 Task: Log work in the project CoastTech for the issue 'Implement a new cloud-based event management system for a company with advanced event planning and coordination features' spent time as '4w 5d 1h 27m' and remaining time as '1w 1d 11h 33m' and move to top of backlog. Now add the issue to the epic 'IT change management optimization'. Log work in the project CoastTech for the issue 'Integrate a new payment gateway feature into an existing e-commerce website to enhance payment options and security' spent time as '6w 6d 3h 43m' and remaining time as '1w 6d 18h 53m' and move to bottom of backlog. Now add the issue to the epic 'IT process automation'
Action: Mouse moved to (235, 67)
Screenshot: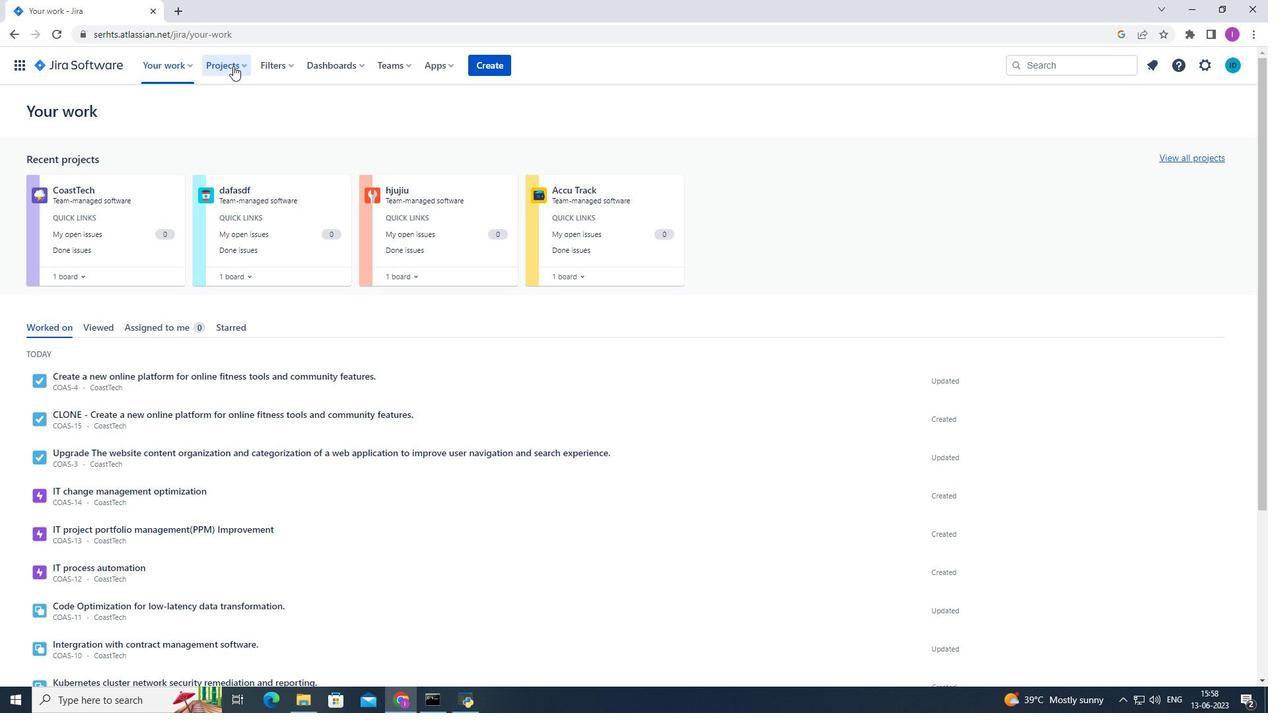 
Action: Mouse pressed left at (235, 67)
Screenshot: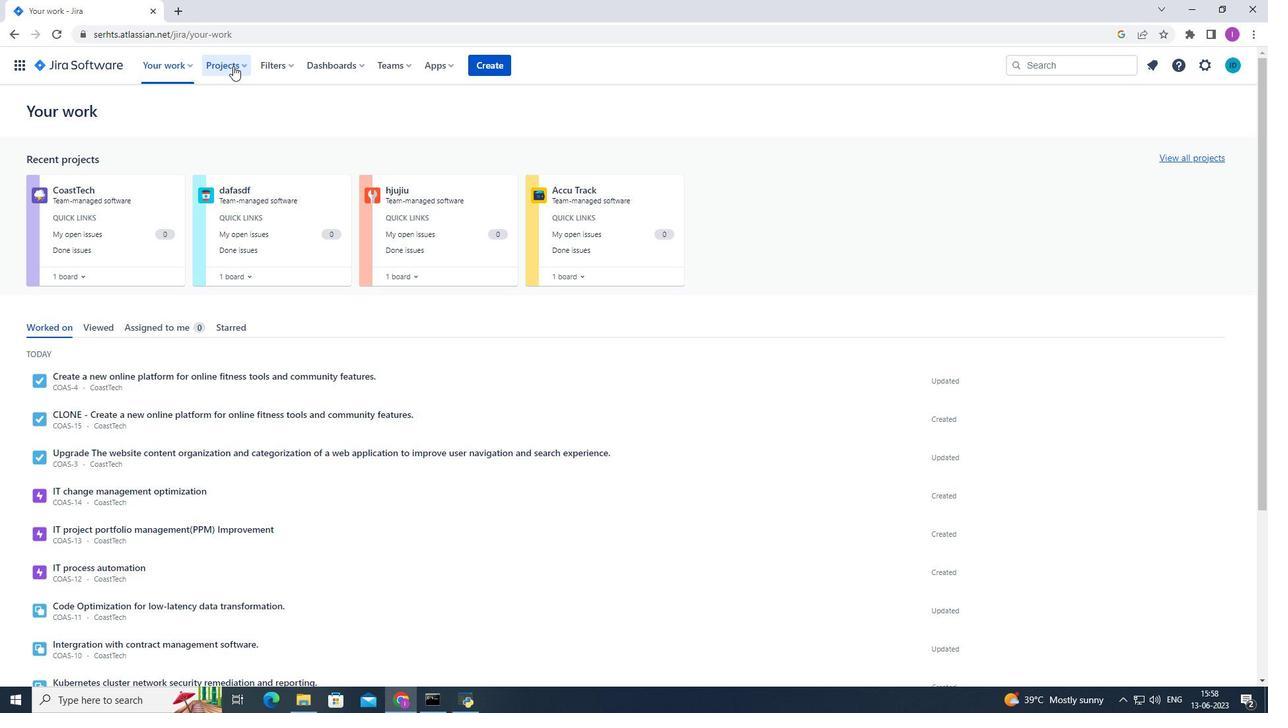 
Action: Mouse moved to (267, 123)
Screenshot: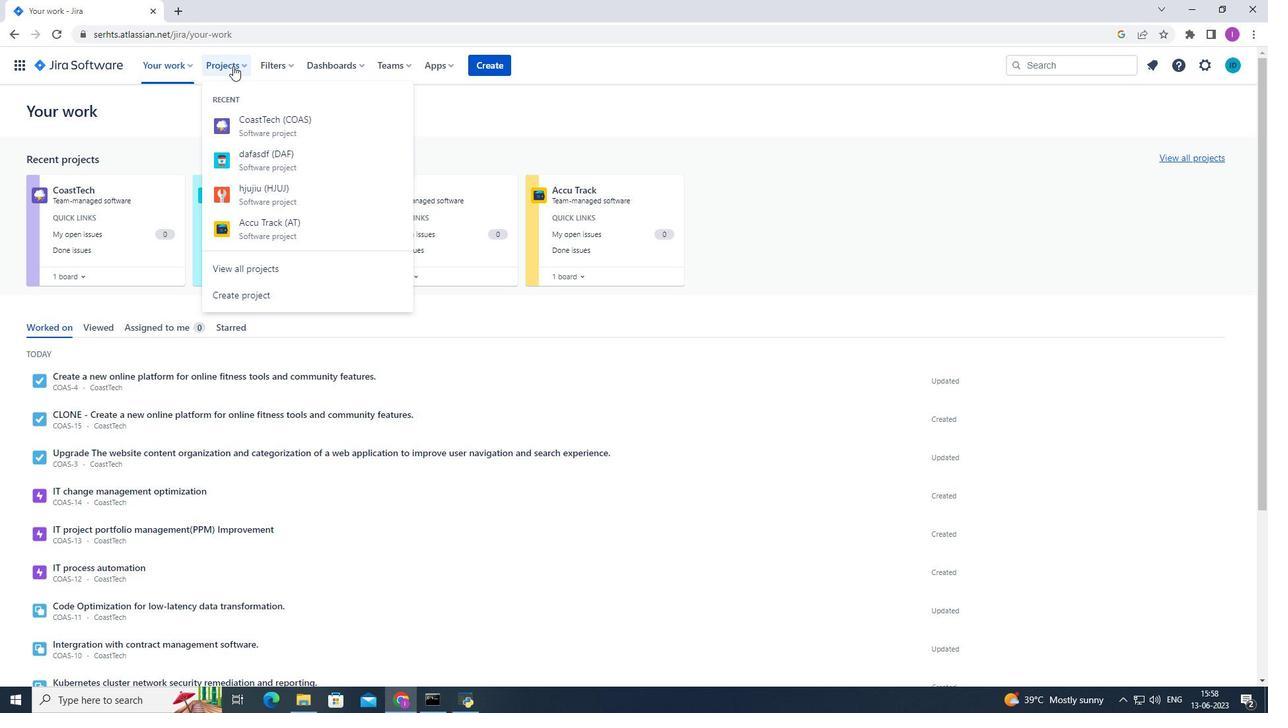 
Action: Mouse pressed left at (267, 123)
Screenshot: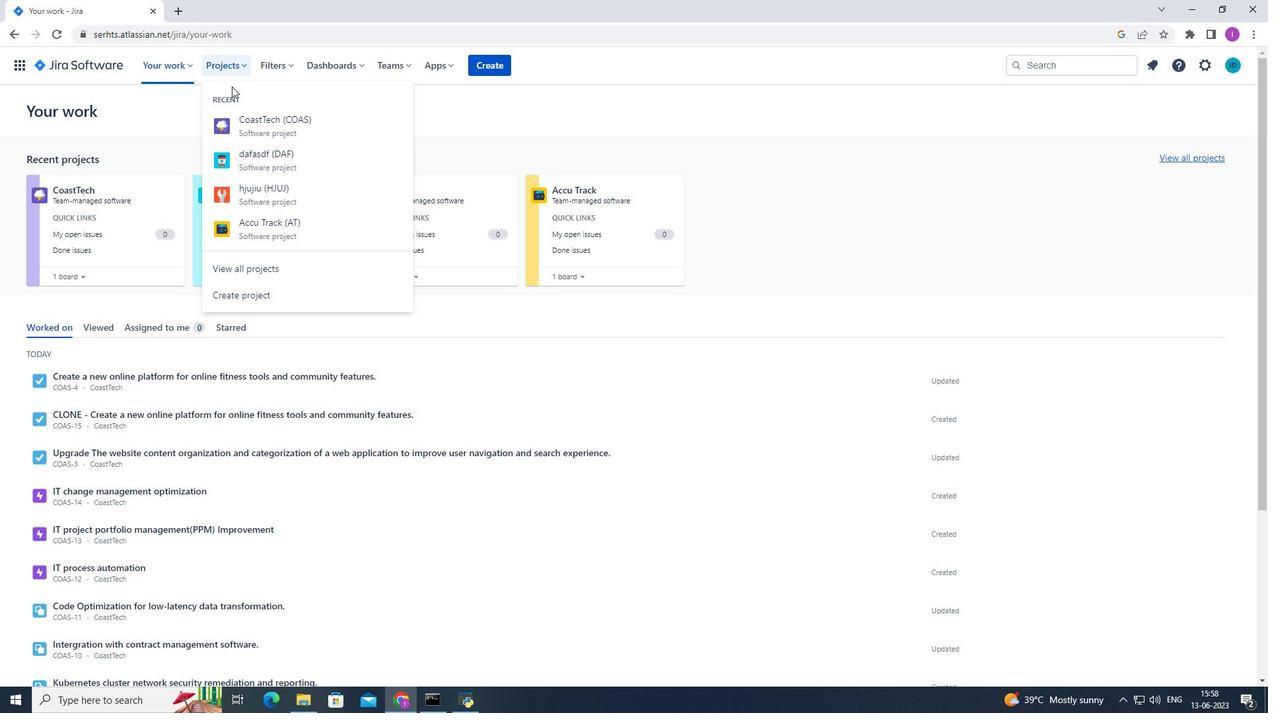 
Action: Mouse moved to (55, 198)
Screenshot: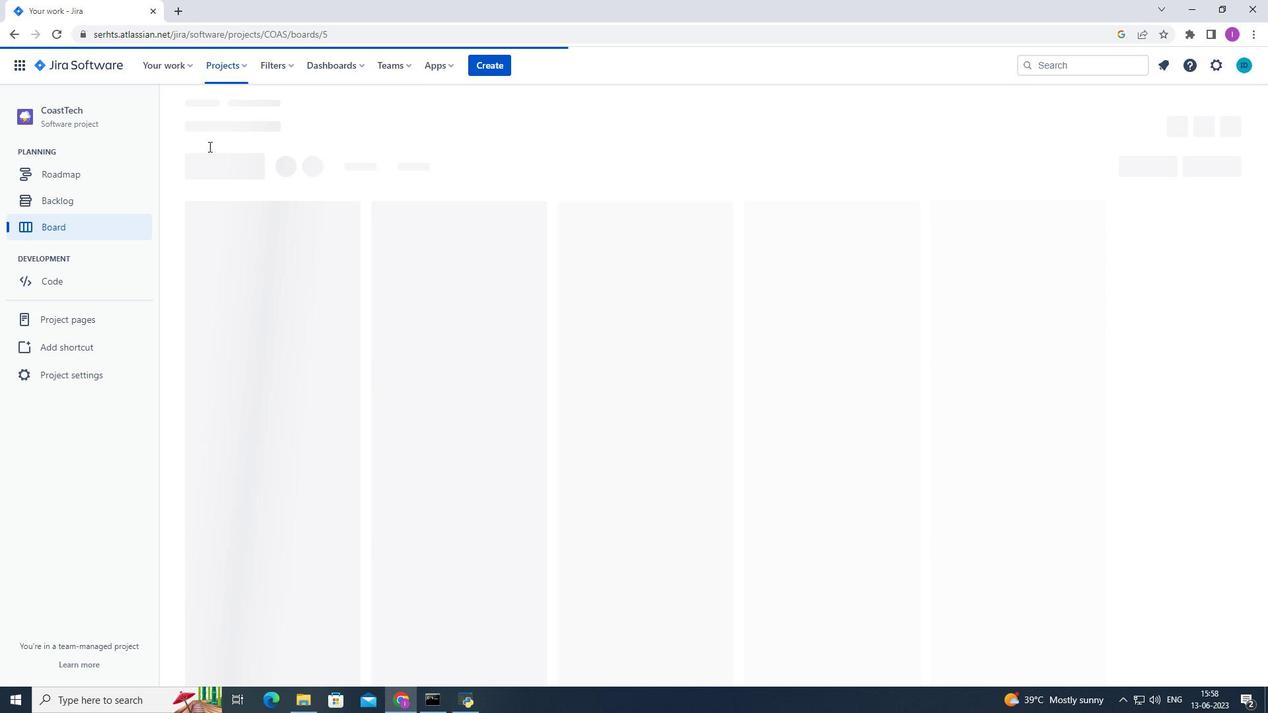 
Action: Mouse pressed left at (55, 198)
Screenshot: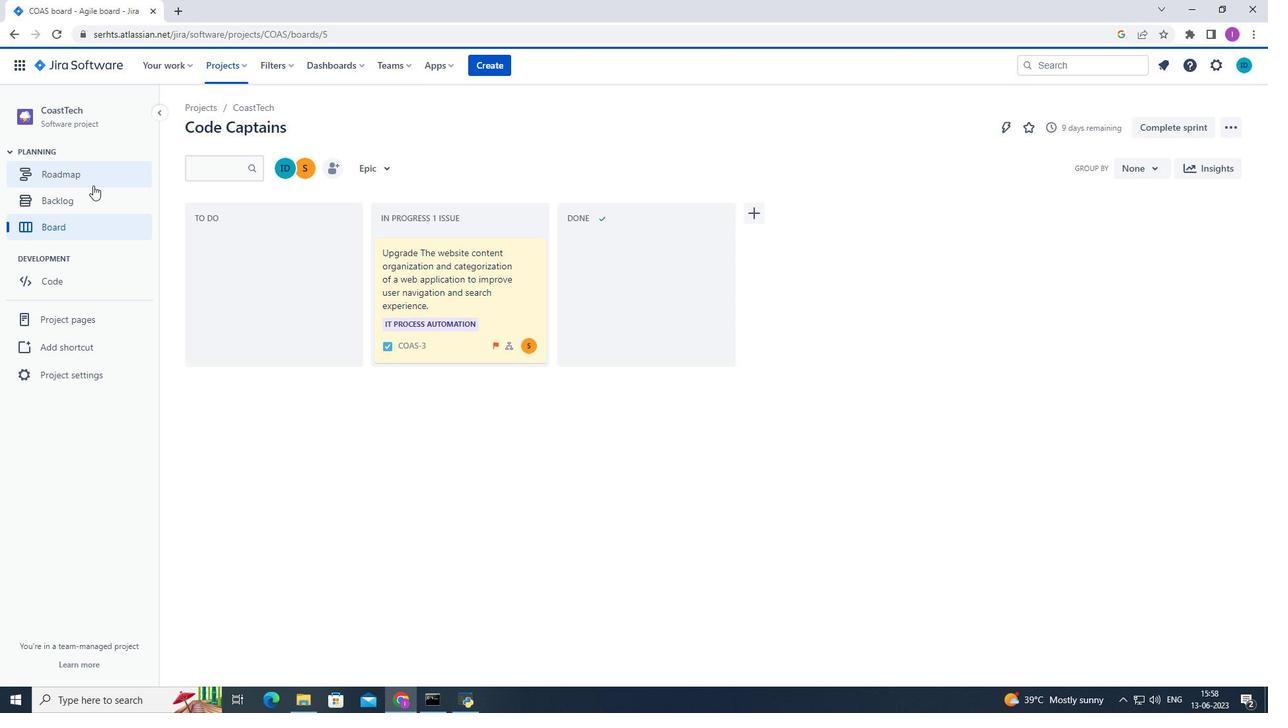 
Action: Mouse pressed left at (55, 198)
Screenshot: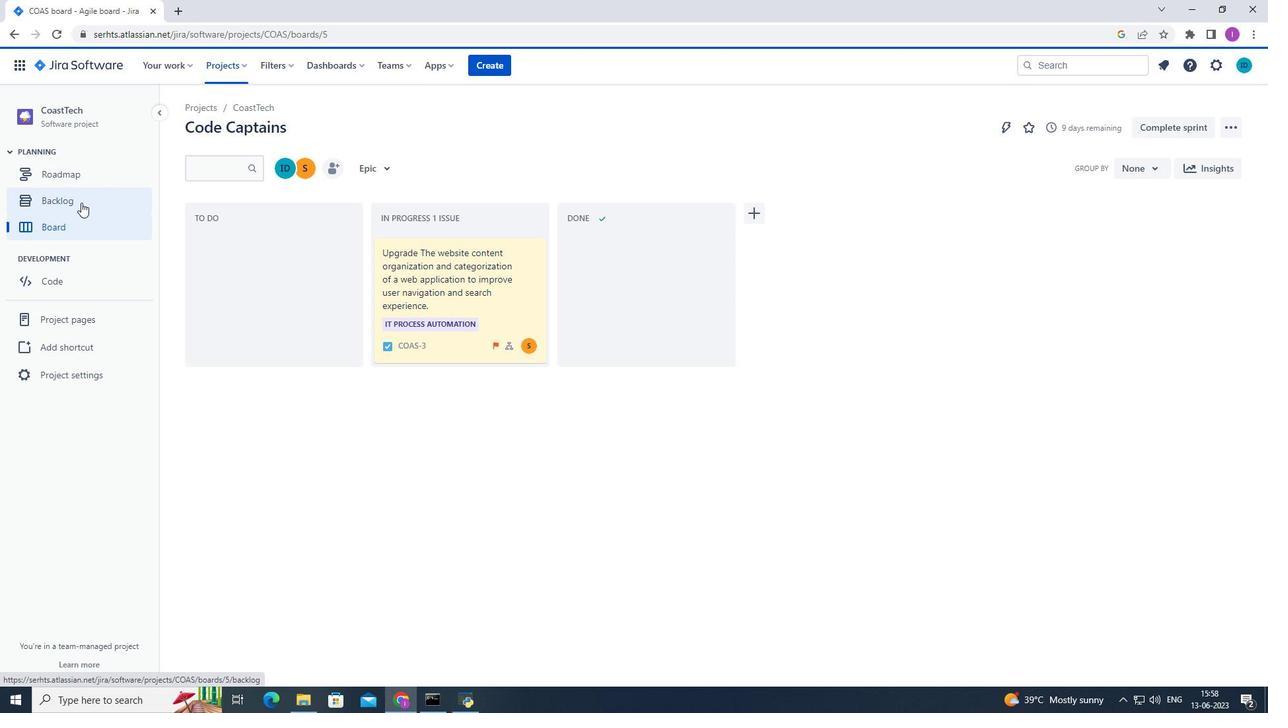 
Action: Mouse moved to (722, 327)
Screenshot: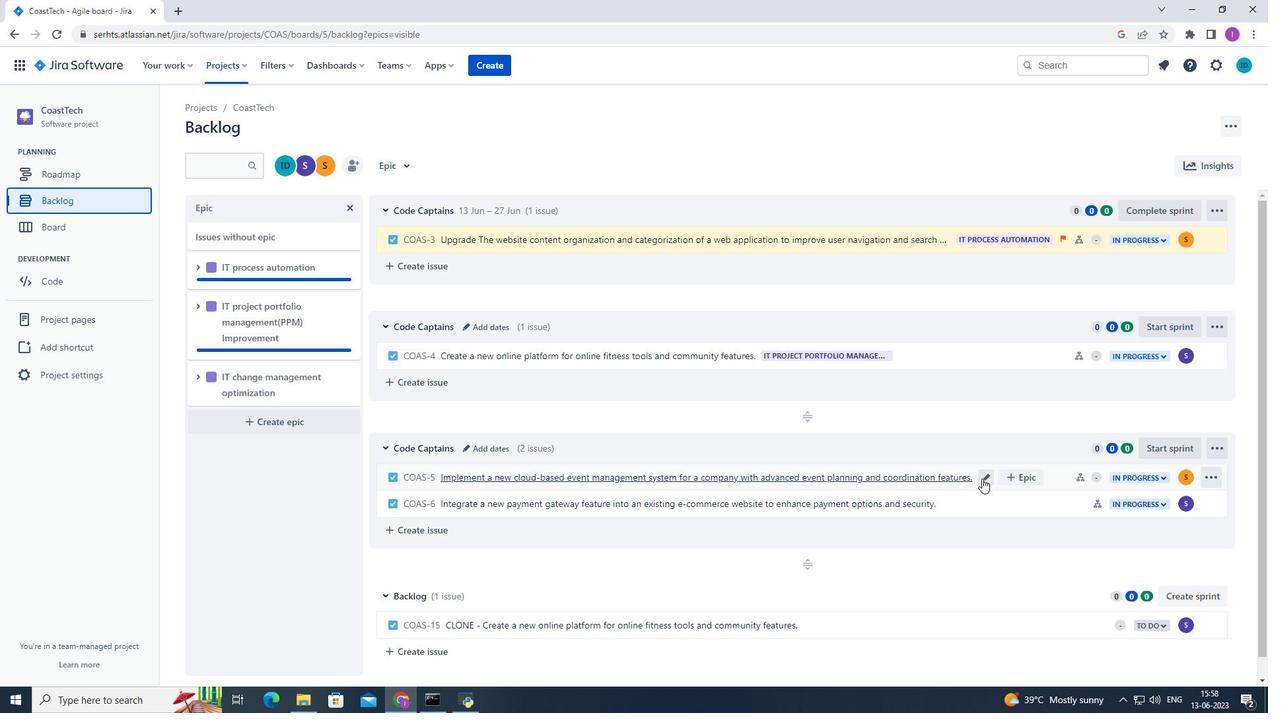 
Action: Mouse scrolled (722, 327) with delta (0, 0)
Screenshot: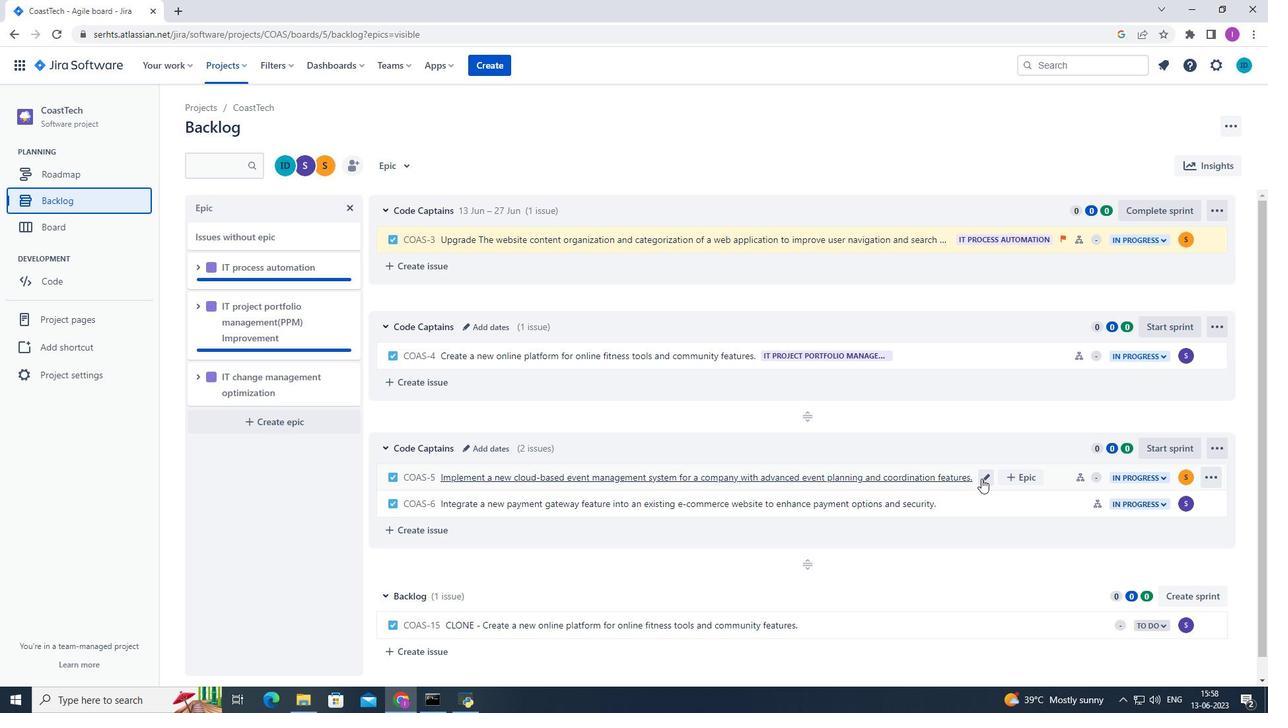 
Action: Mouse moved to (1052, 457)
Screenshot: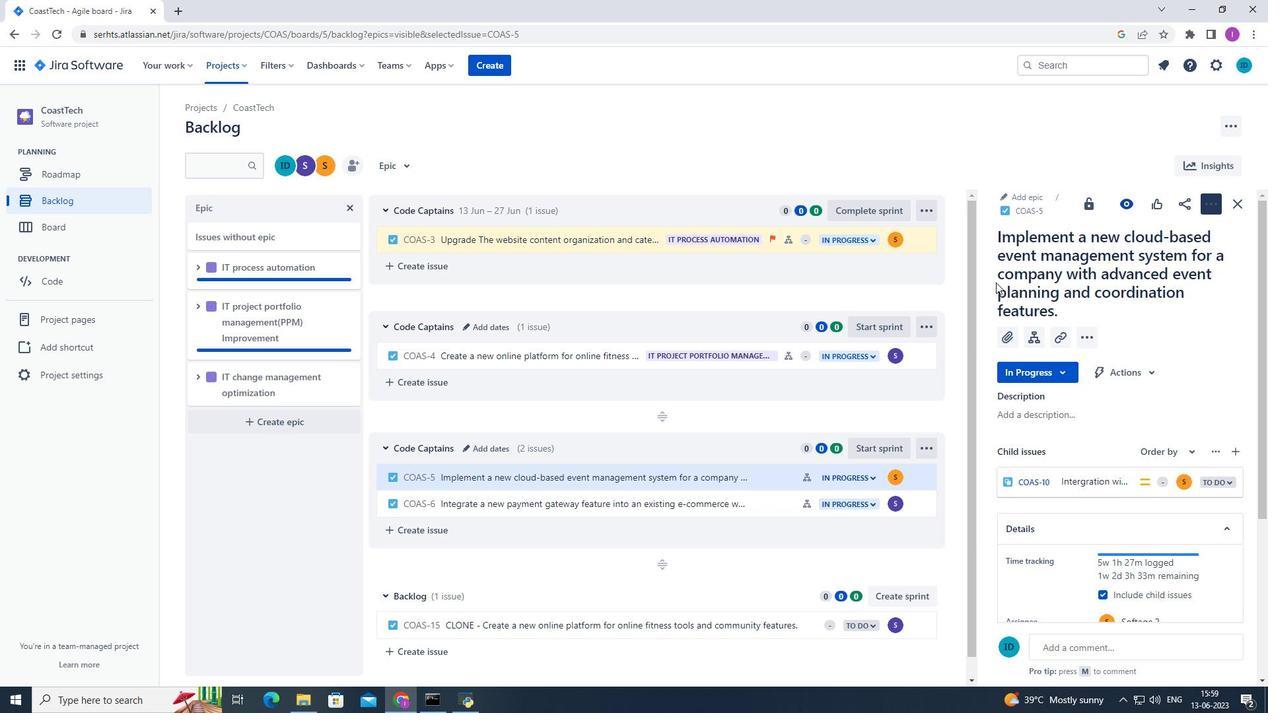 
Action: Mouse pressed left at (1052, 457)
Screenshot: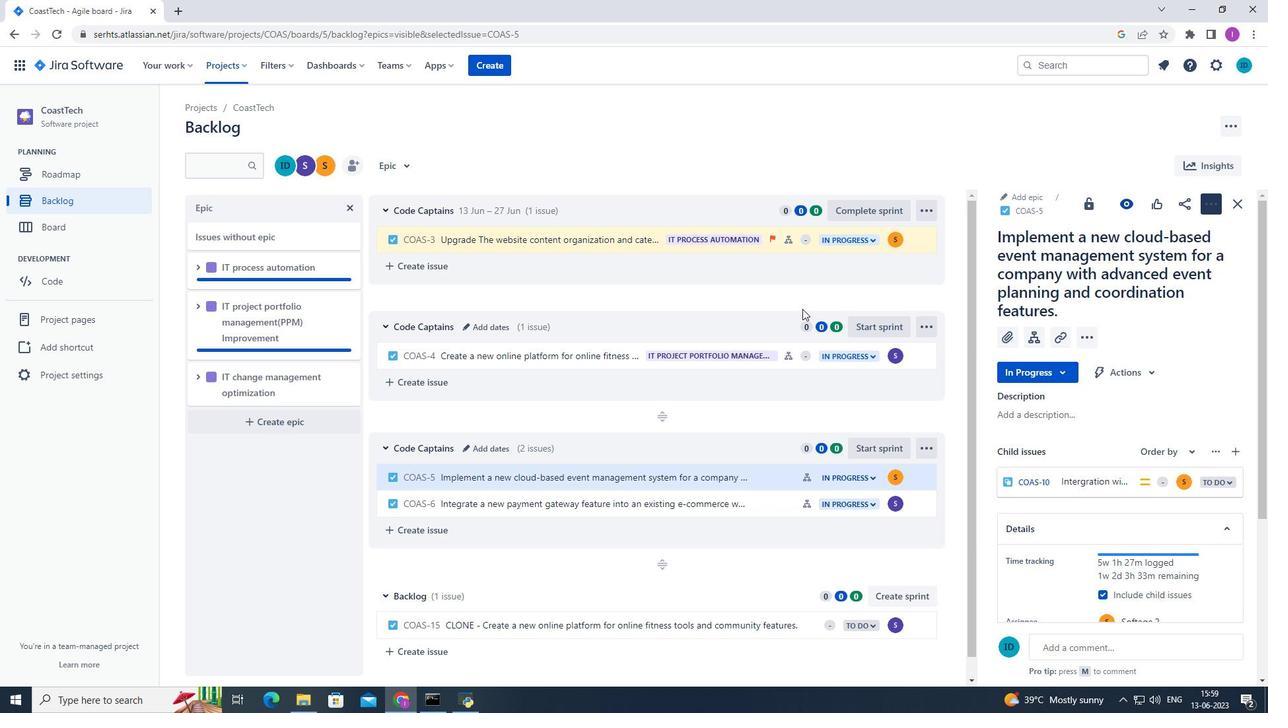 
Action: Mouse moved to (1205, 204)
Screenshot: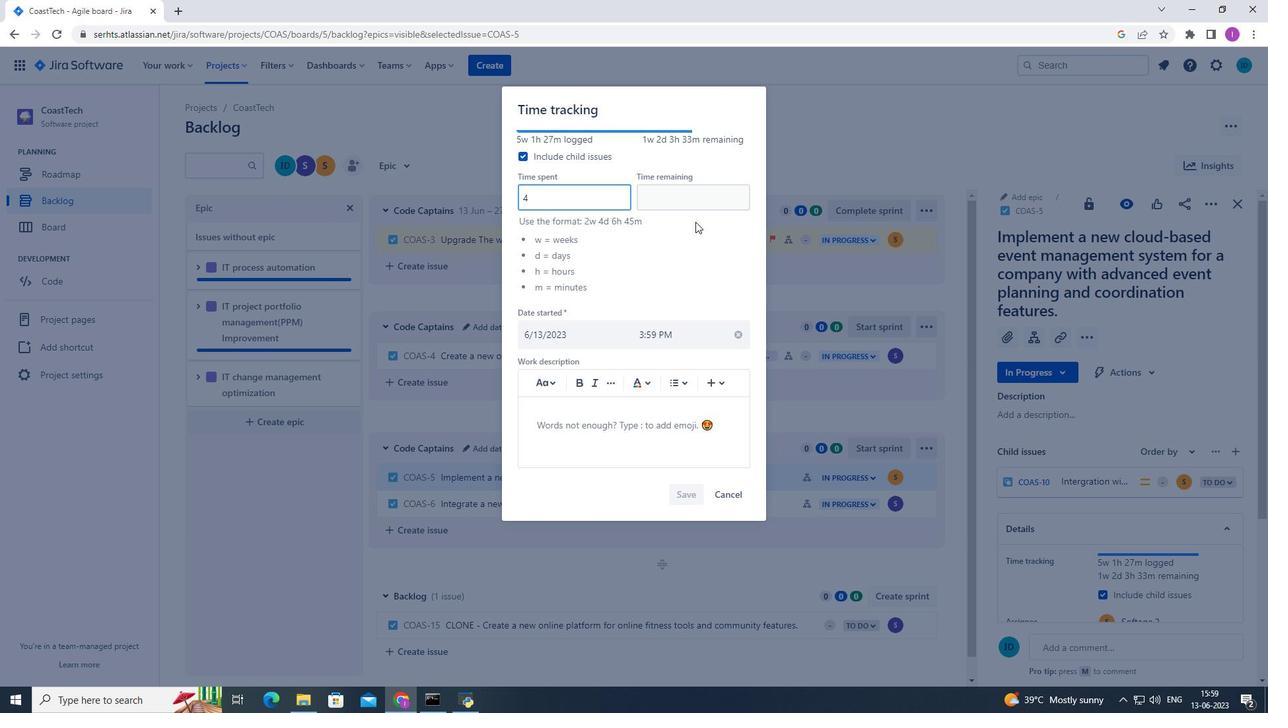 
Action: Mouse pressed left at (1205, 204)
Screenshot: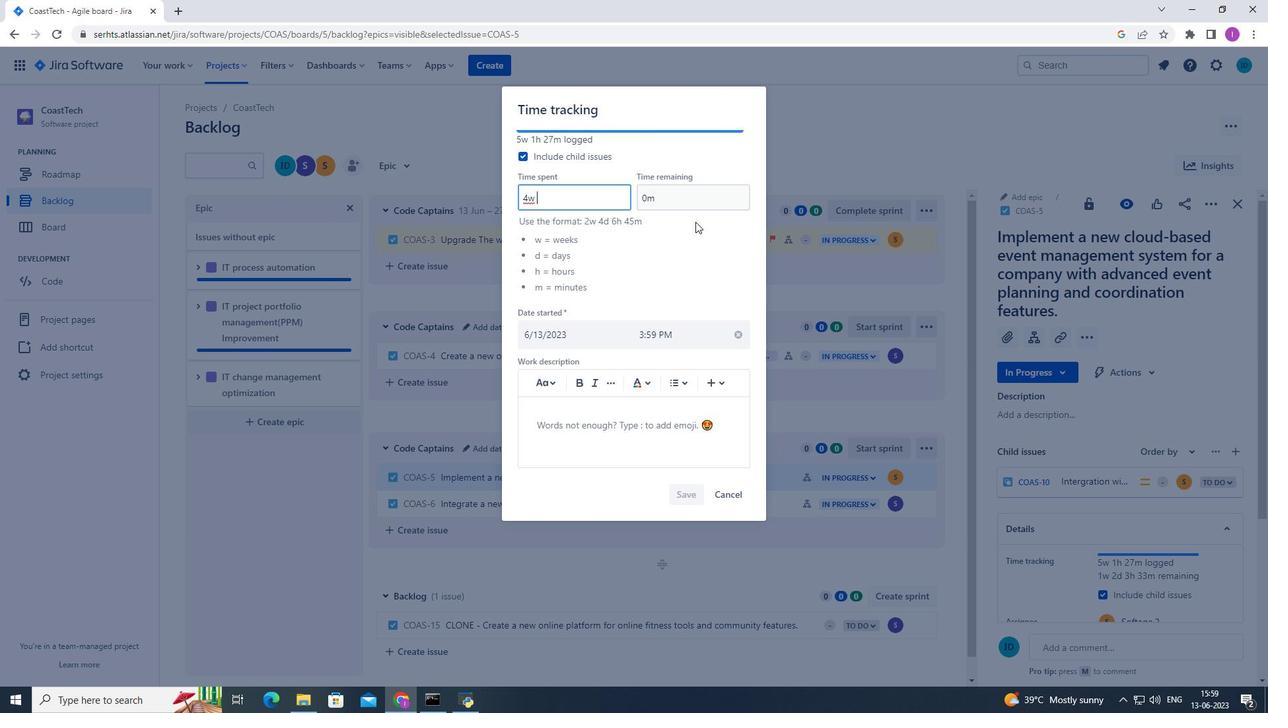 
Action: Mouse moved to (1183, 244)
Screenshot: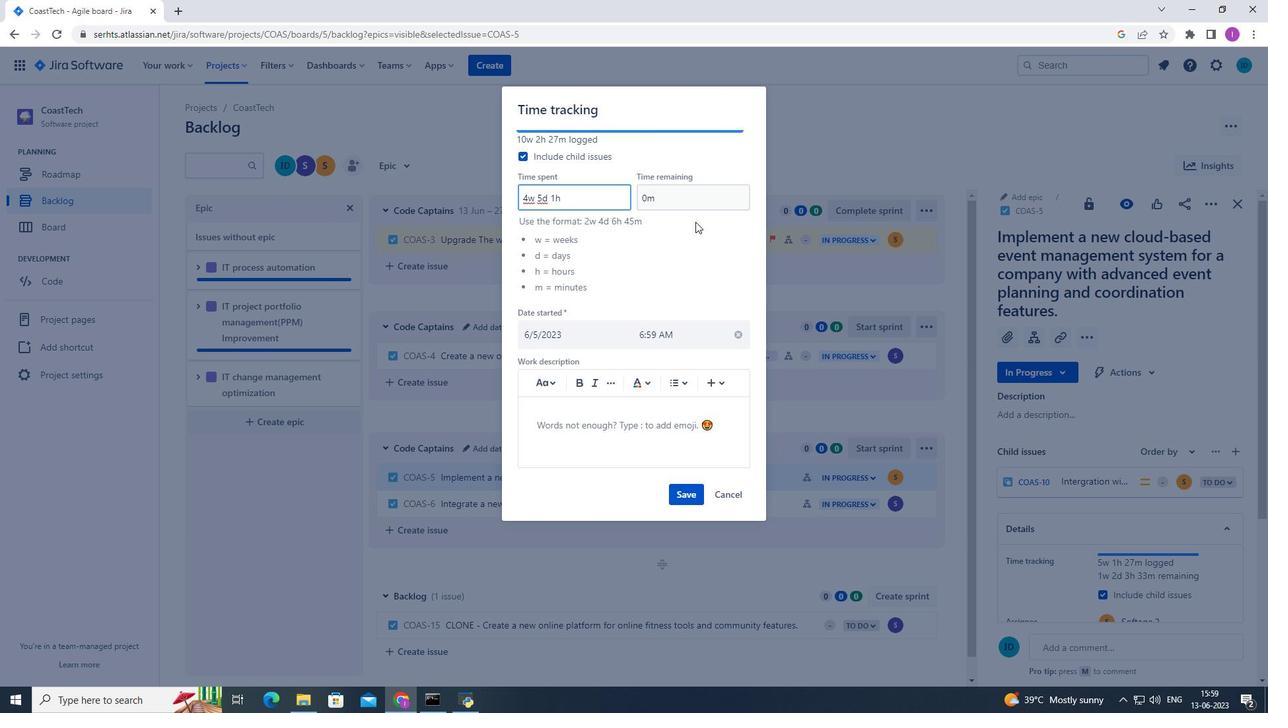 
Action: Mouse pressed left at (1183, 244)
Screenshot: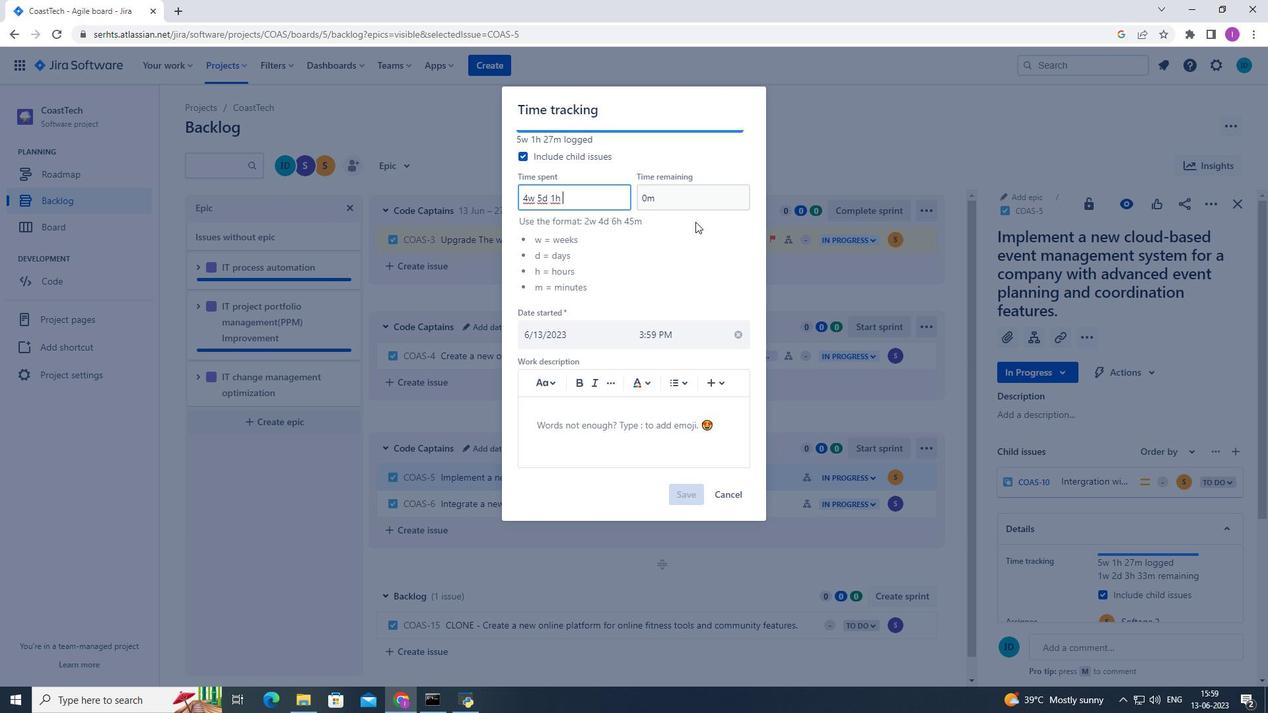 
Action: Mouse moved to (552, 200)
Screenshot: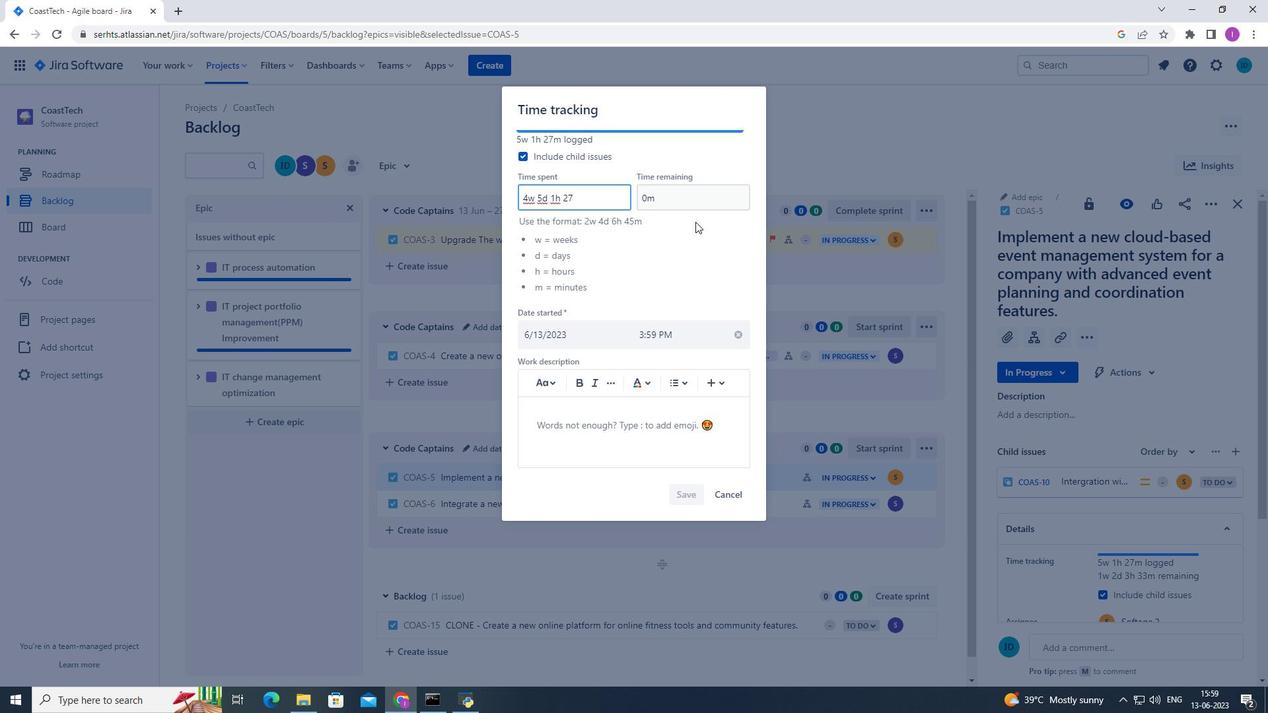 
Action: Key pressed 4w<Key.space>5d<Key.space>1h<Key.space>27m
Screenshot: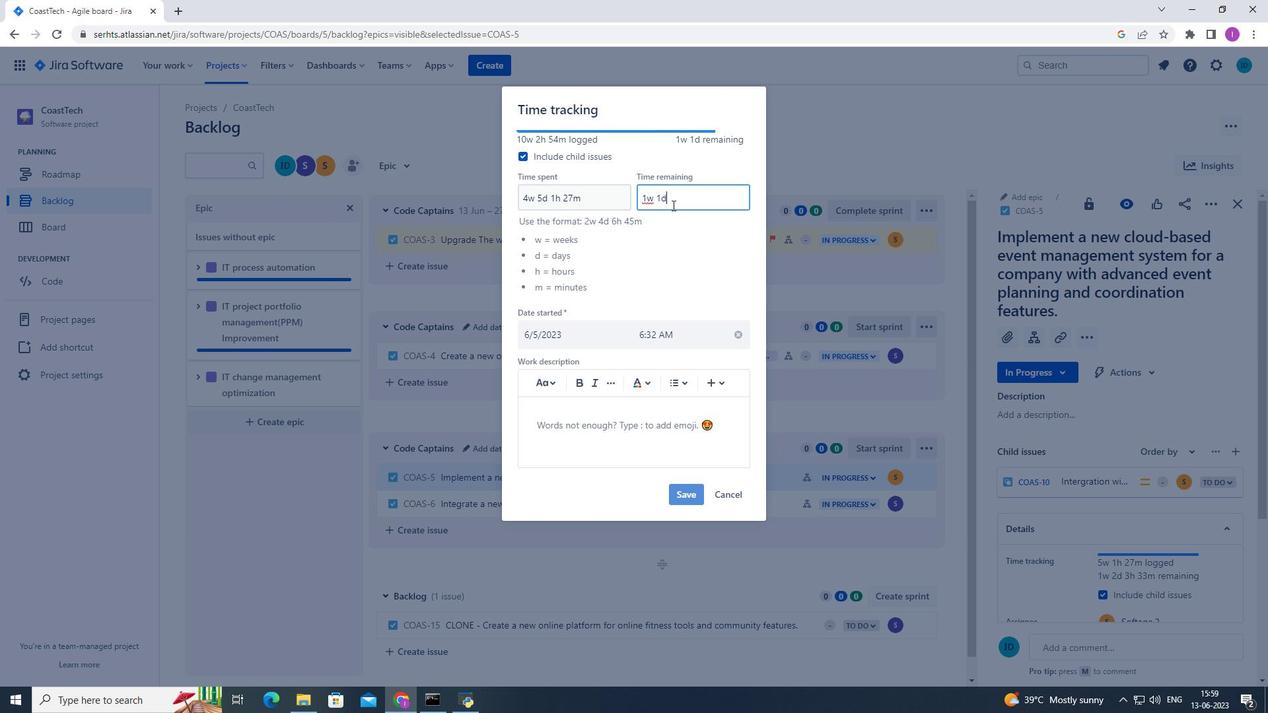 
Action: Mouse moved to (665, 198)
Screenshot: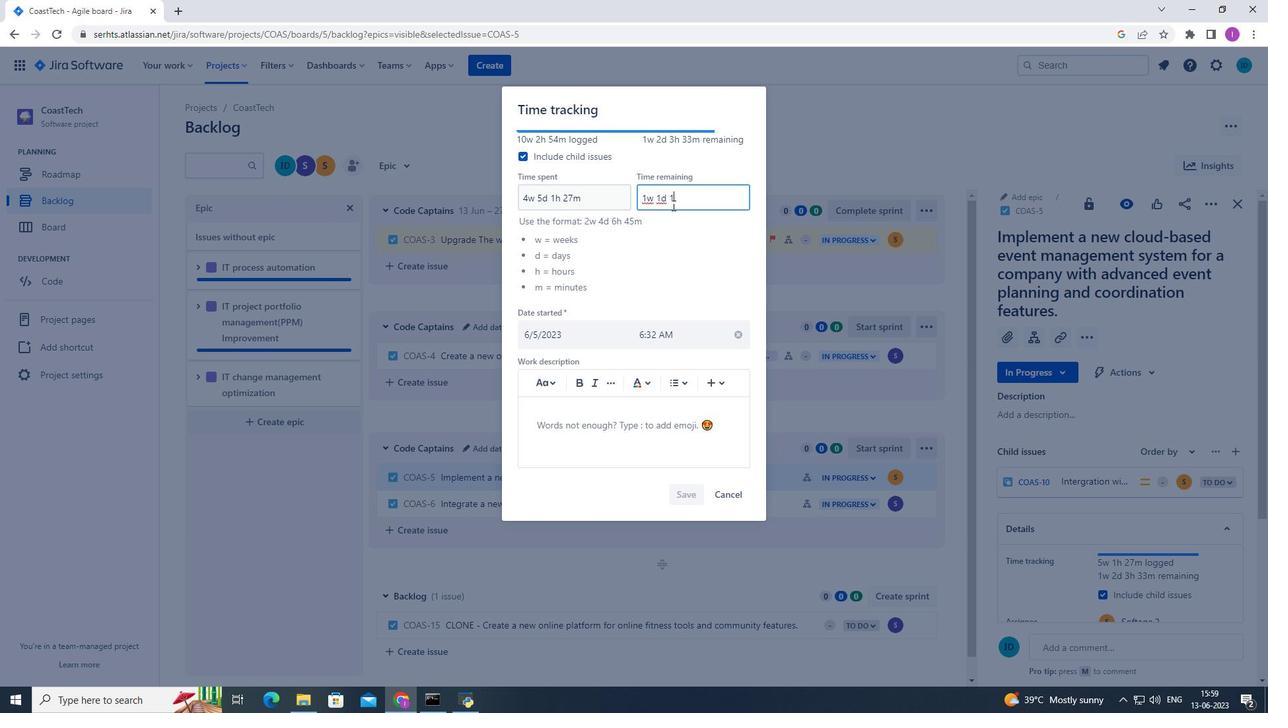 
Action: Mouse pressed left at (665, 198)
Screenshot: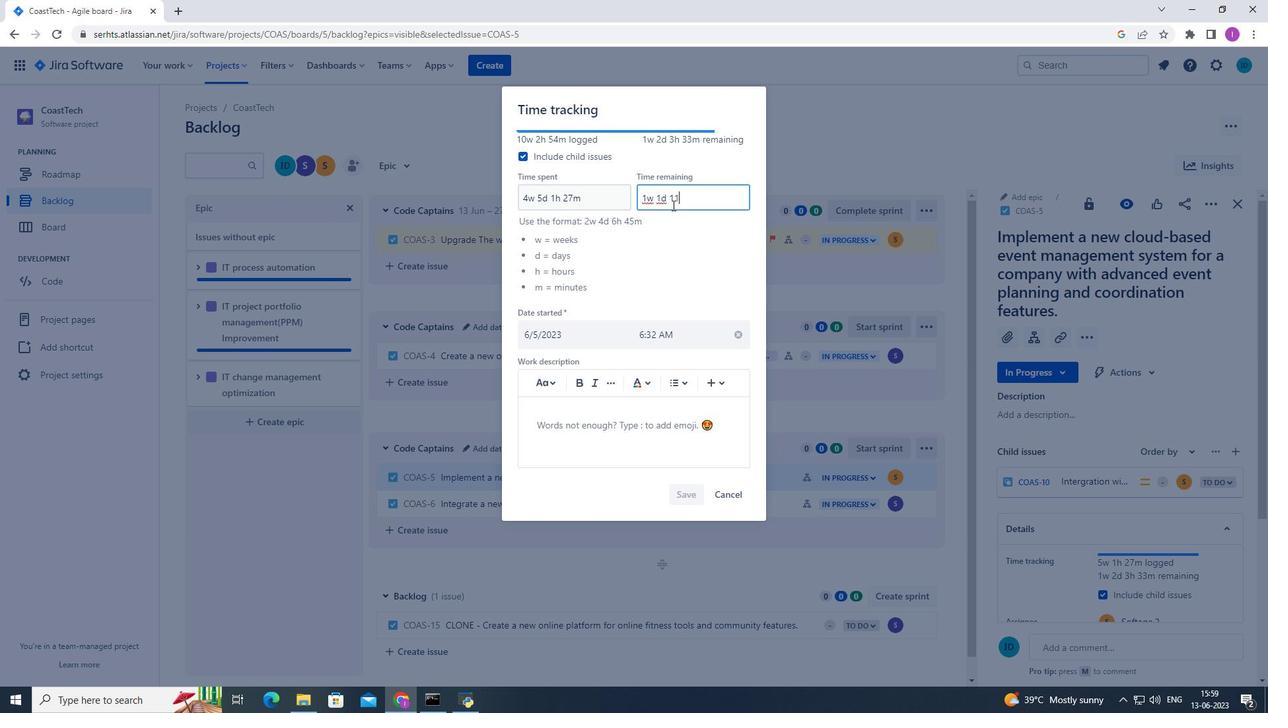 
Action: Mouse moved to (669, 204)
Screenshot: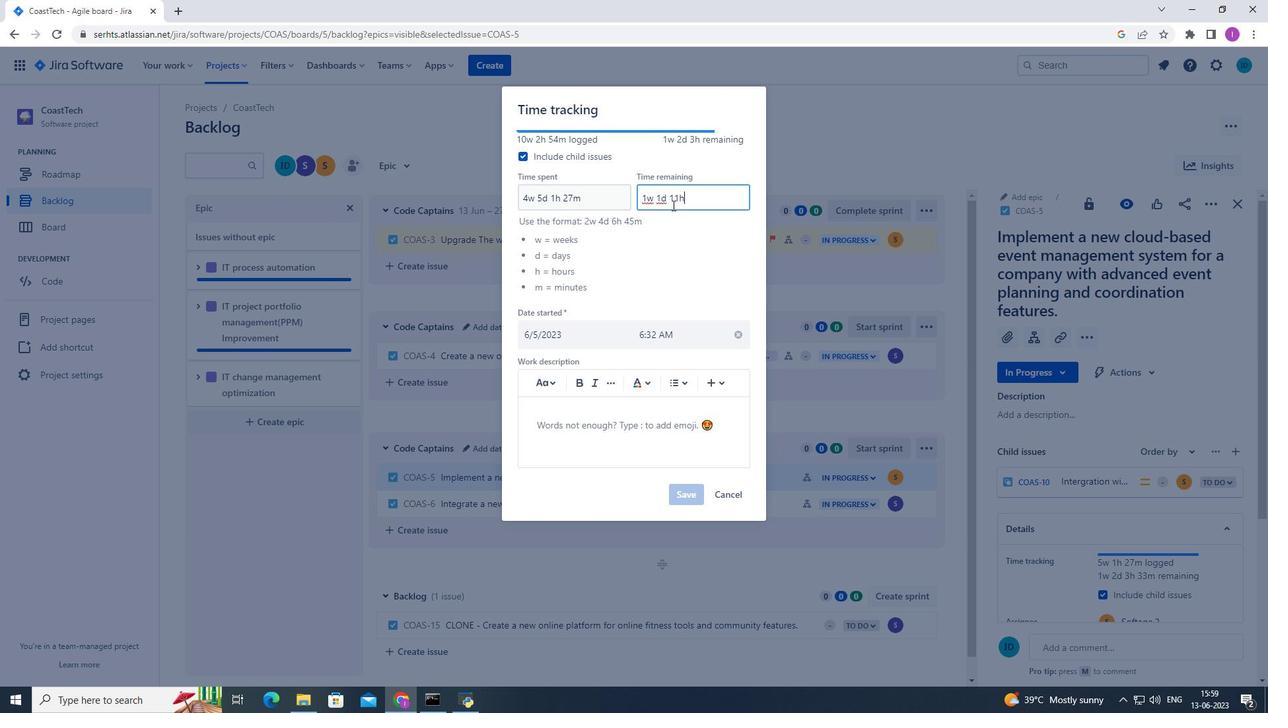 
Action: Key pressed 1w1d<Key.space>11h<Key.space>33m
Screenshot: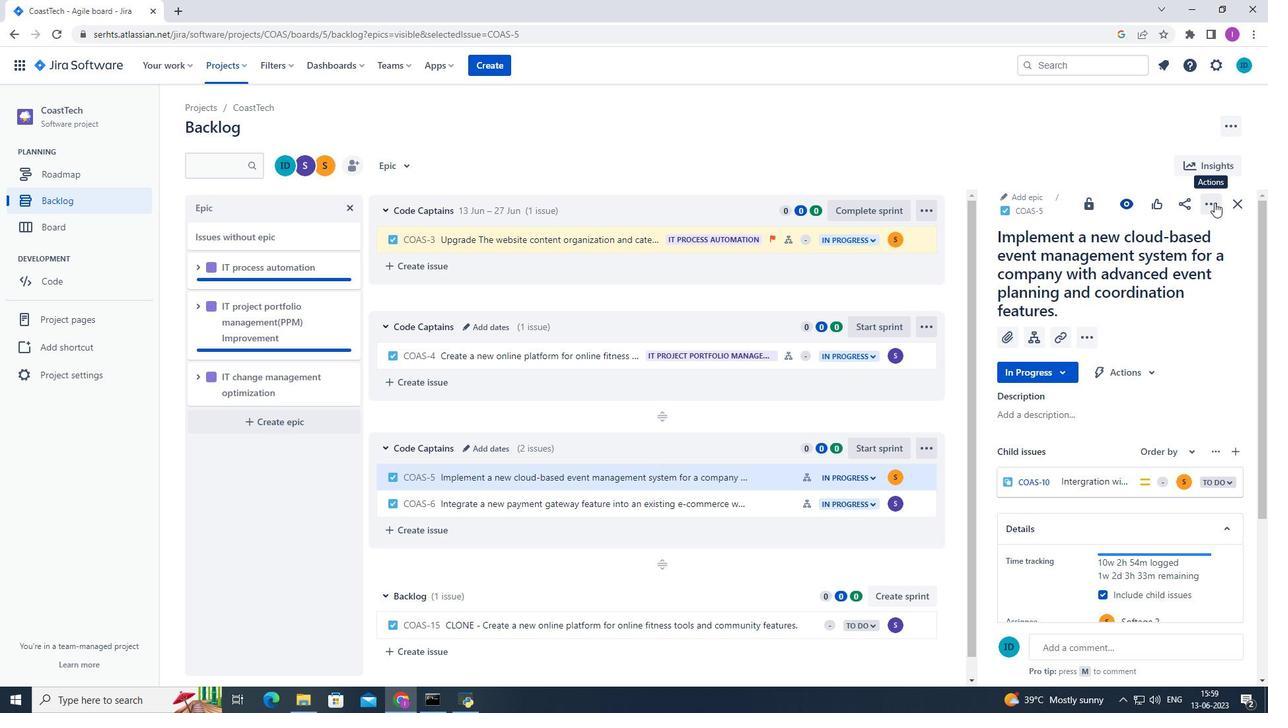 
Action: Mouse moved to (714, 261)
Screenshot: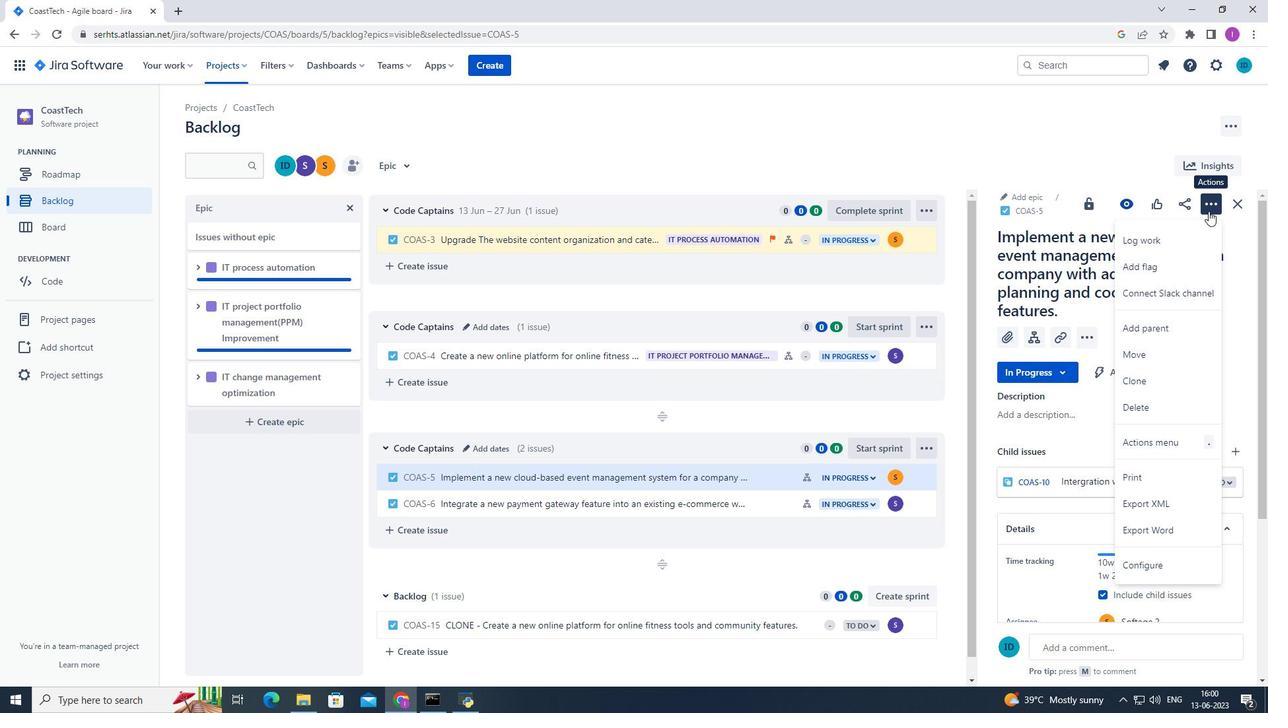 
Action: Mouse pressed left at (714, 261)
Screenshot: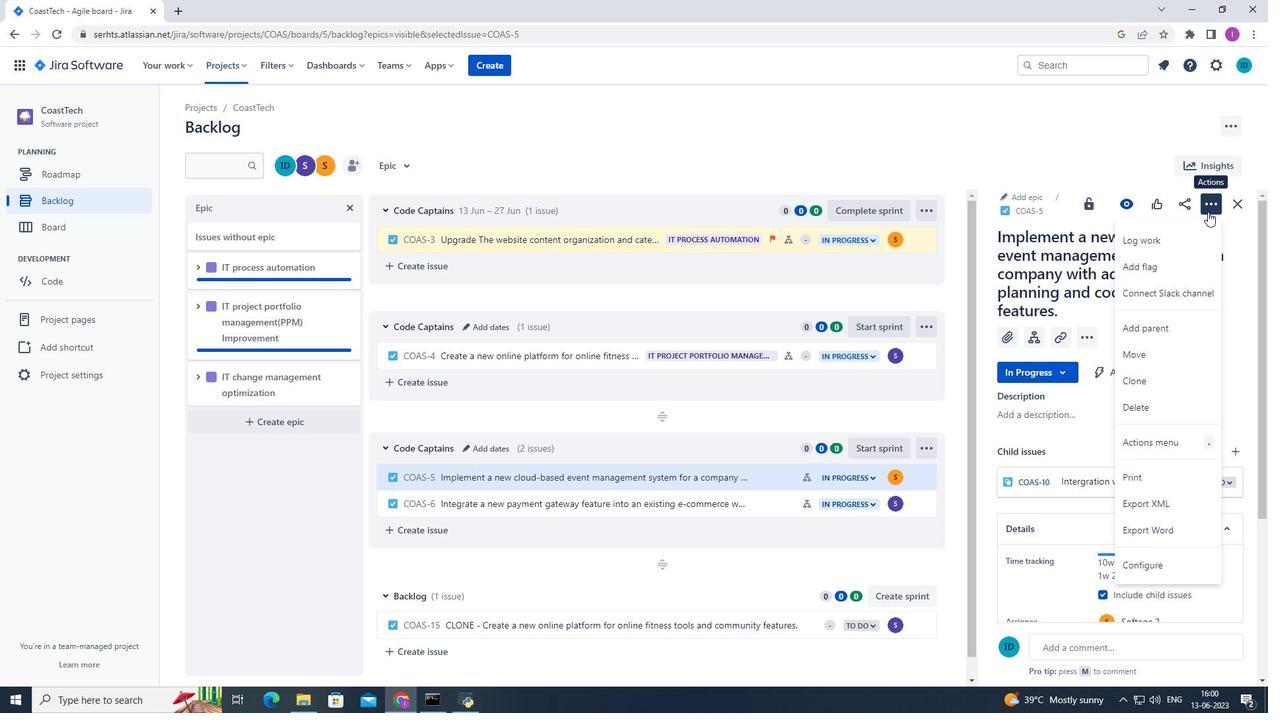 
Action: Mouse moved to (654, 198)
Screenshot: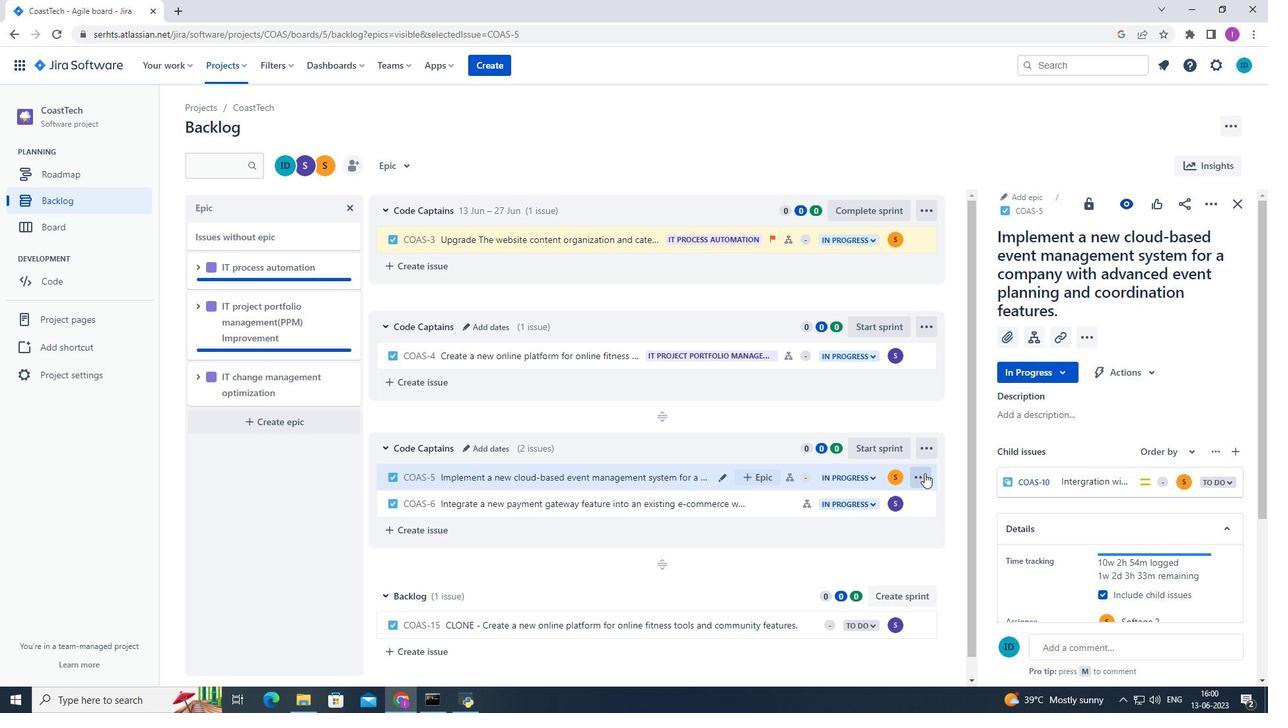 
Action: Mouse pressed left at (654, 198)
Screenshot: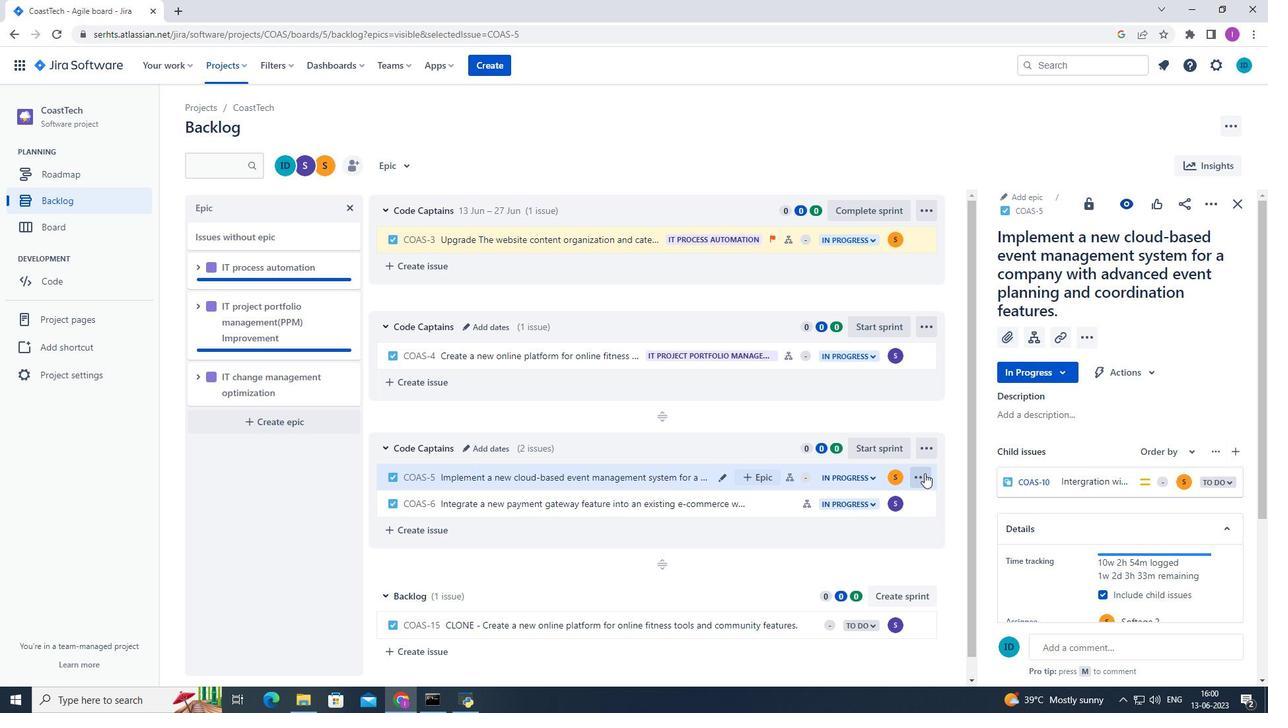 
Action: Mouse moved to (656, 208)
Screenshot: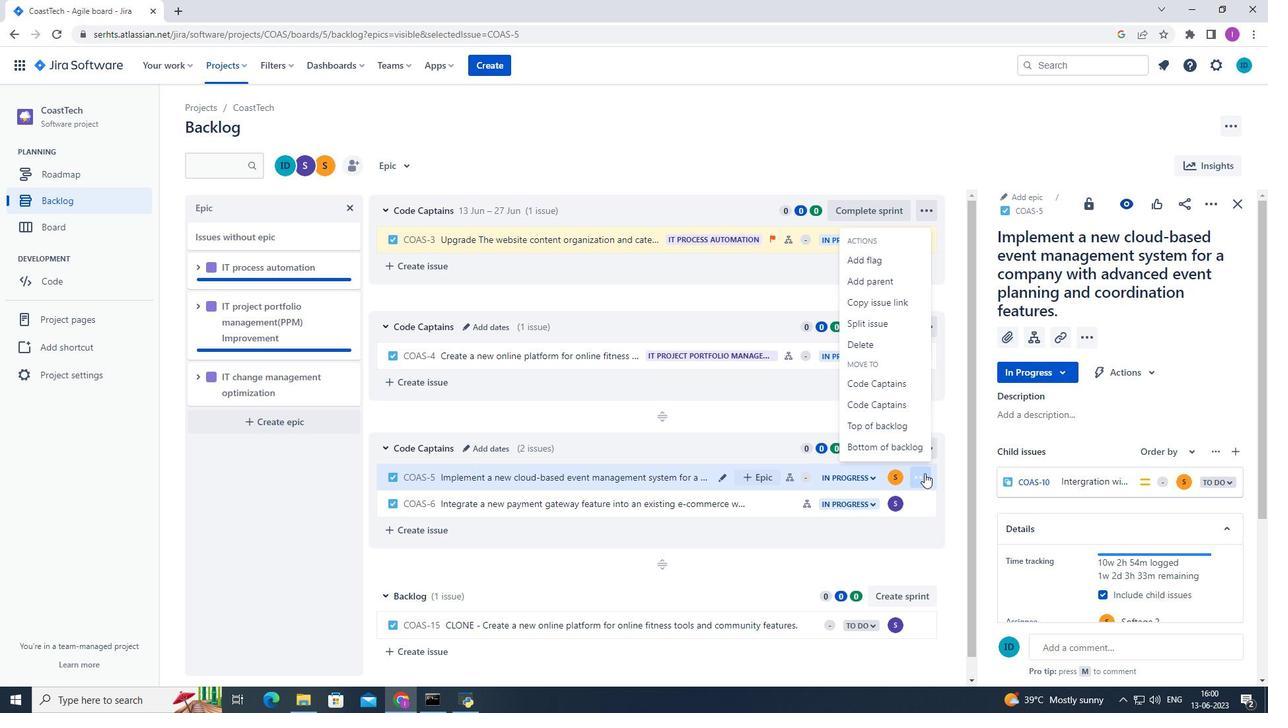 
Action: Key pressed <Key.space>
Screenshot: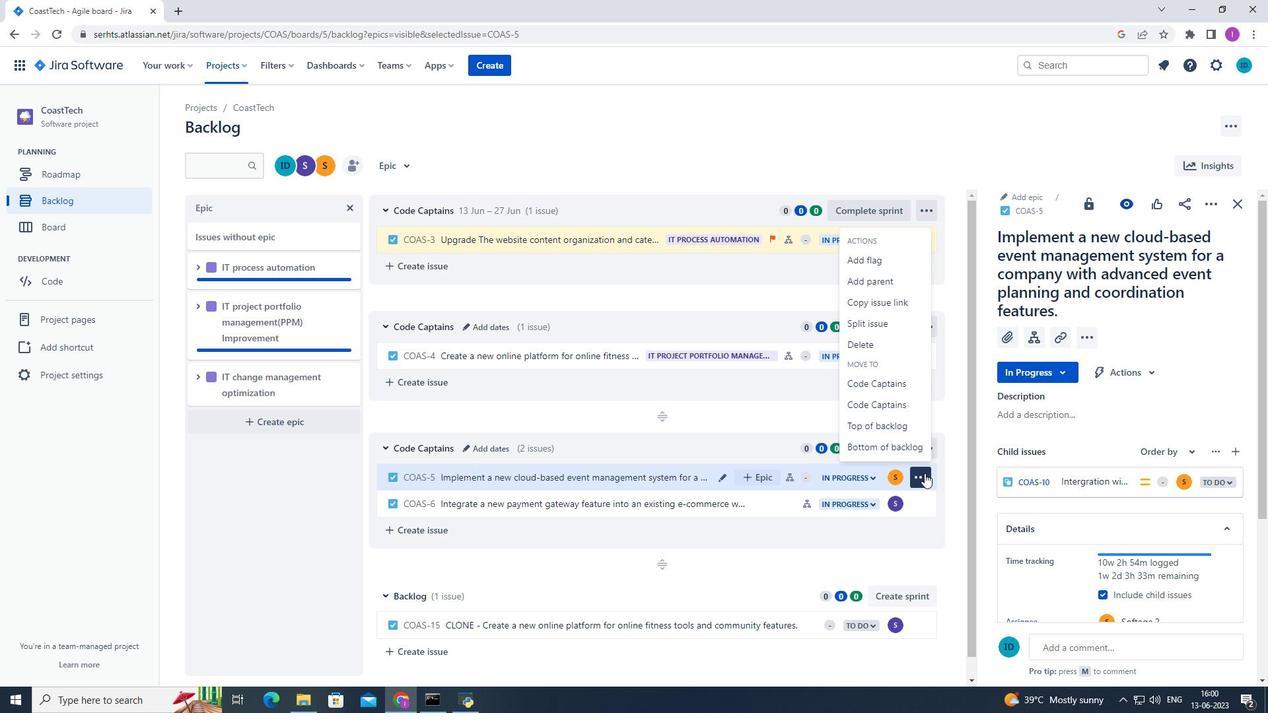 
Action: Mouse moved to (646, 199)
Screenshot: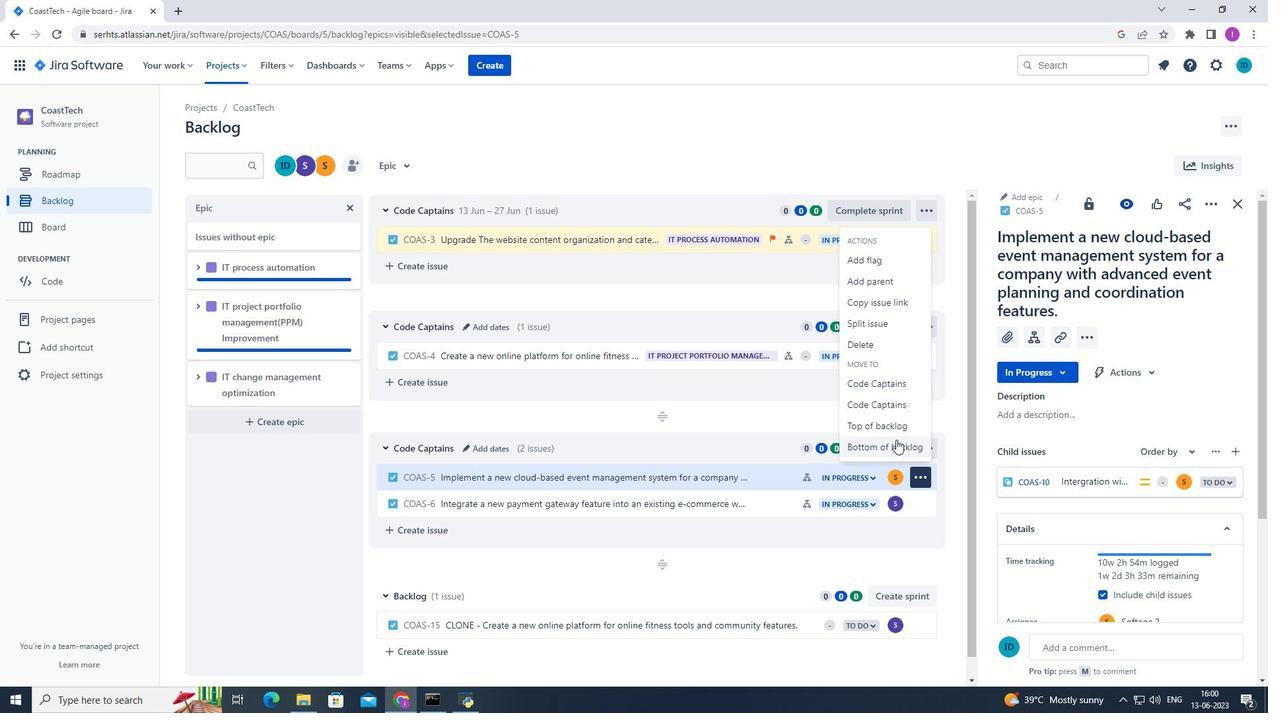 
Action: Mouse pressed left at (646, 199)
Screenshot: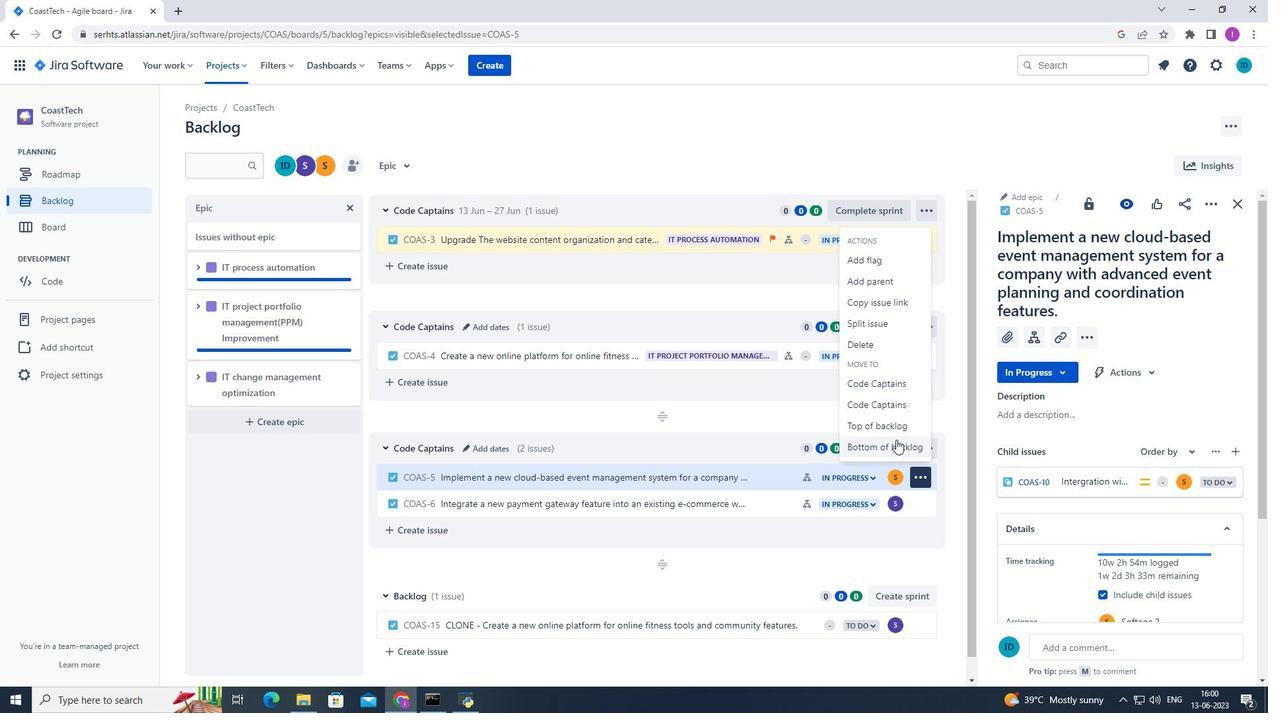 
Action: Mouse moved to (681, 491)
Screenshot: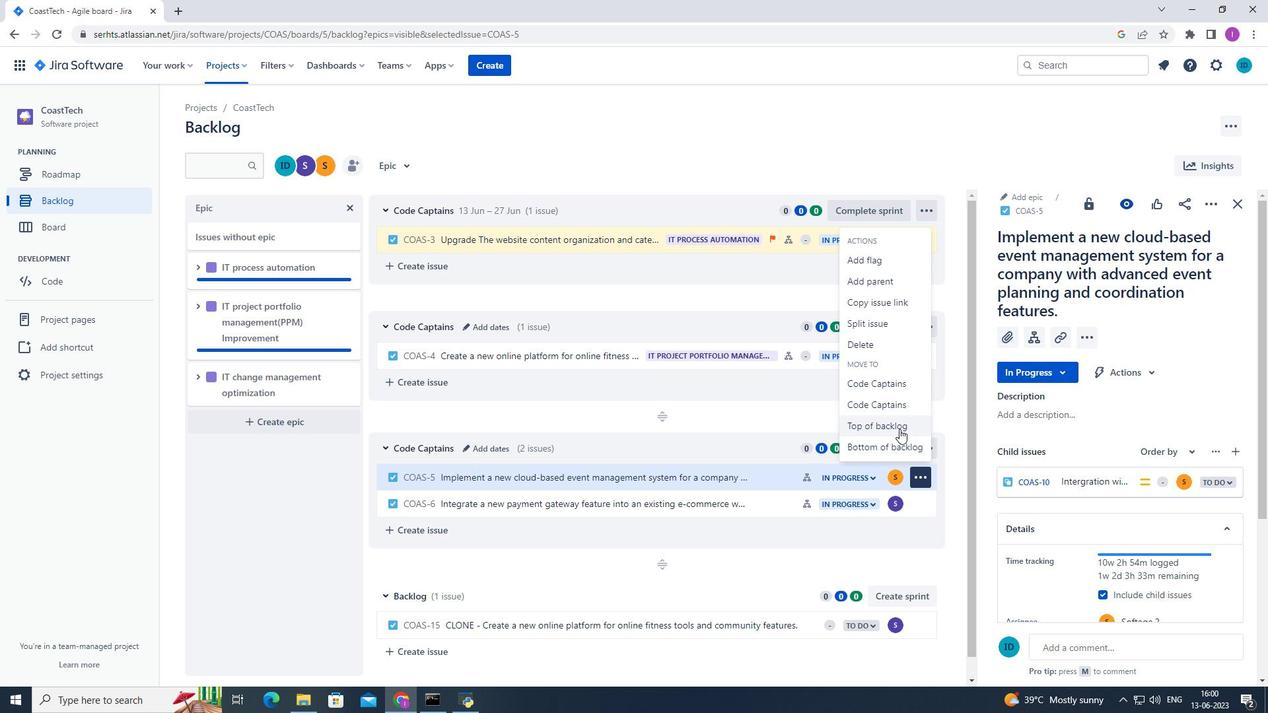 
Action: Mouse pressed left at (681, 491)
Screenshot: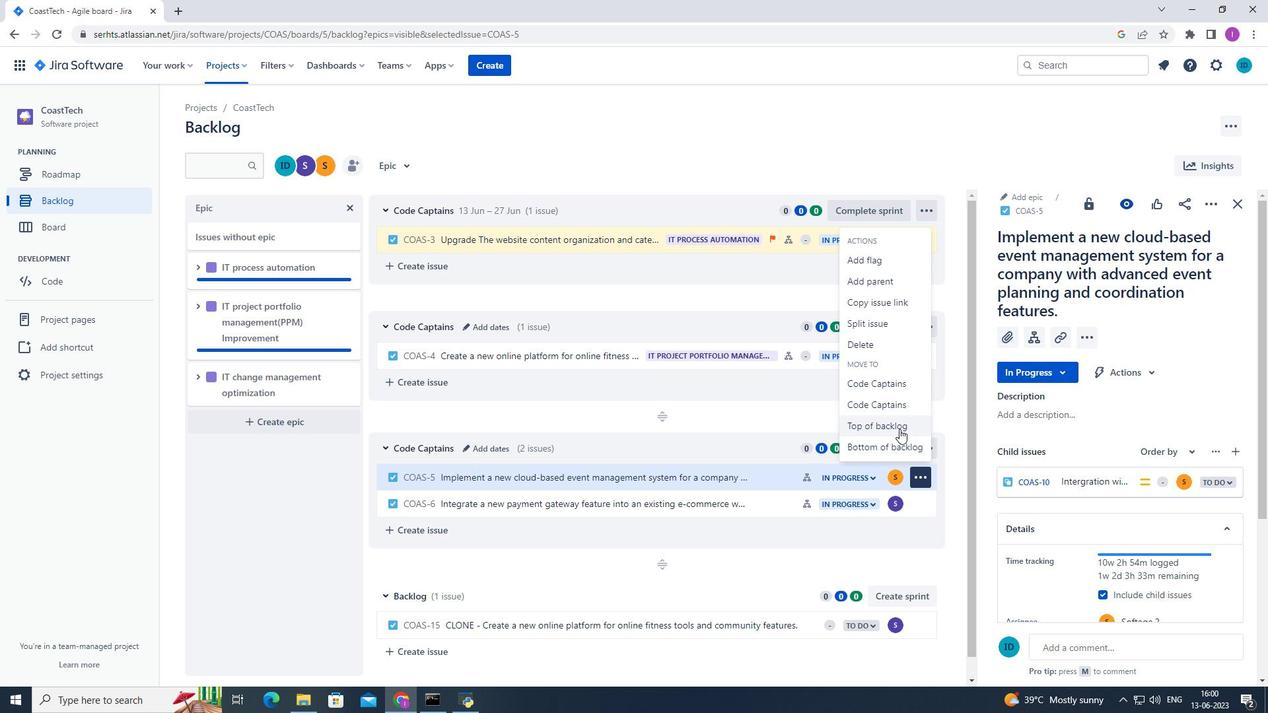 
Action: Mouse moved to (1208, 198)
Screenshot: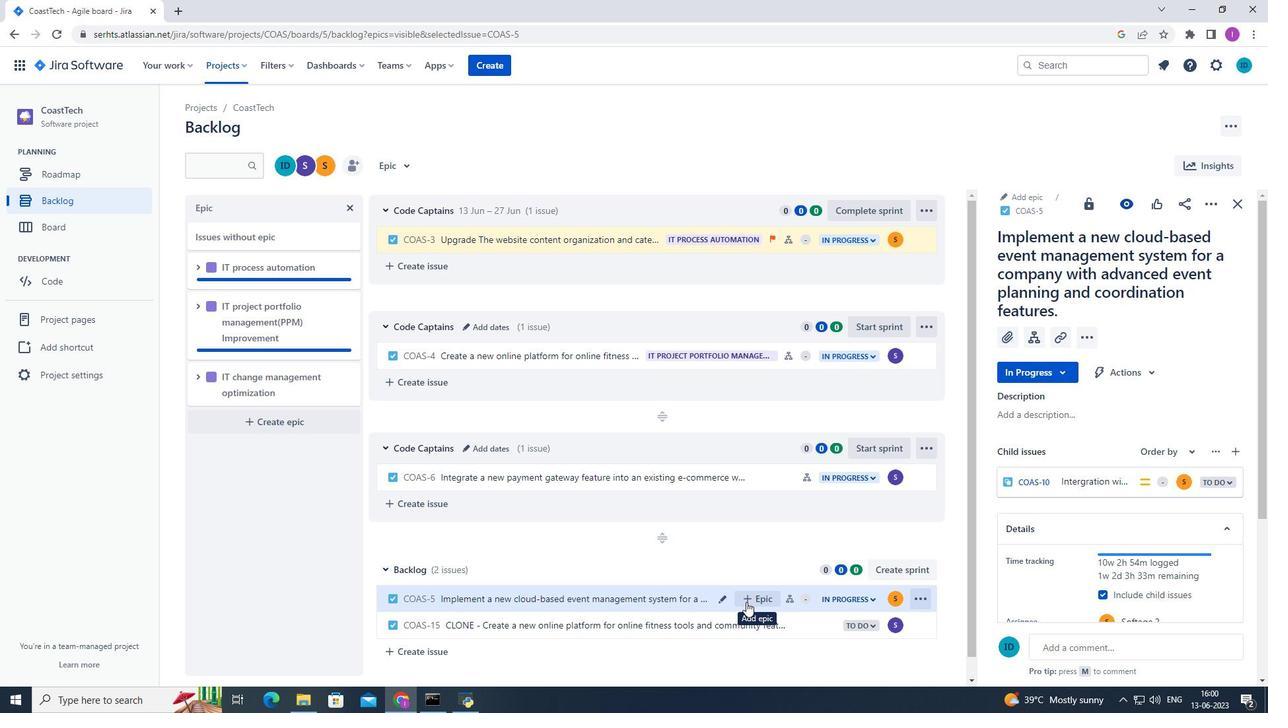 
Action: Mouse pressed left at (1208, 198)
Screenshot: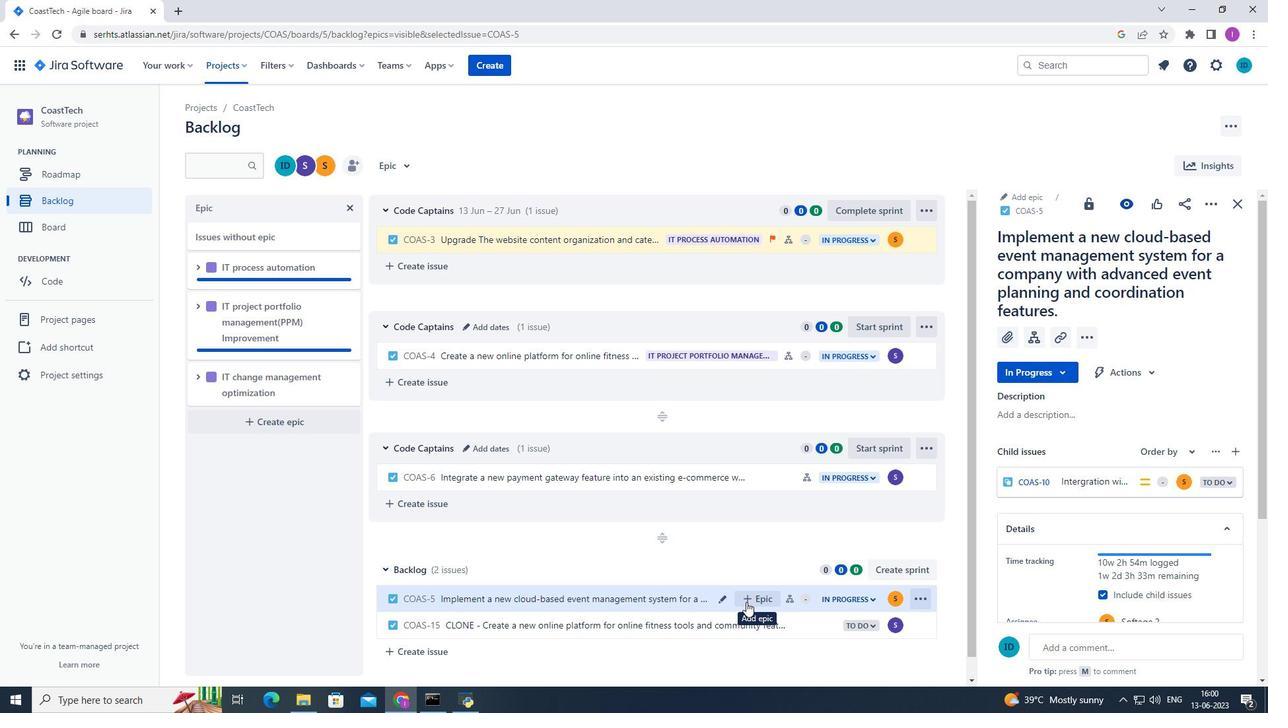 
Action: Mouse moved to (1133, 354)
Screenshot: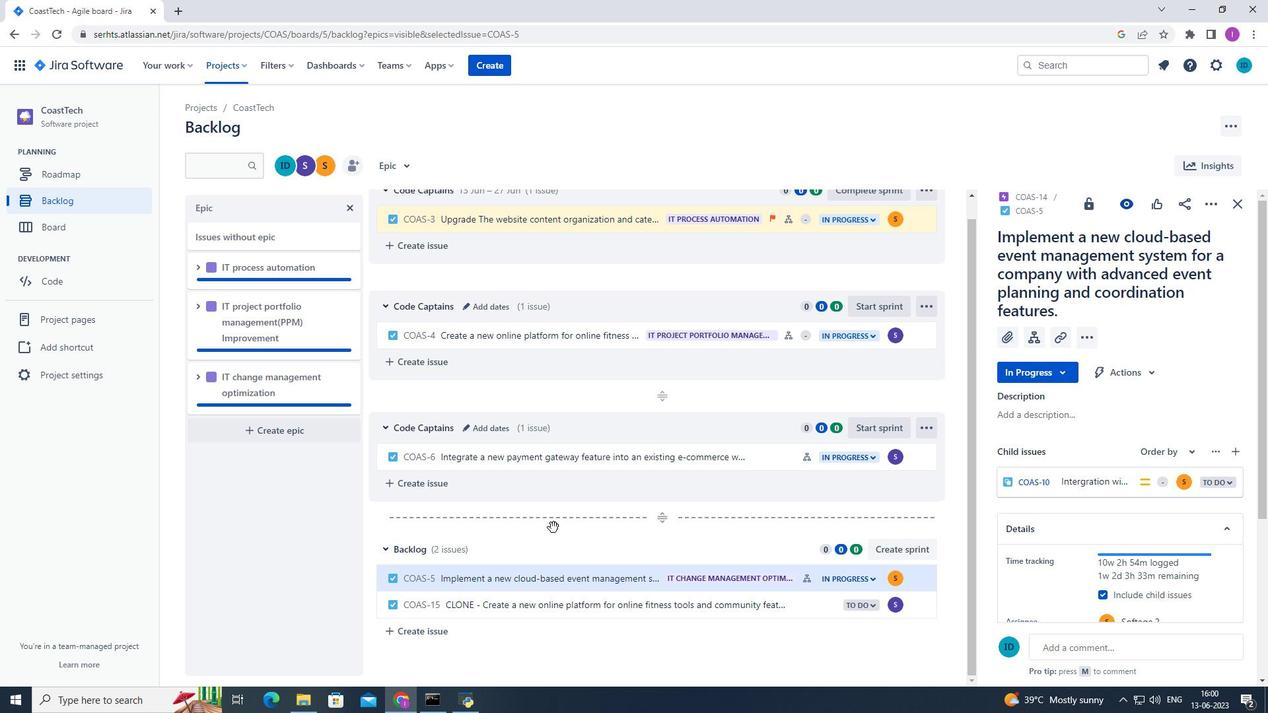 
Action: Mouse pressed left at (1133, 354)
Screenshot: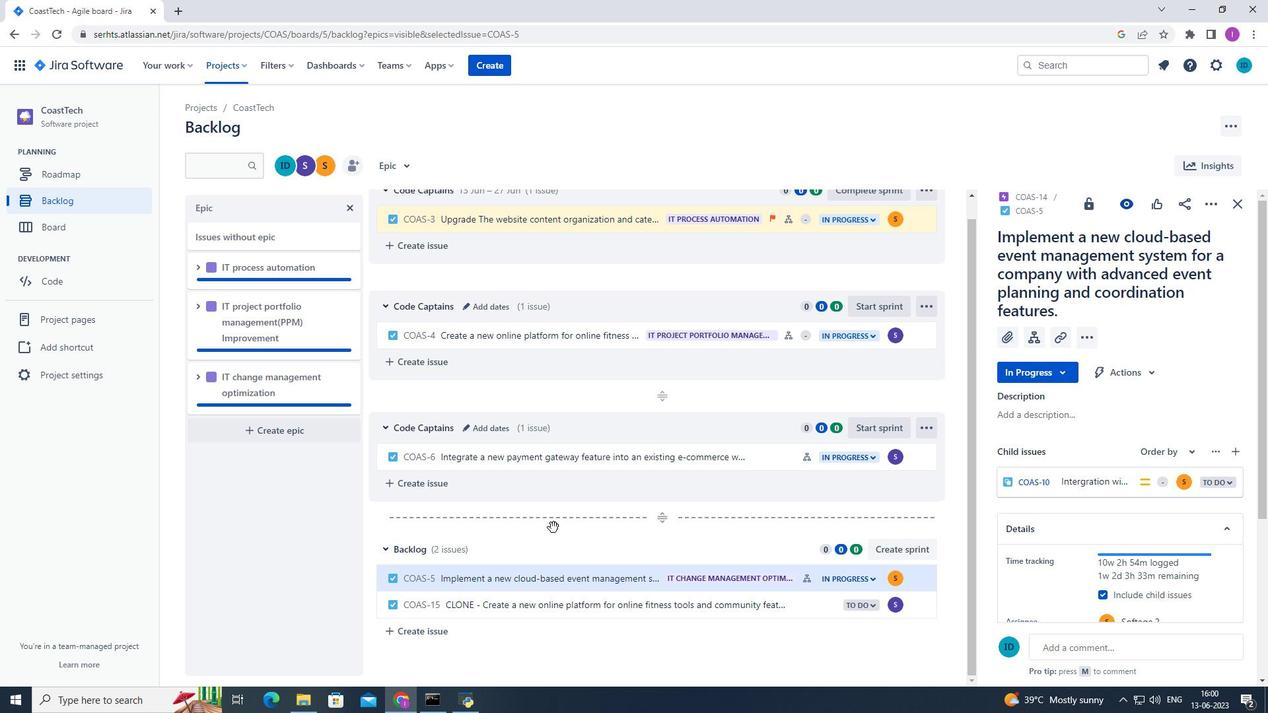 
Action: Mouse moved to (13, 35)
Screenshot: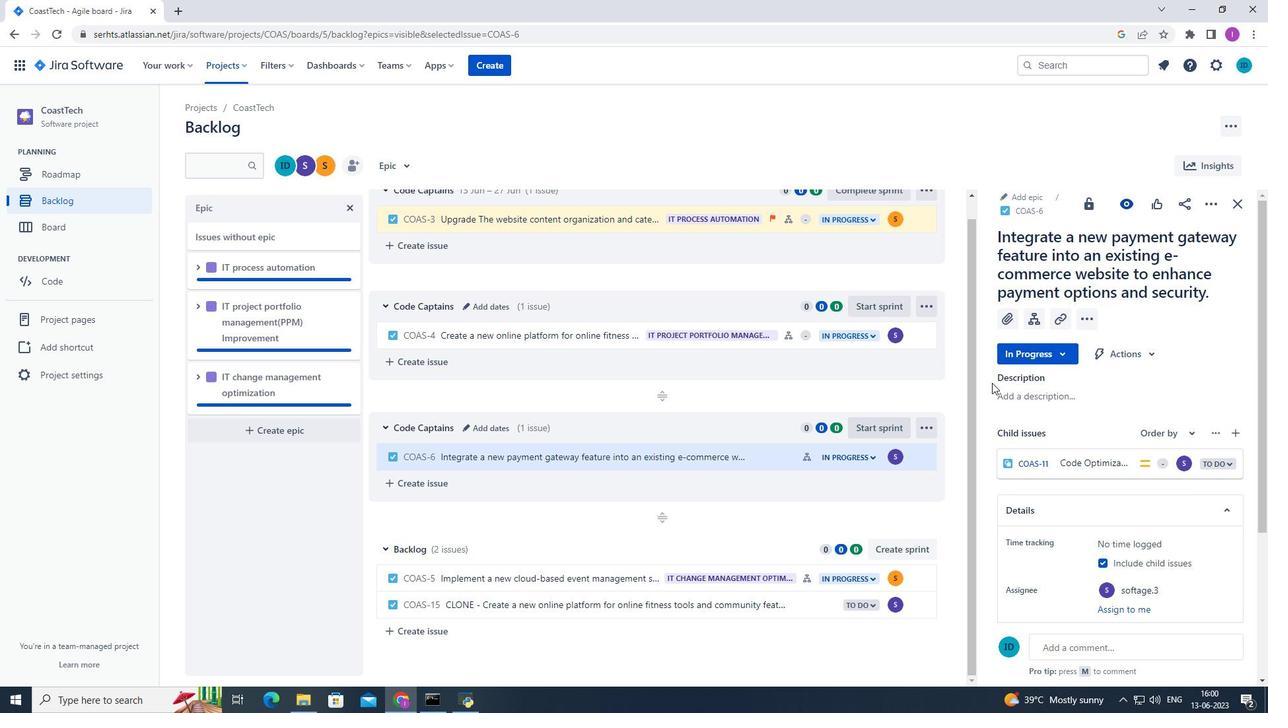
Action: Mouse pressed left at (13, 35)
Screenshot: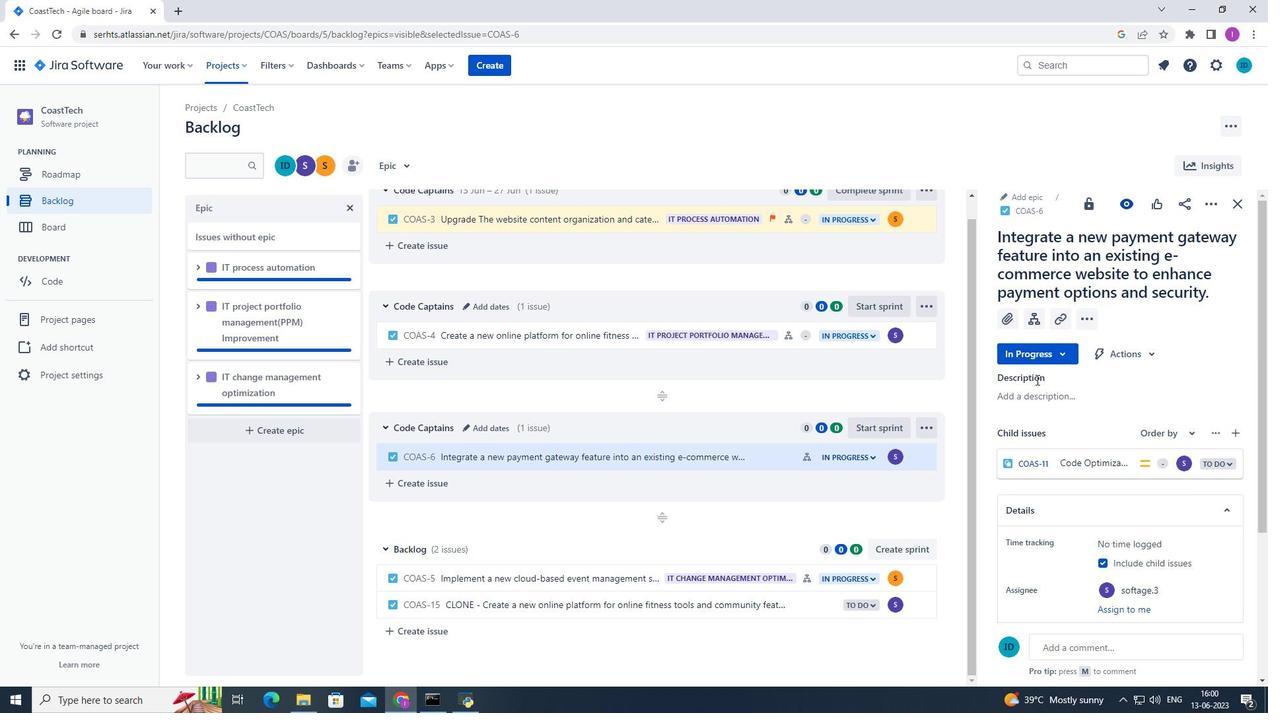 
Action: Mouse moved to (233, 66)
Screenshot: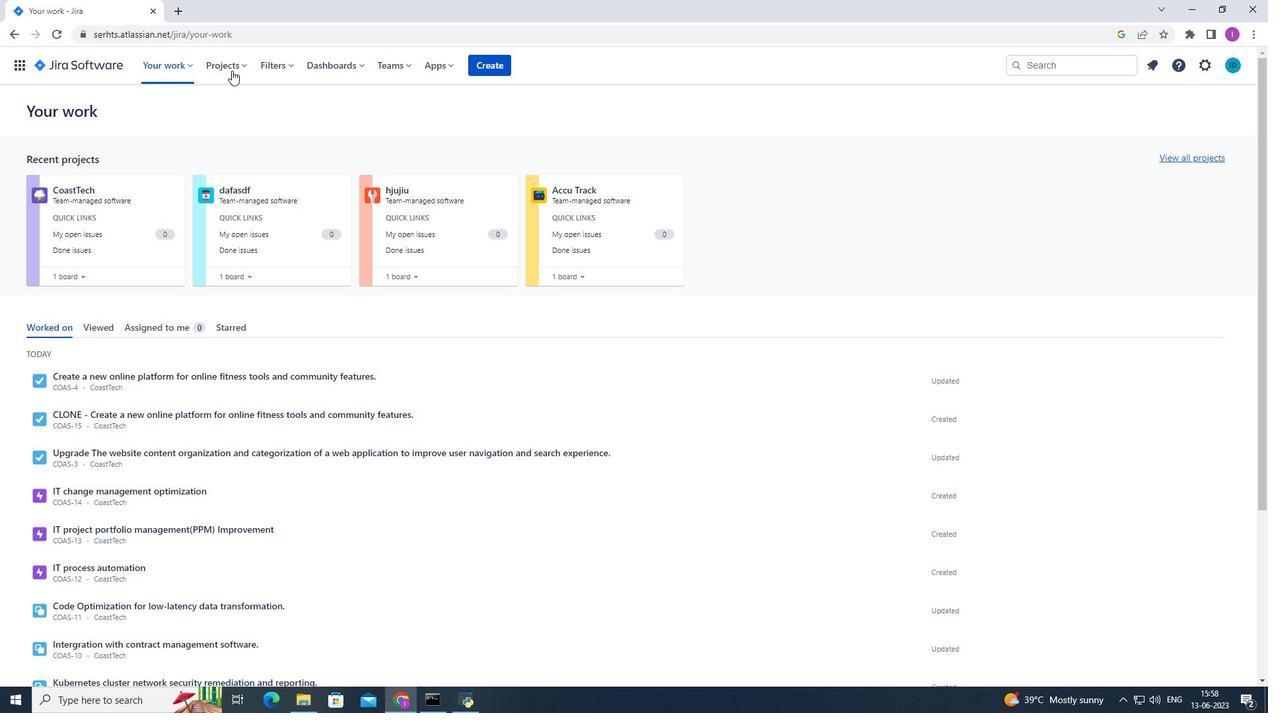 
Action: Mouse pressed left at (233, 66)
Screenshot: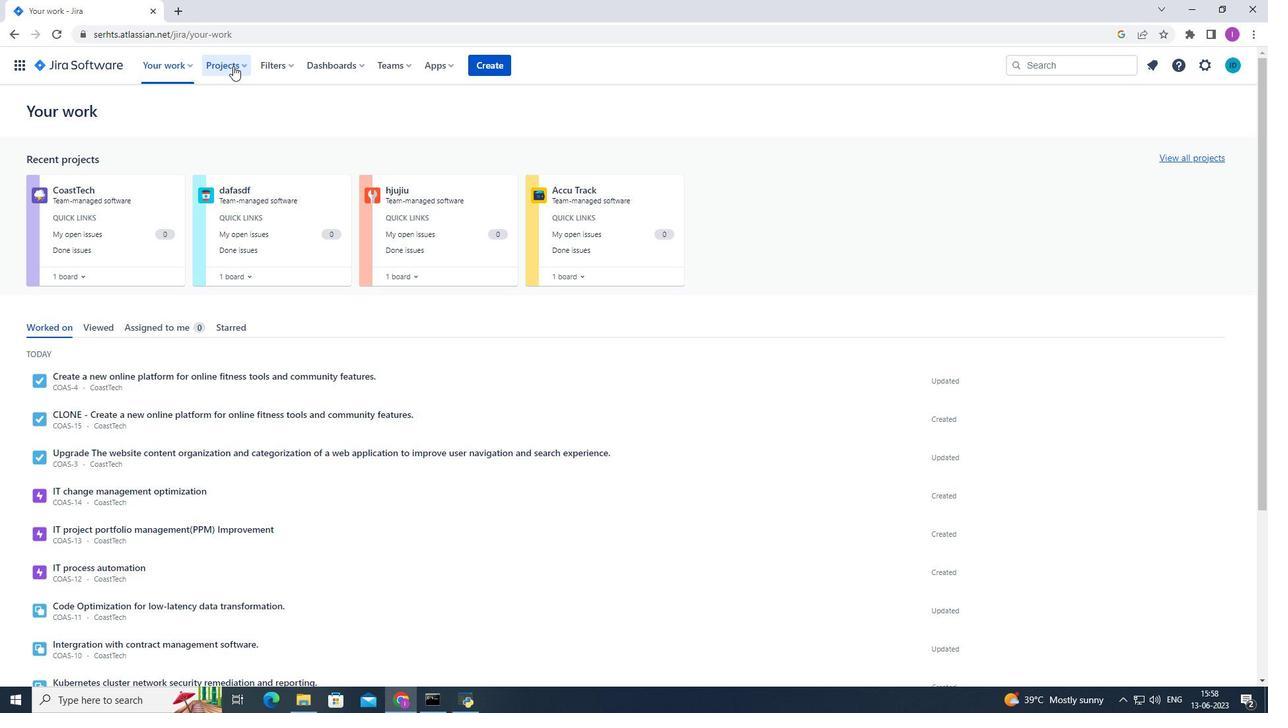 
Action: Mouse moved to (256, 119)
Screenshot: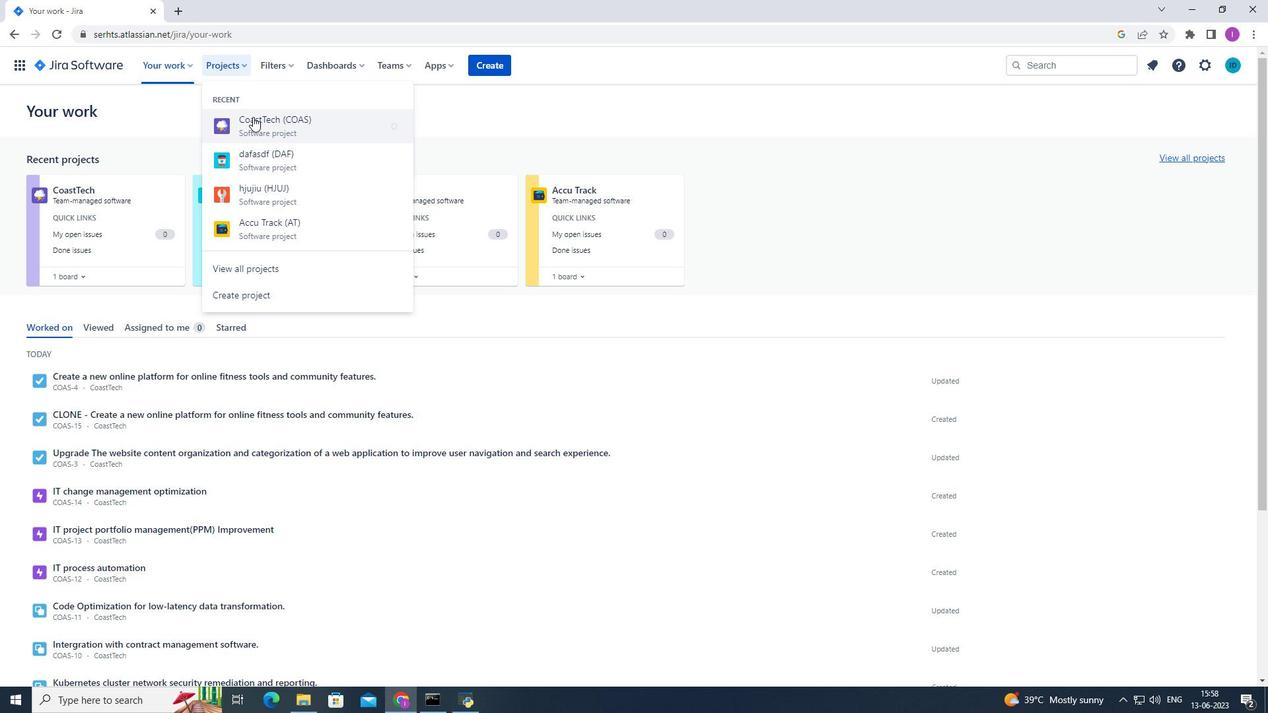 
Action: Mouse pressed left at (256, 119)
Screenshot: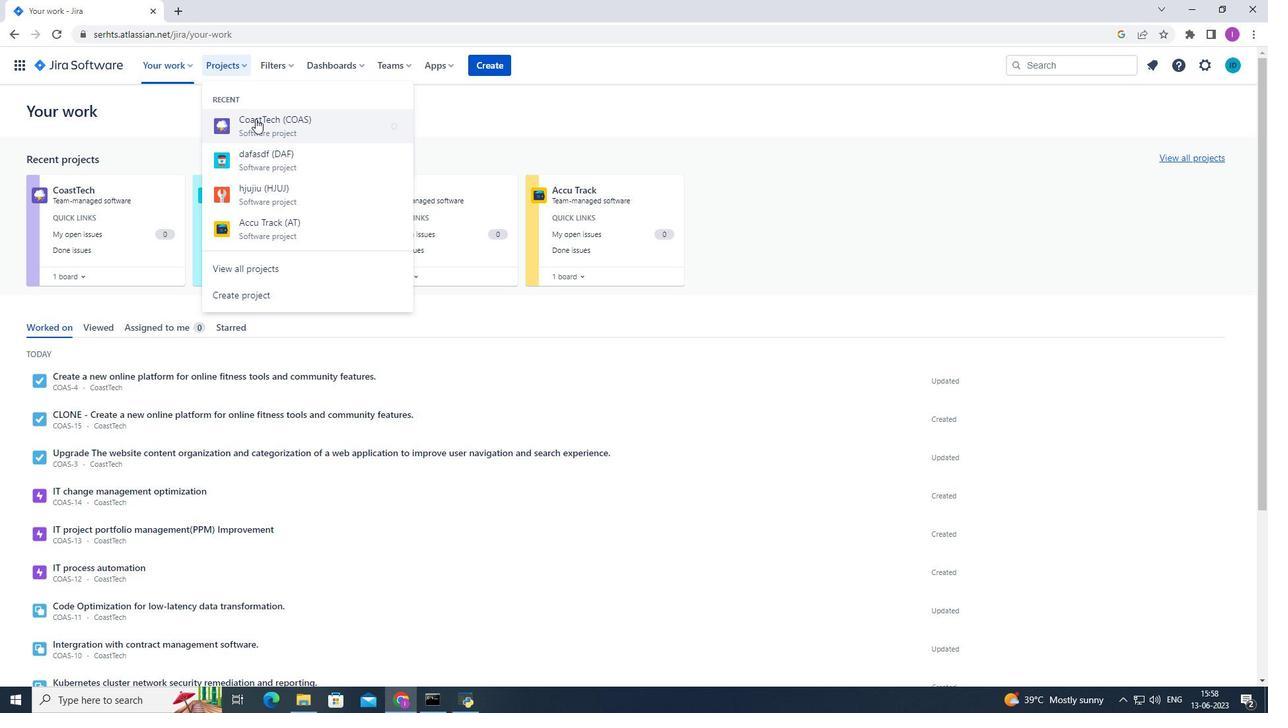 
Action: Mouse moved to (81, 202)
Screenshot: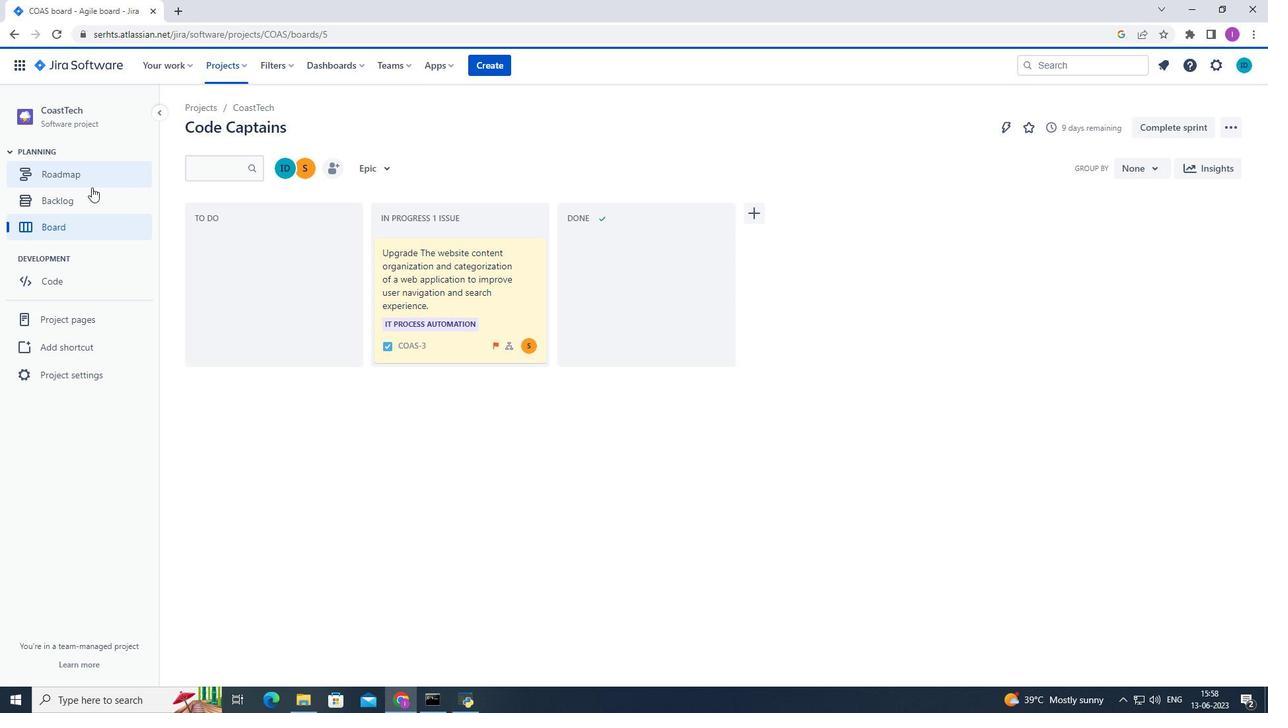 
Action: Mouse pressed left at (81, 202)
Screenshot: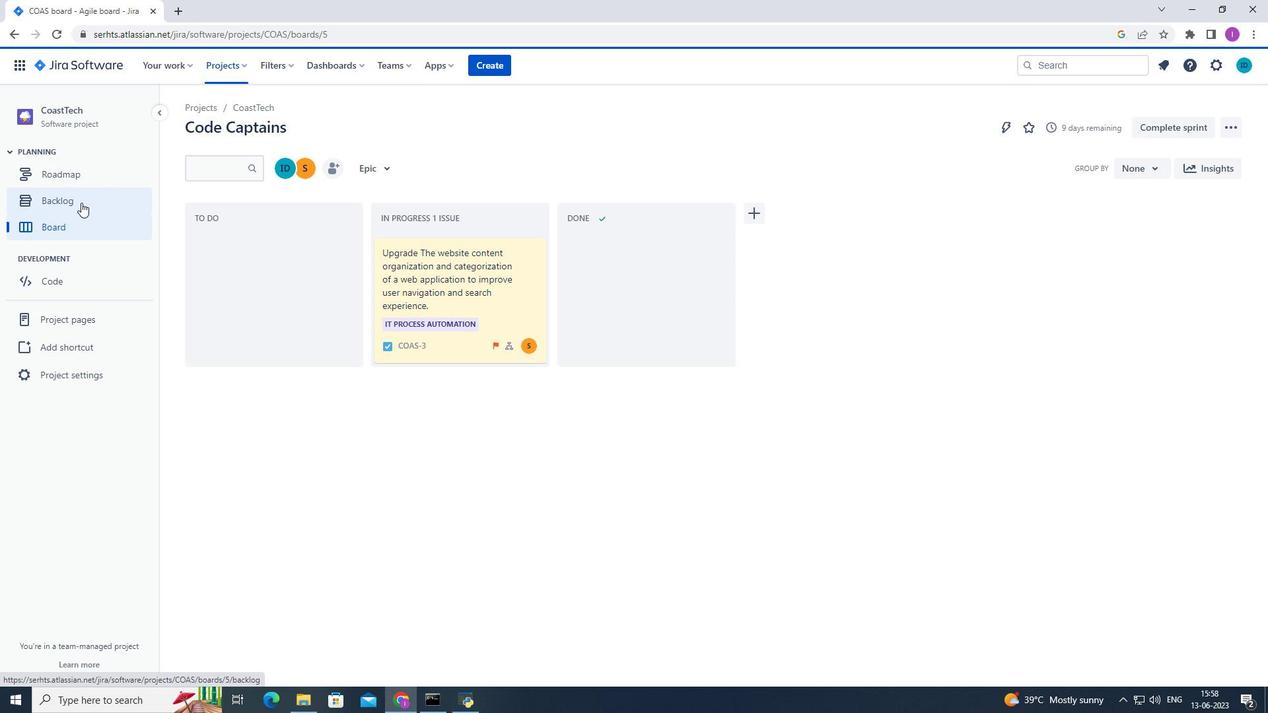 
Action: Mouse moved to (1049, 475)
Screenshot: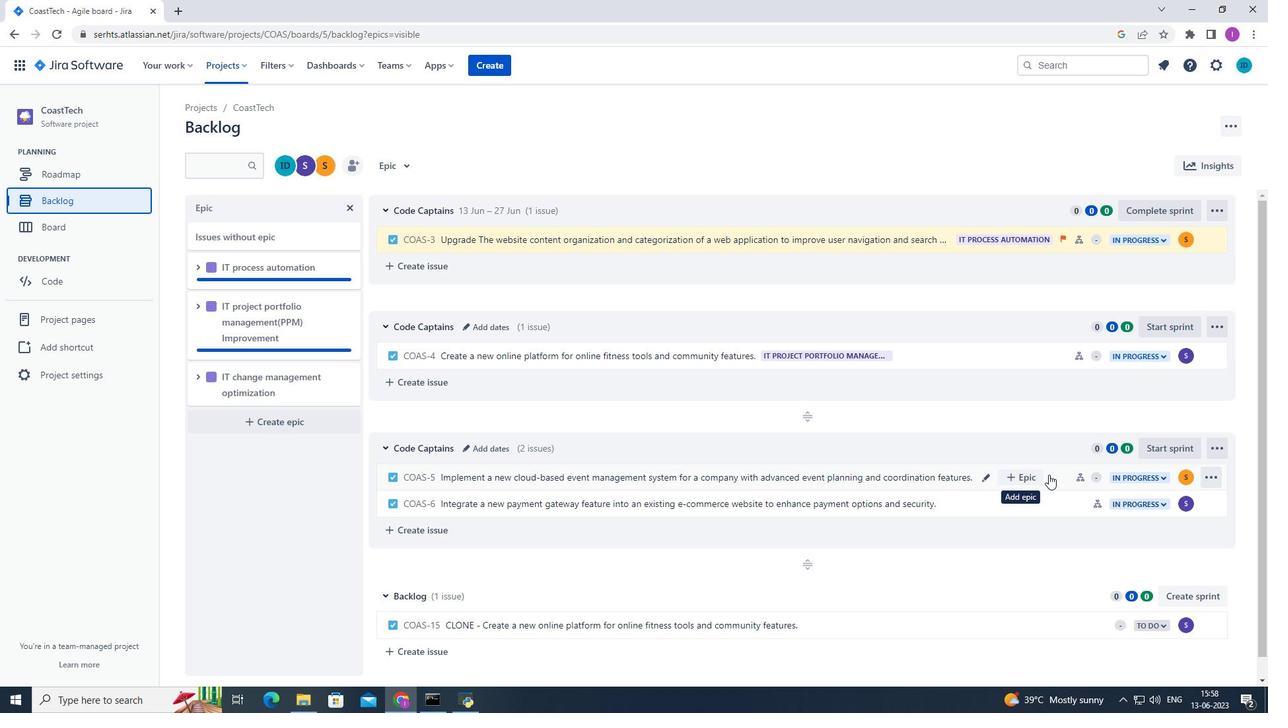 
Action: Mouse pressed left at (1049, 475)
Screenshot: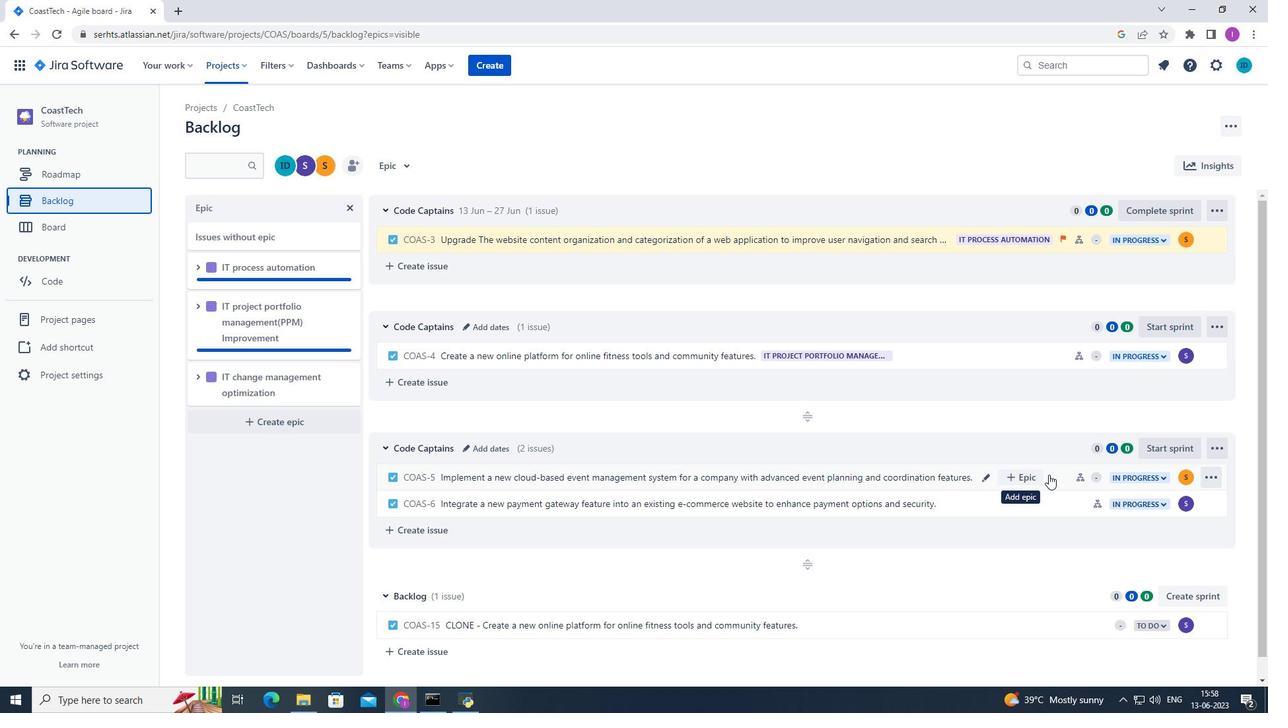 
Action: Mouse moved to (1214, 202)
Screenshot: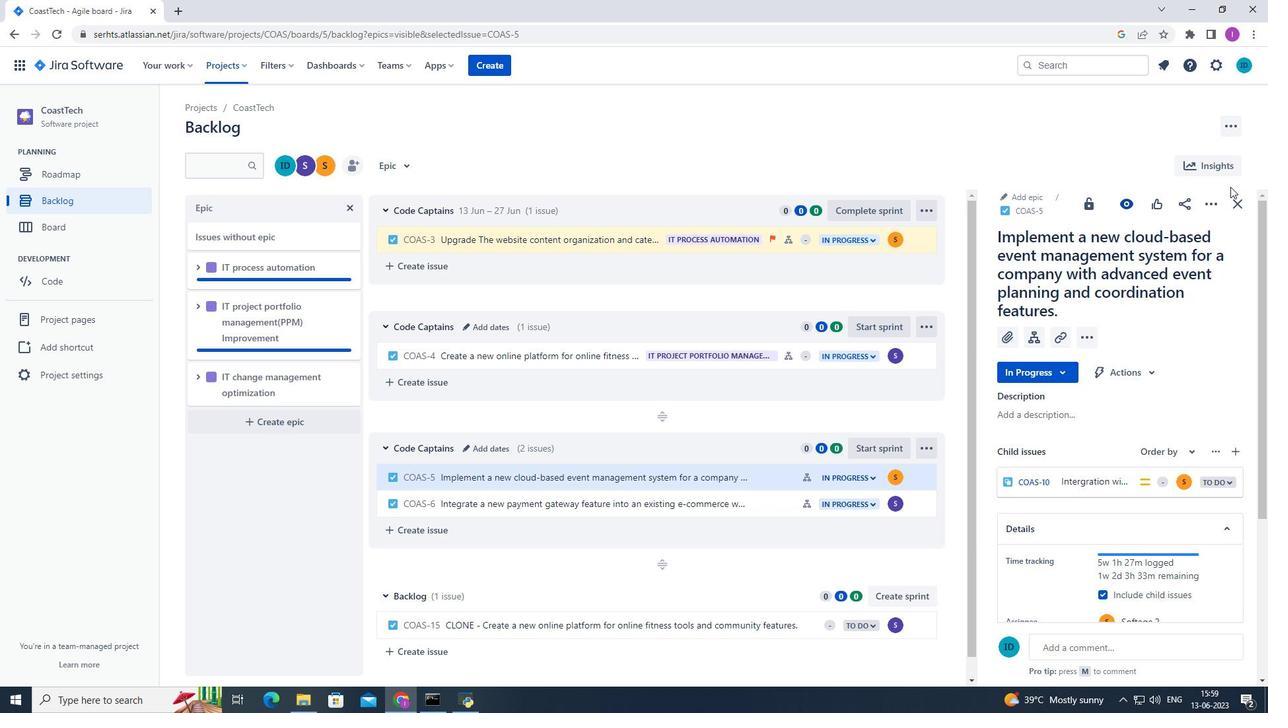 
Action: Mouse pressed left at (1214, 202)
Screenshot: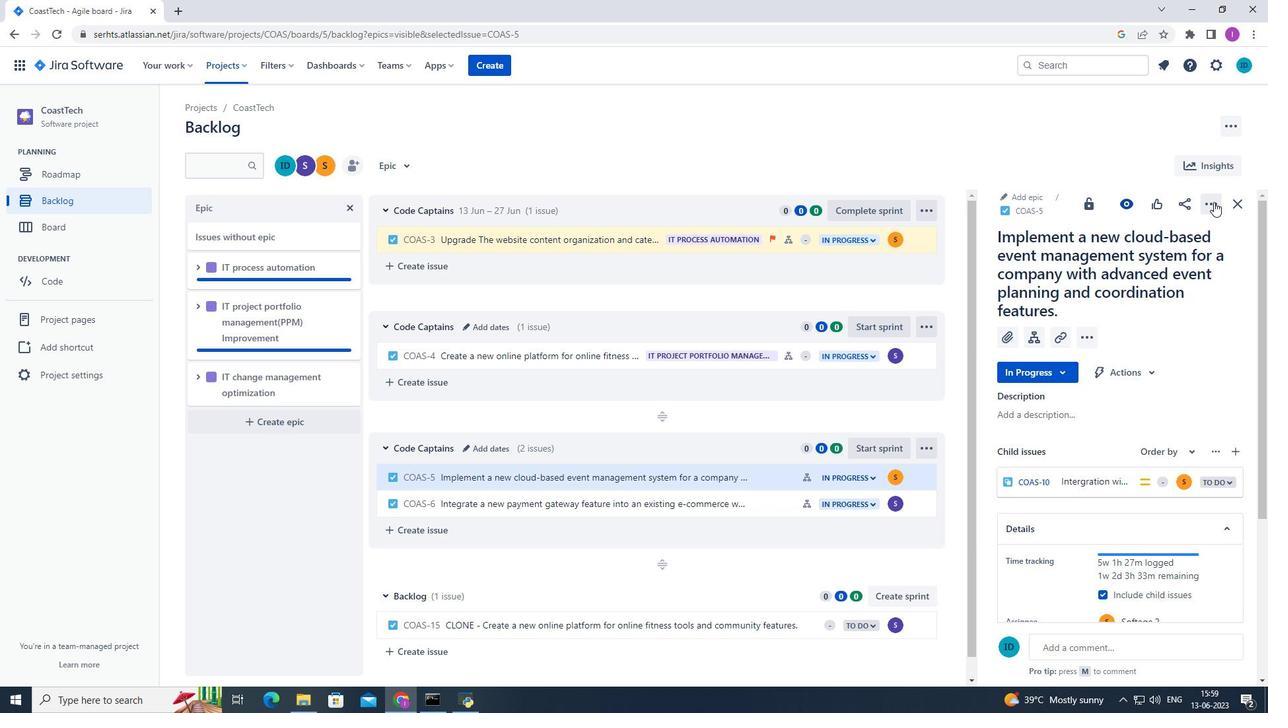 
Action: Mouse moved to (1196, 242)
Screenshot: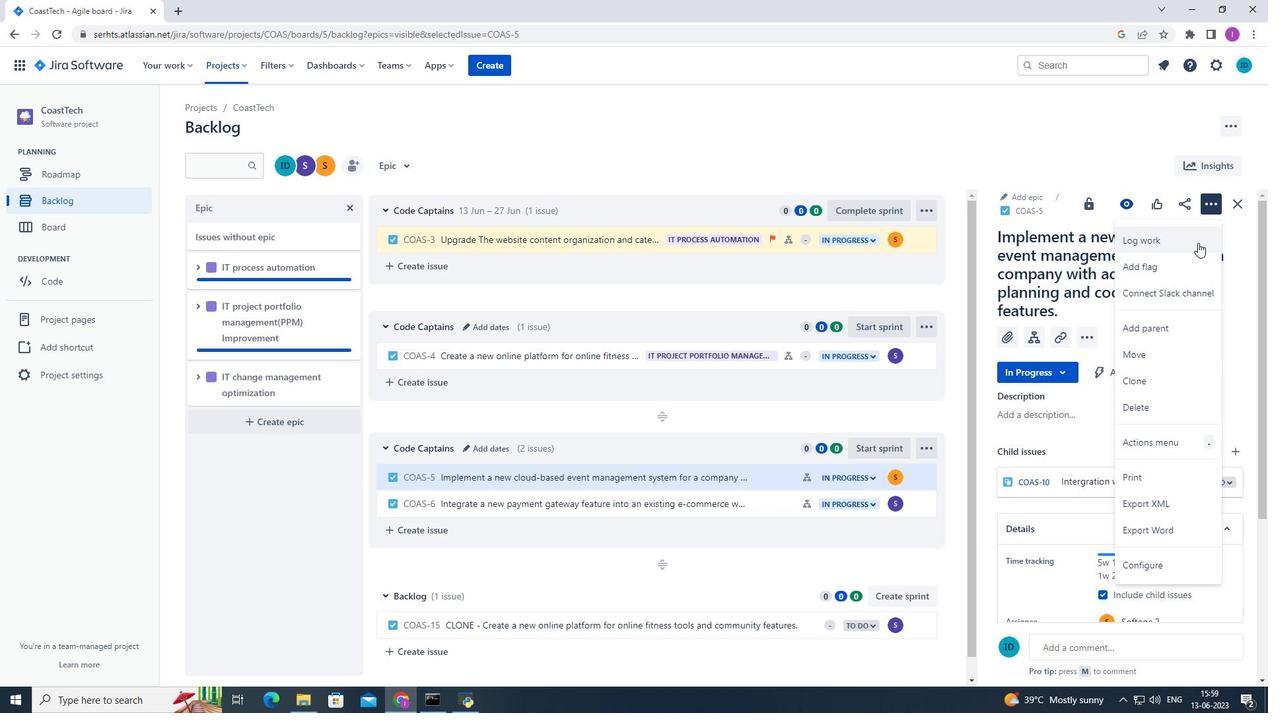 
Action: Mouse pressed left at (1196, 242)
Screenshot: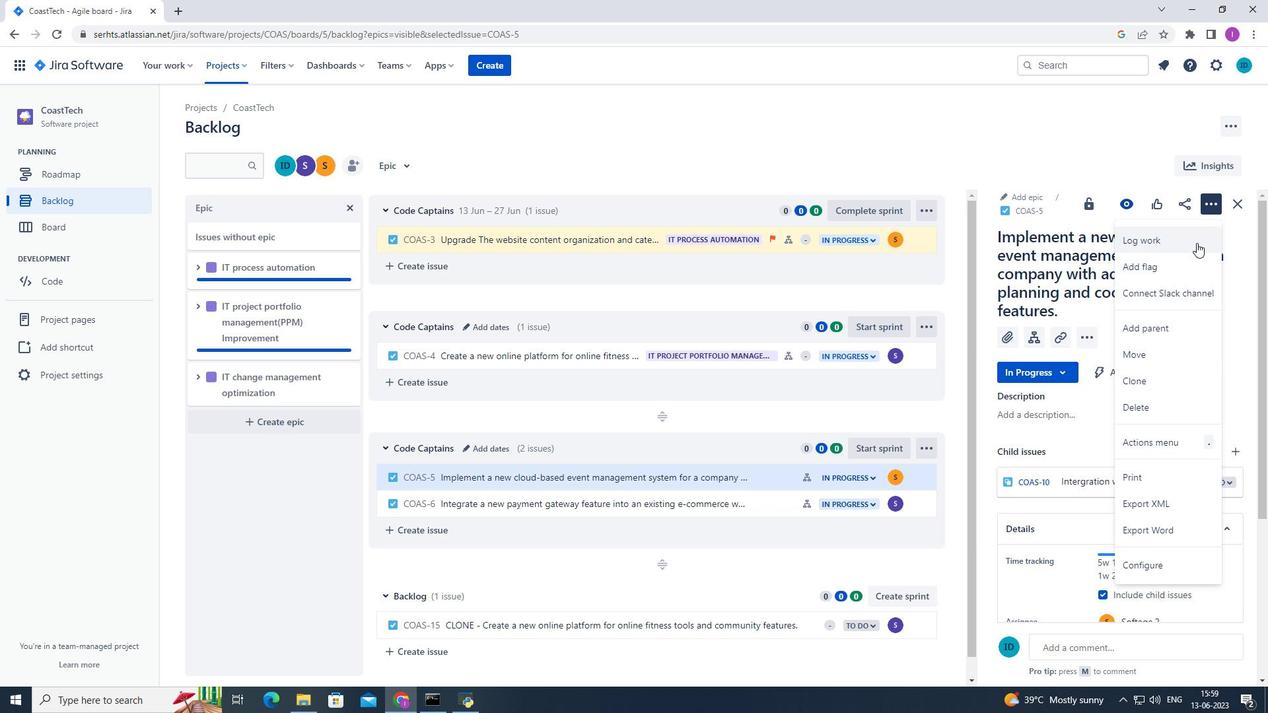 
Action: Mouse moved to (716, 198)
Screenshot: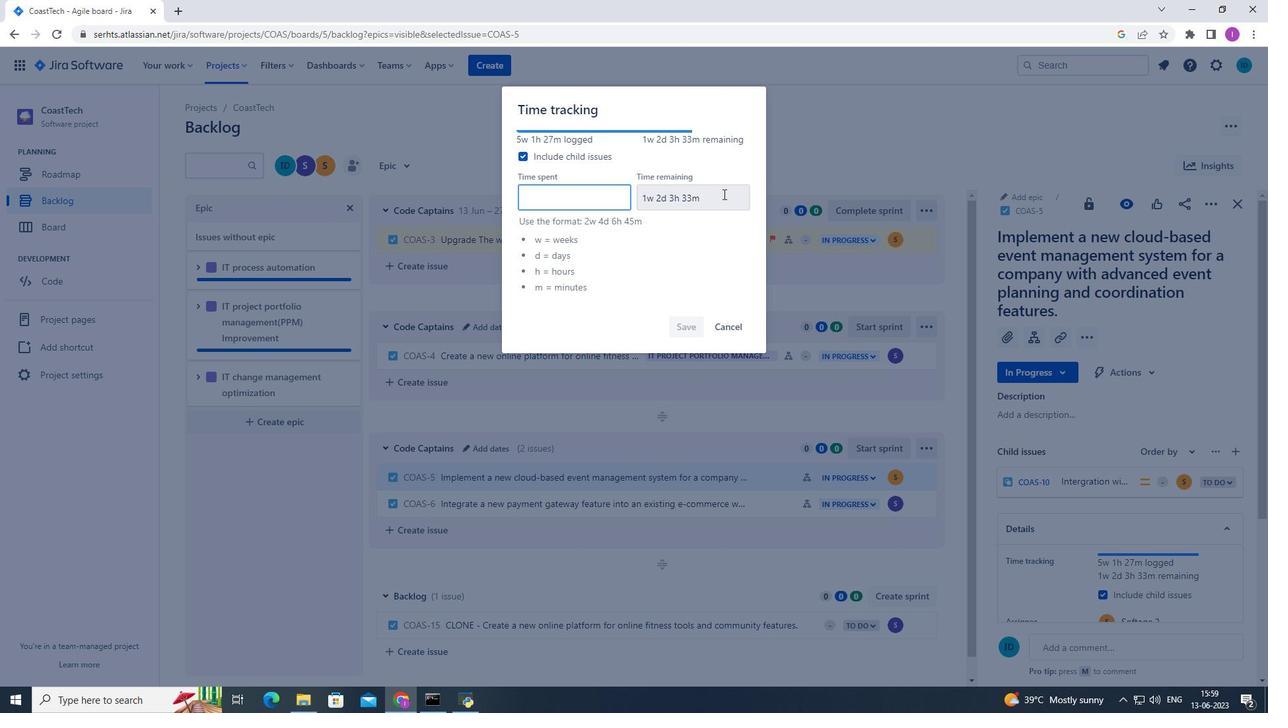 
Action: Mouse pressed left at (716, 198)
Screenshot: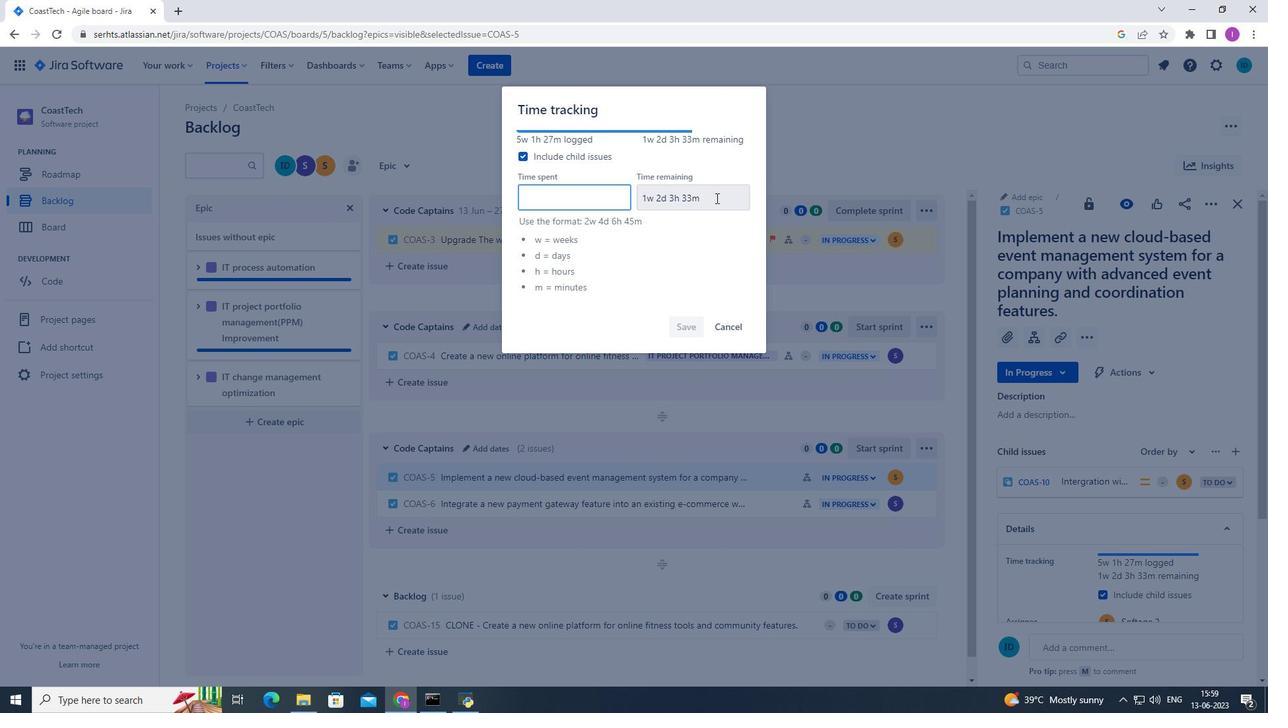 
Action: Mouse moved to (634, 205)
Screenshot: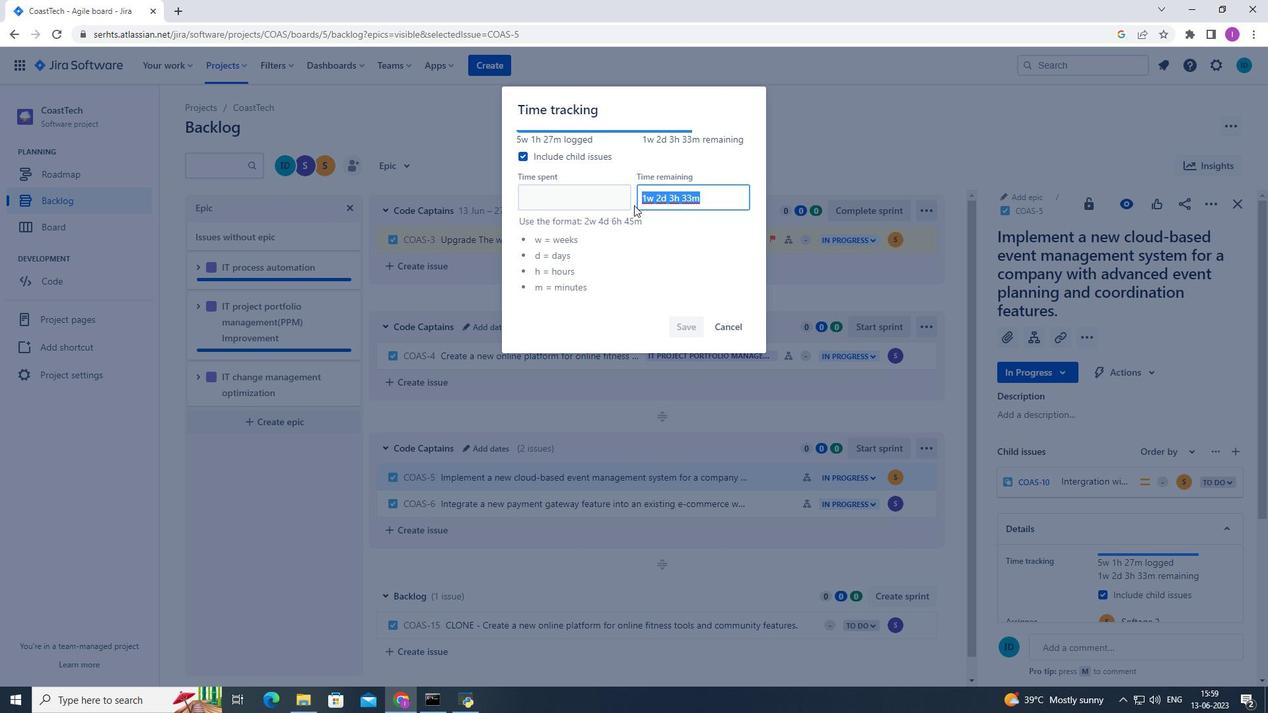 
Action: Key pressed <Key.backspace>
Screenshot: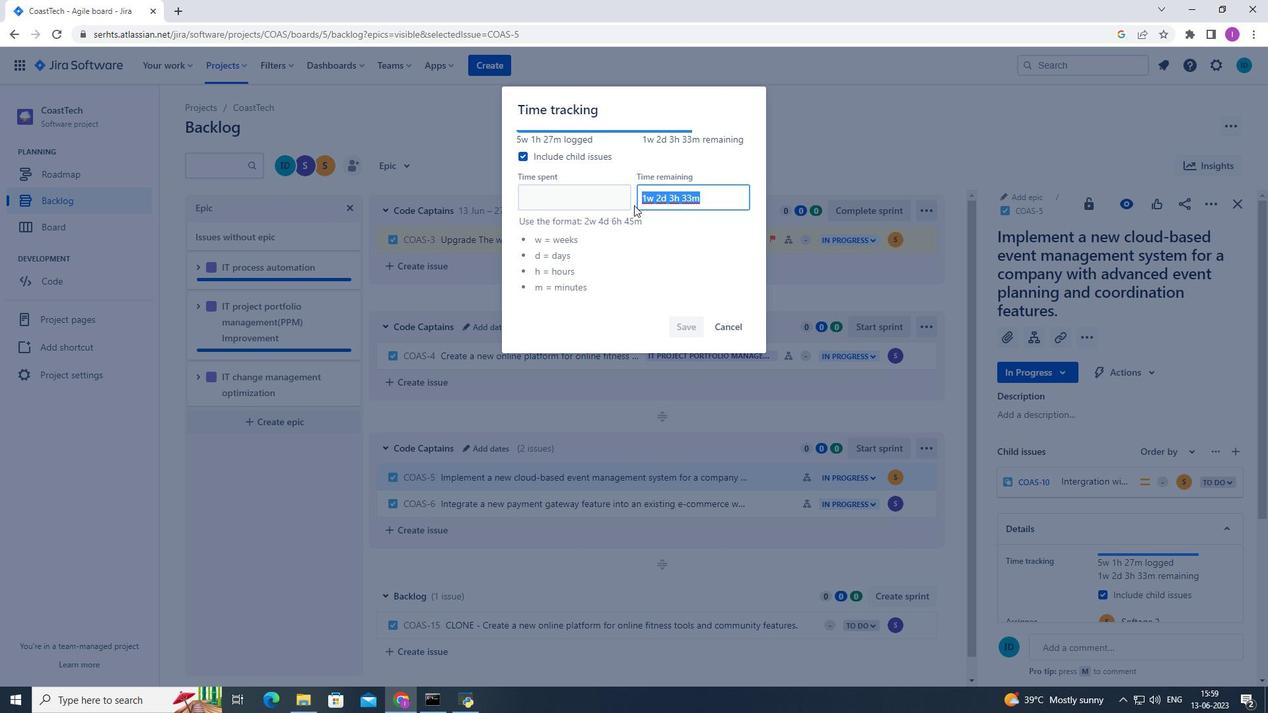 
Action: Mouse moved to (569, 202)
Screenshot: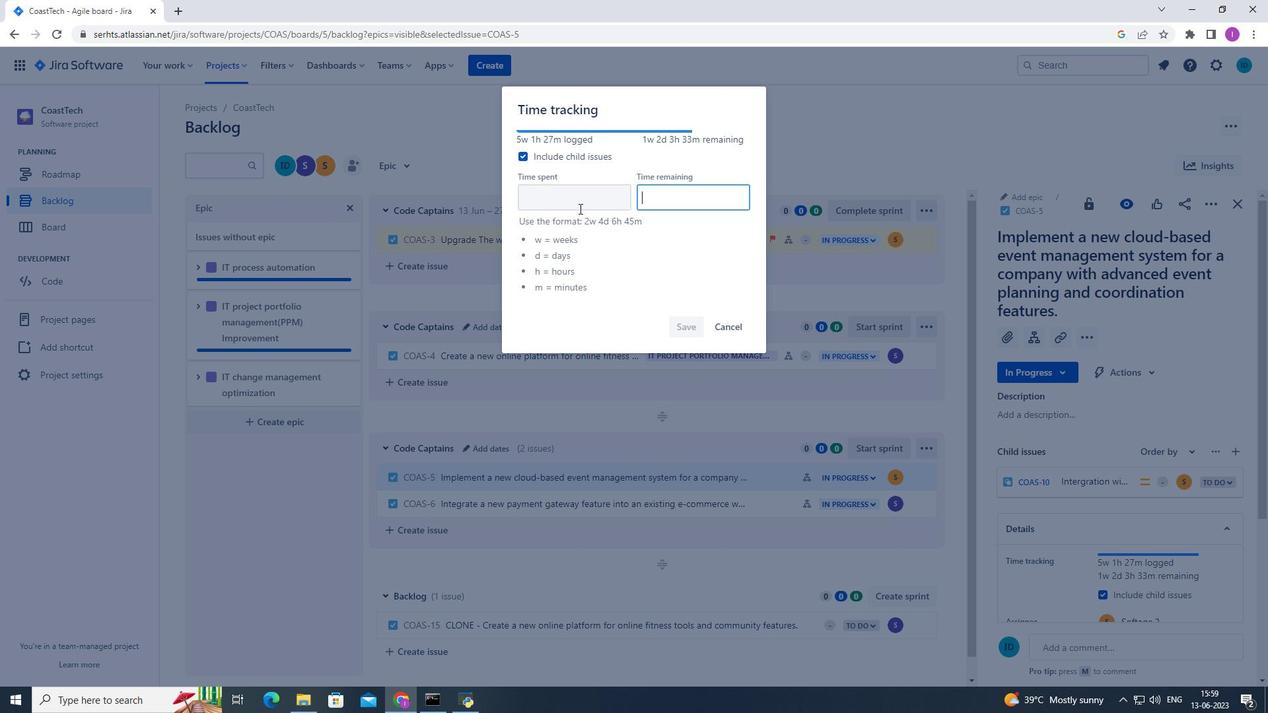 
Action: Mouse pressed left at (569, 202)
Screenshot: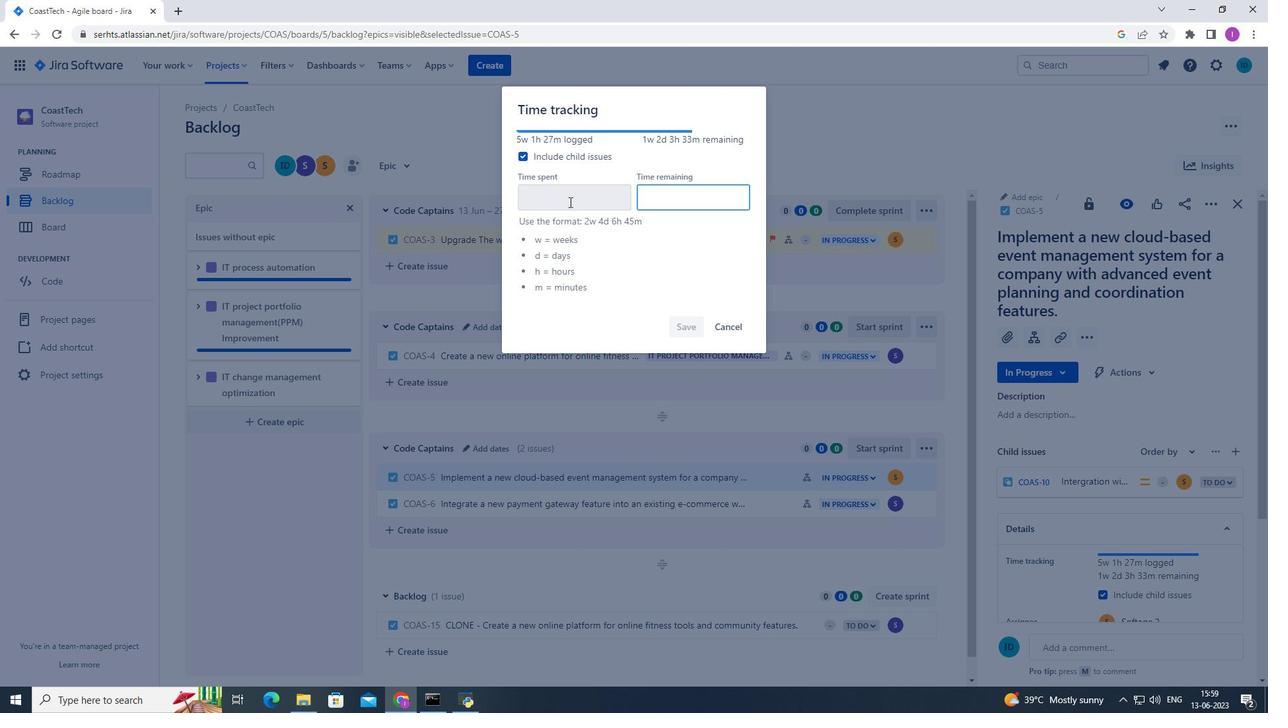 
Action: Mouse moved to (695, 221)
Screenshot: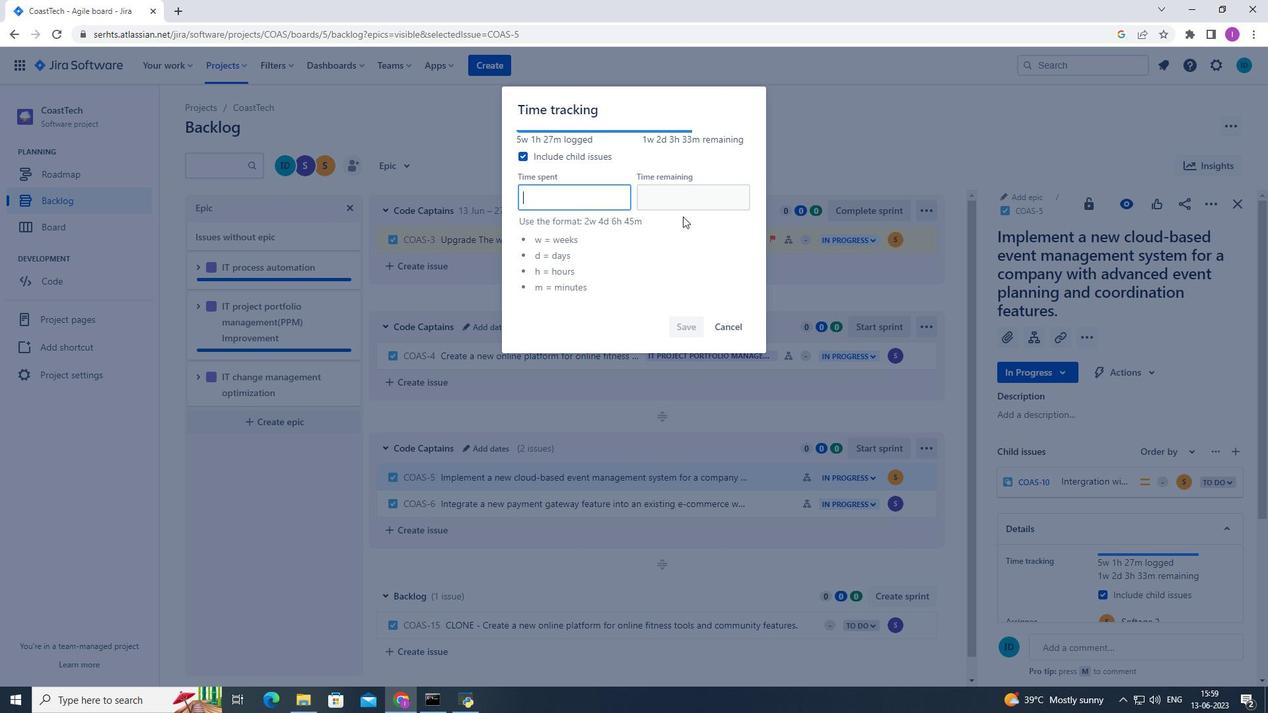 
Action: Key pressed <Key.shift>4w<Key.space>5d<Key.space>1h<Key.space>27m
Screenshot: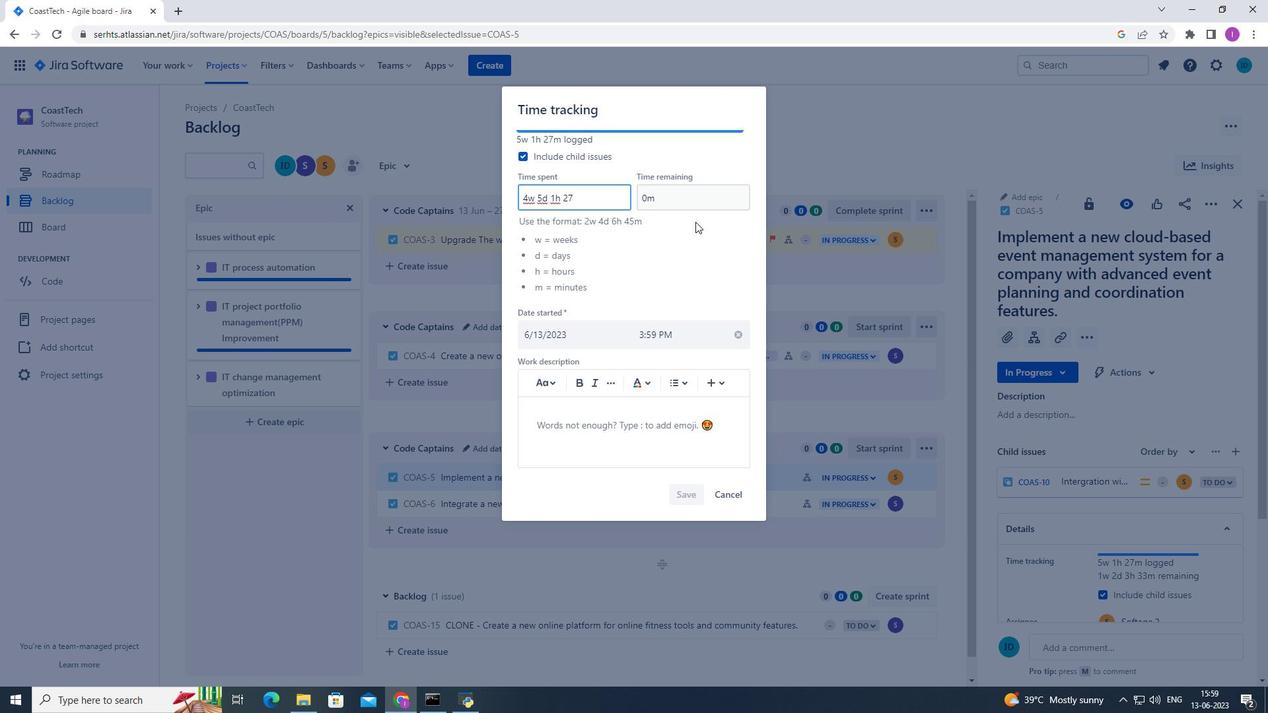 
Action: Mouse moved to (687, 200)
Screenshot: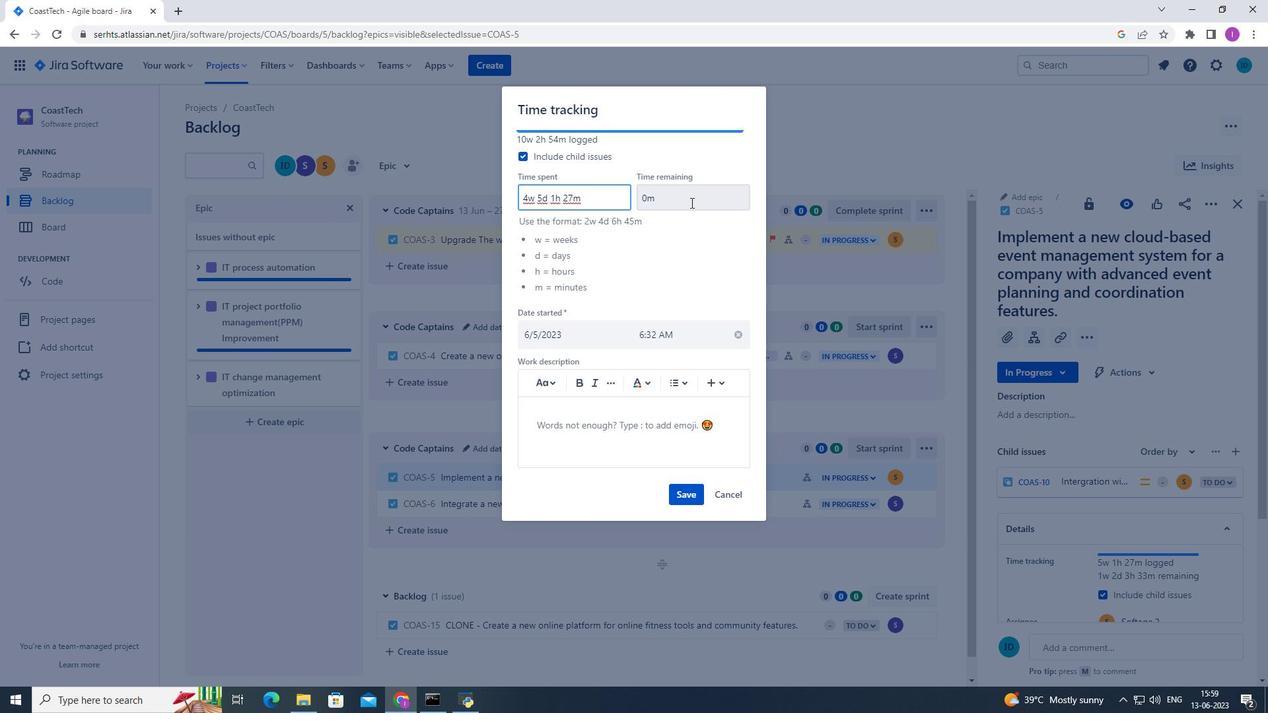 
Action: Mouse pressed left at (687, 200)
Screenshot: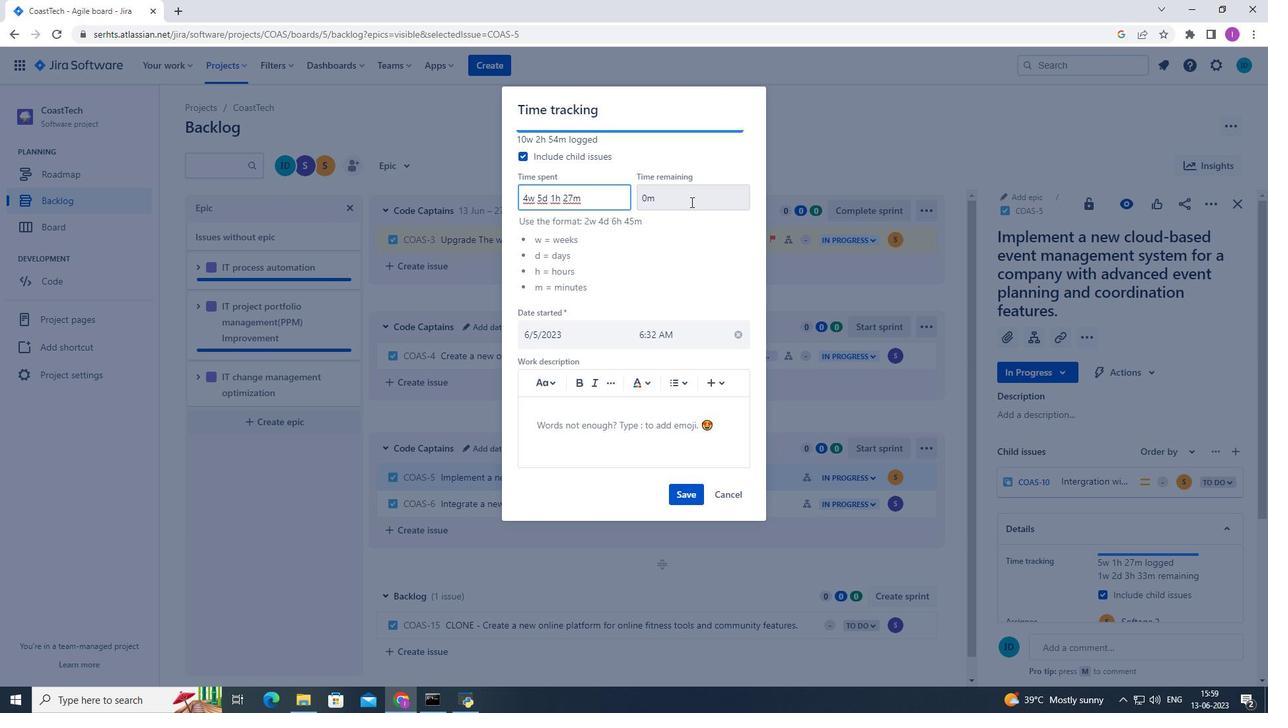 
Action: Mouse moved to (672, 205)
Screenshot: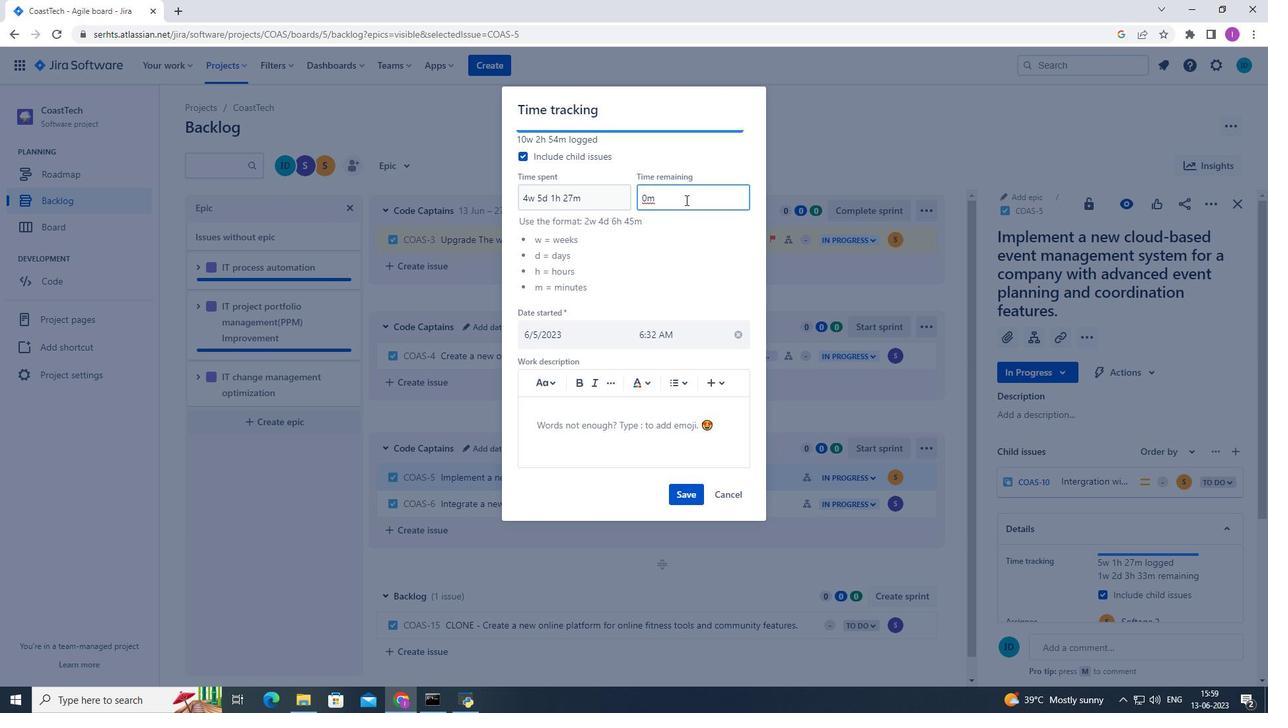 
Action: Key pressed <Key.backspace><Key.backspace>1w<Key.space>1d<Key.space>11h<Key.space>33m
Screenshot: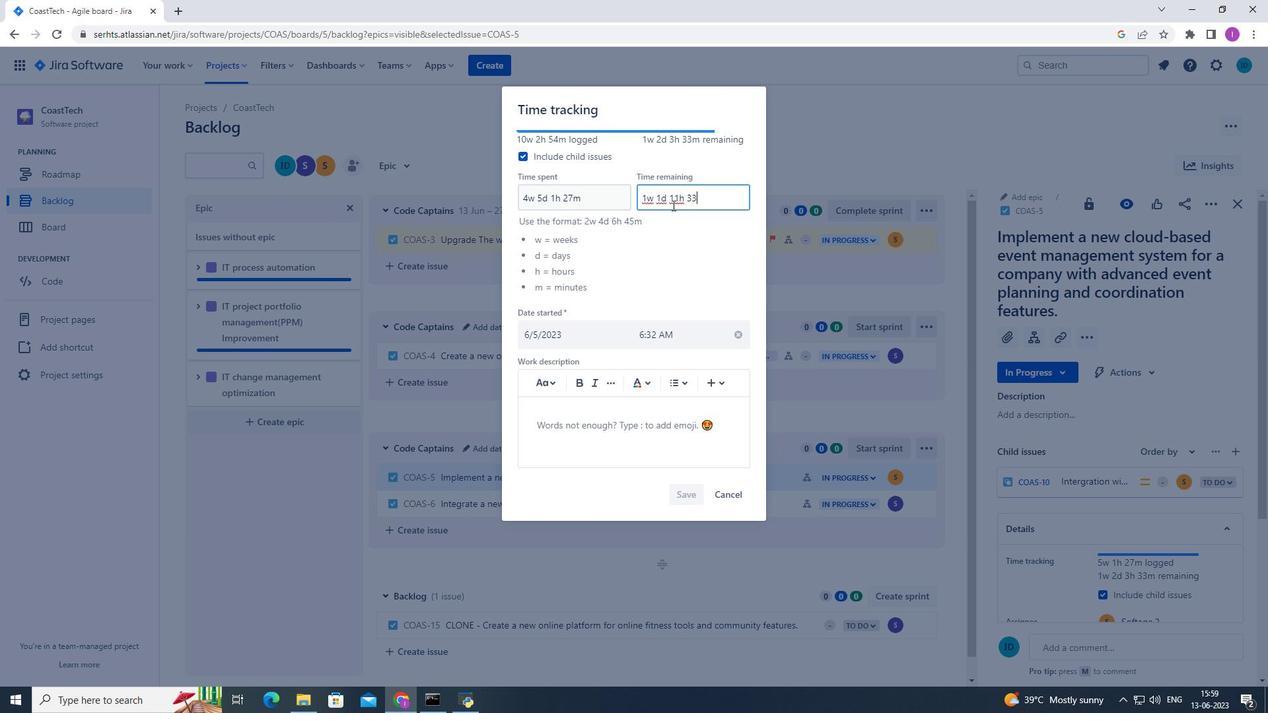 
Action: Mouse moved to (691, 497)
Screenshot: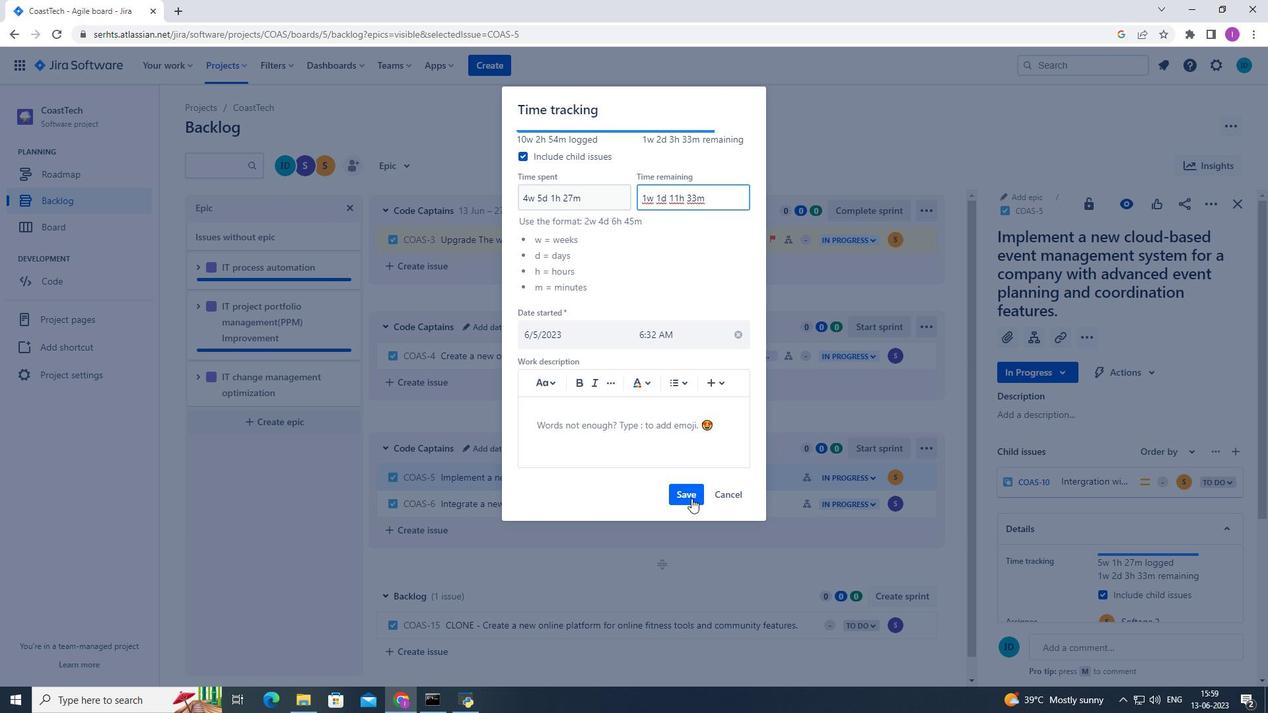 
Action: Mouse pressed left at (691, 497)
Screenshot: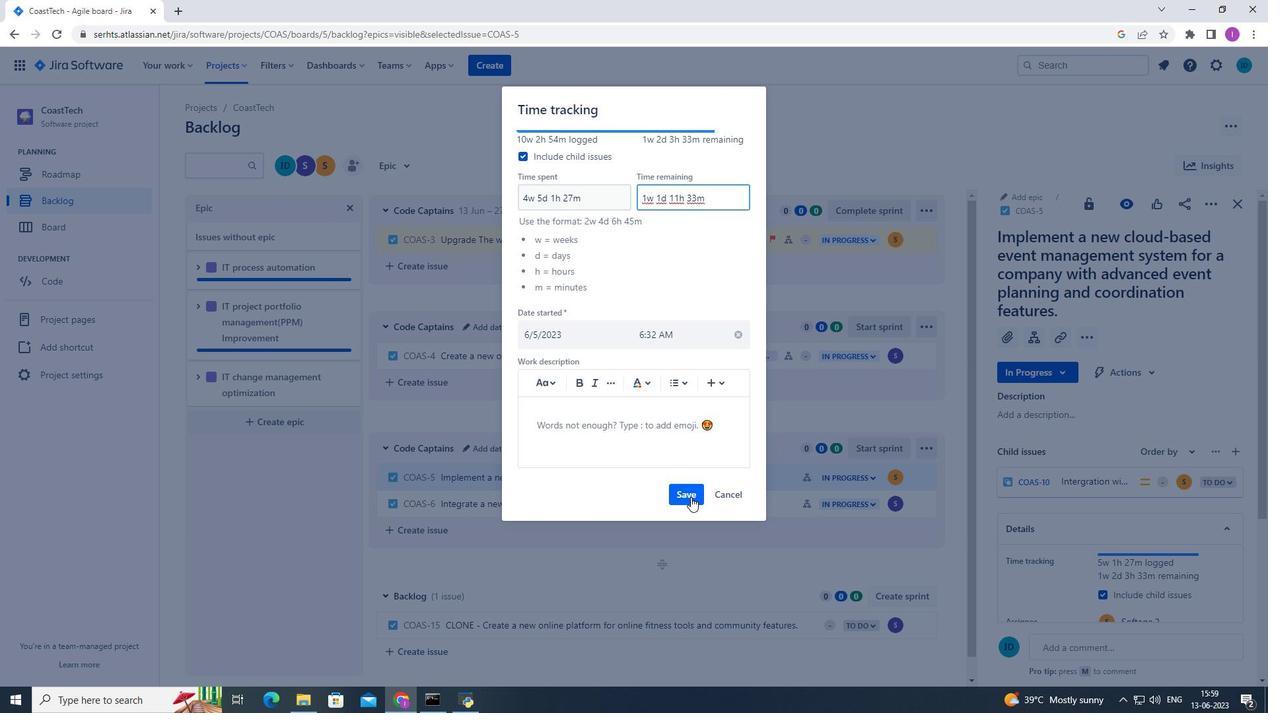 
Action: Mouse moved to (1214, 202)
Screenshot: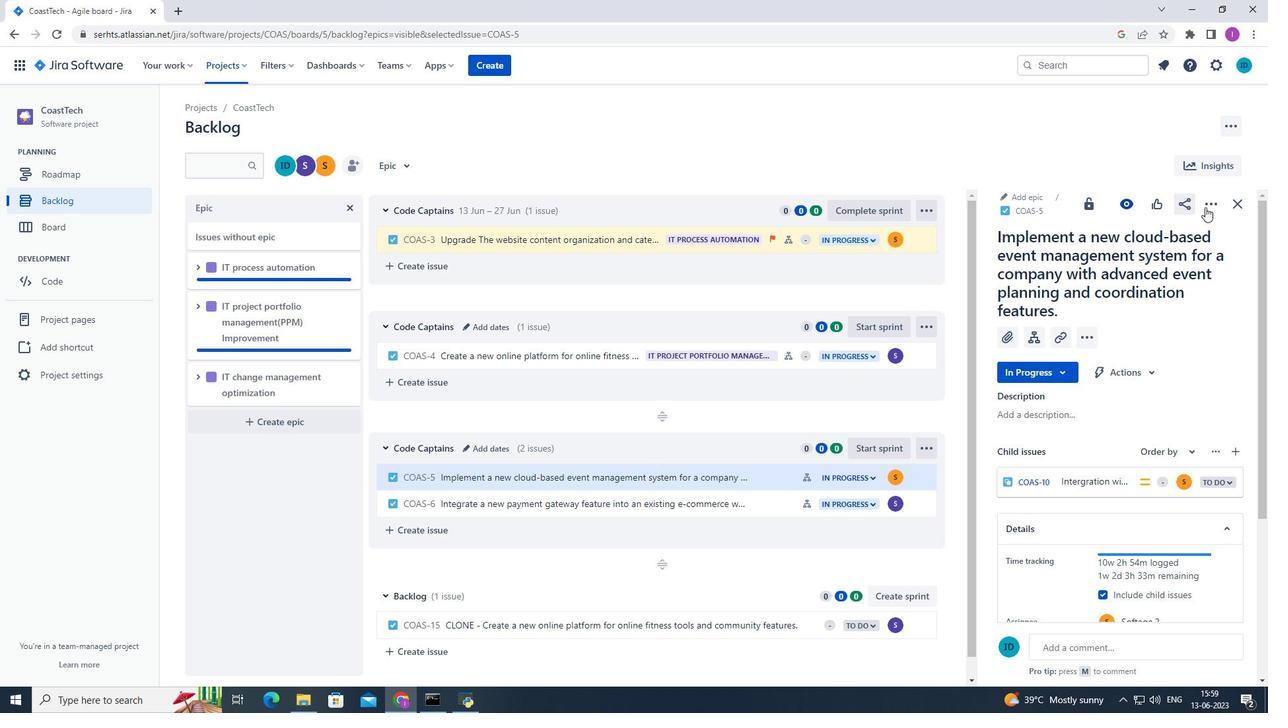 
Action: Mouse pressed left at (1214, 202)
Screenshot: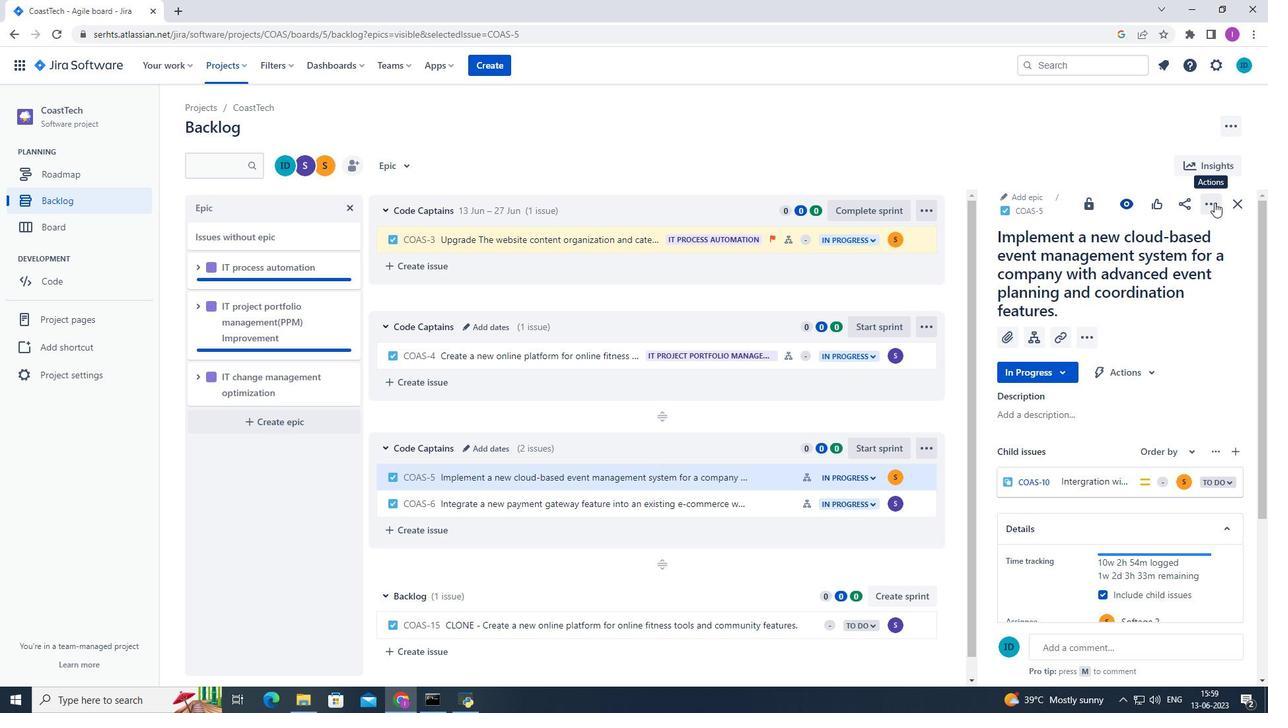 
Action: Mouse moved to (1077, 457)
Screenshot: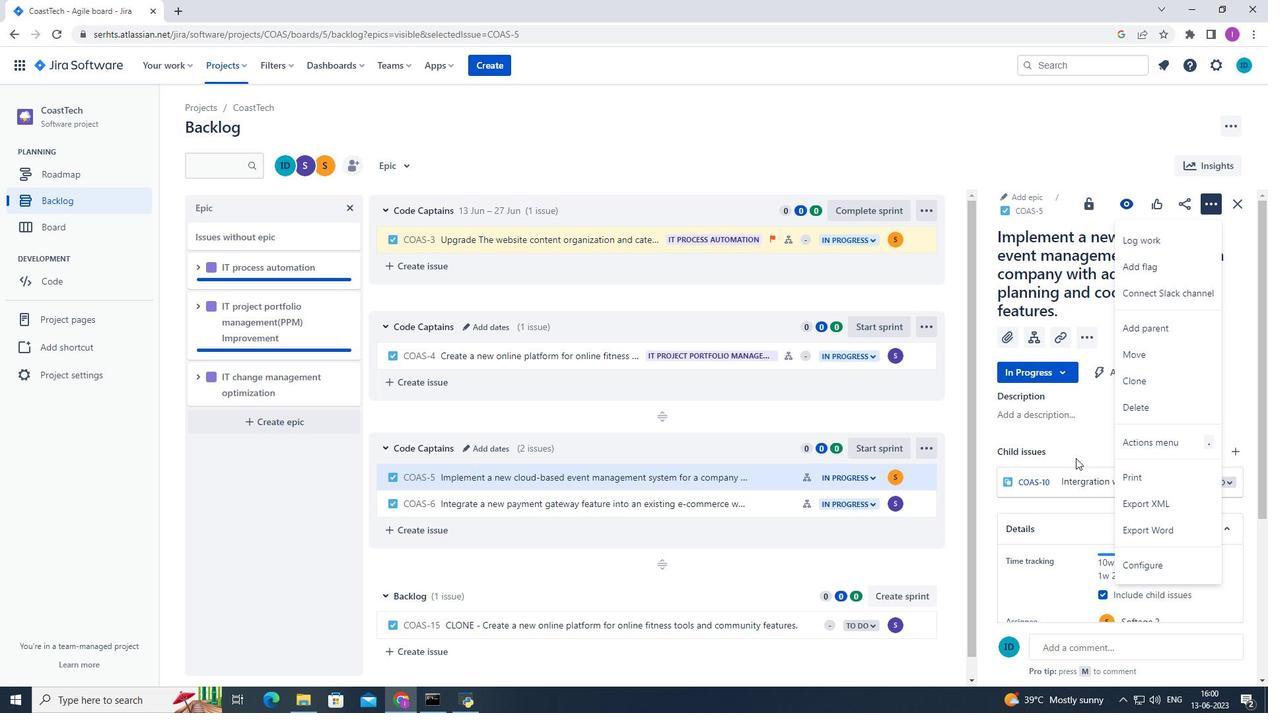 
Action: Mouse pressed left at (1077, 457)
Screenshot: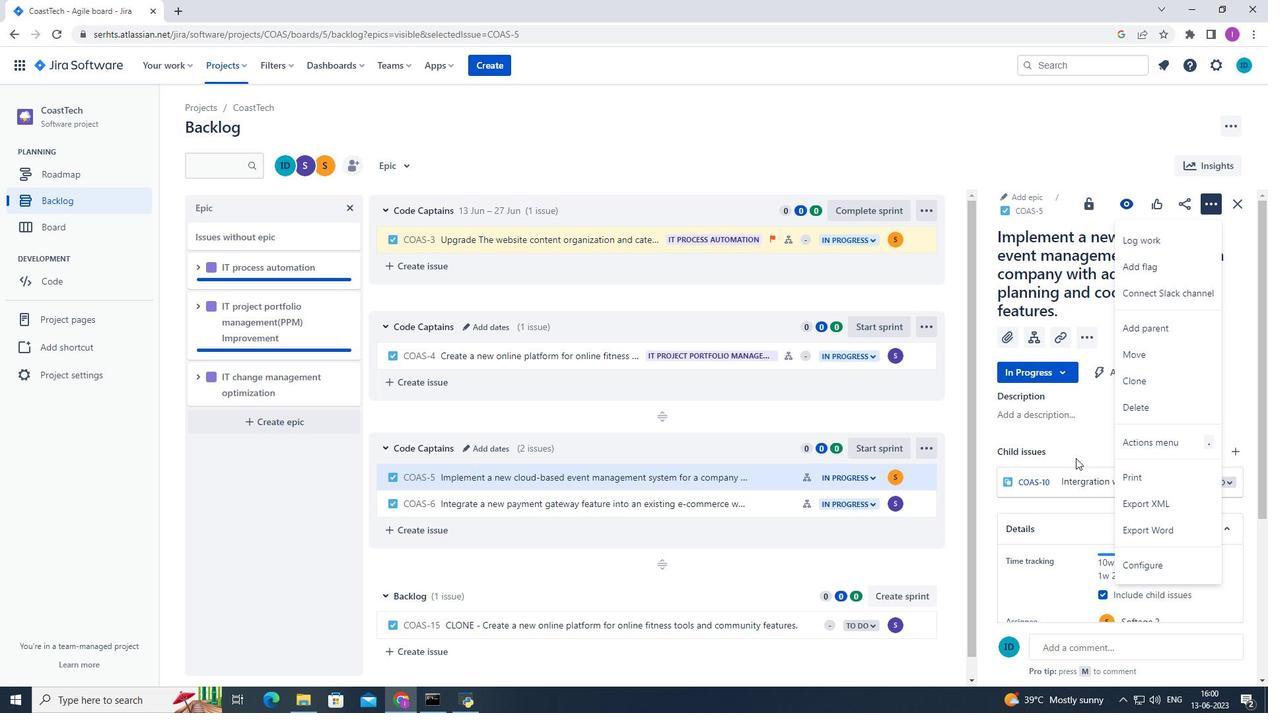 
Action: Mouse moved to (924, 473)
Screenshot: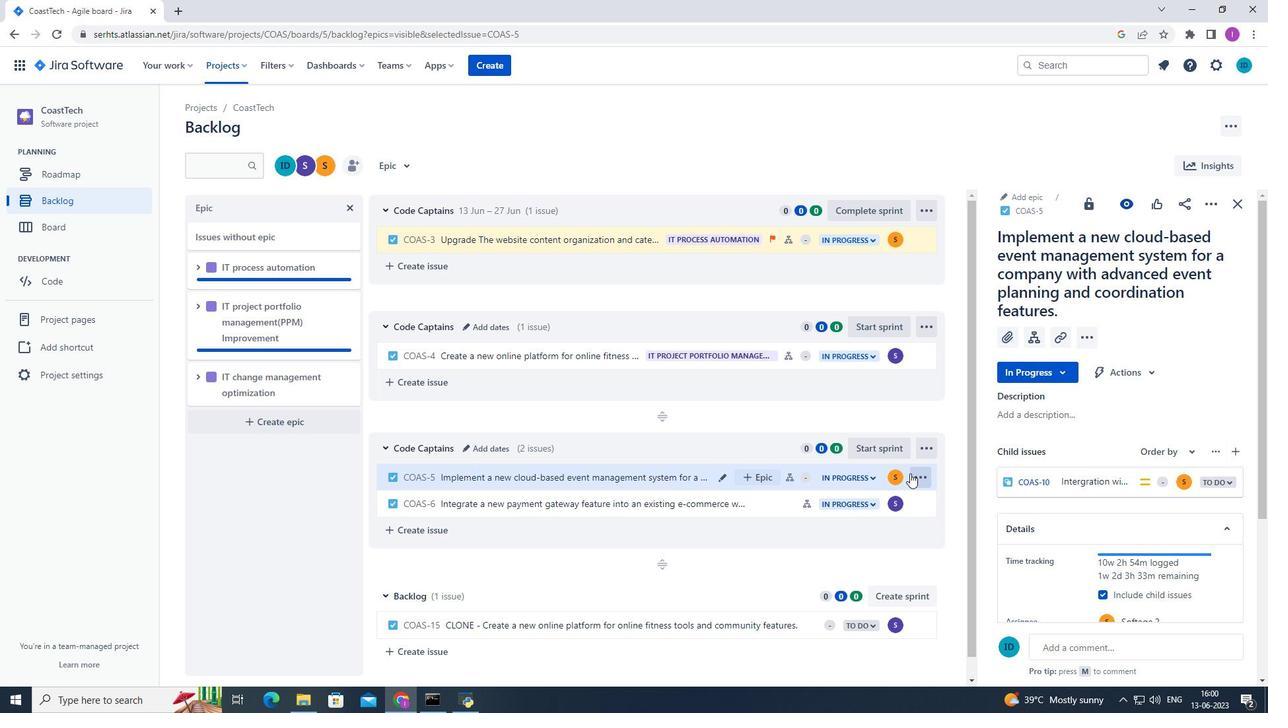 
Action: Mouse pressed left at (924, 473)
Screenshot: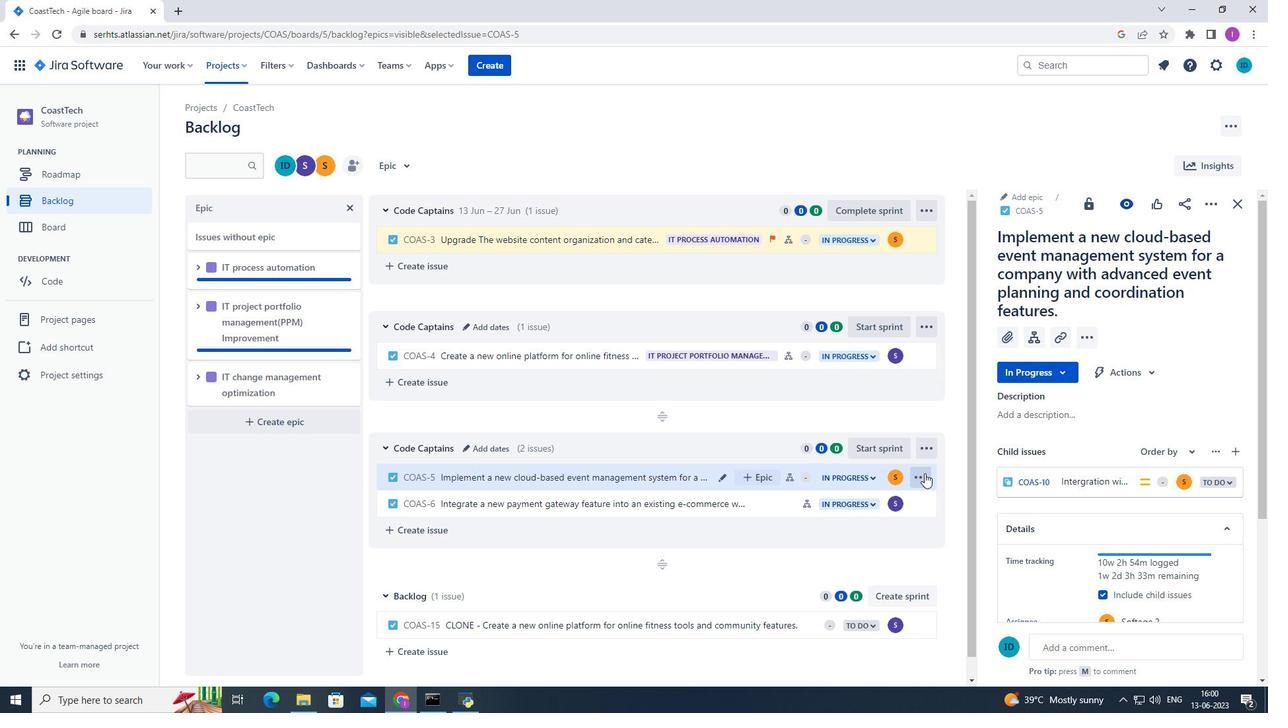 
Action: Mouse moved to (899, 429)
Screenshot: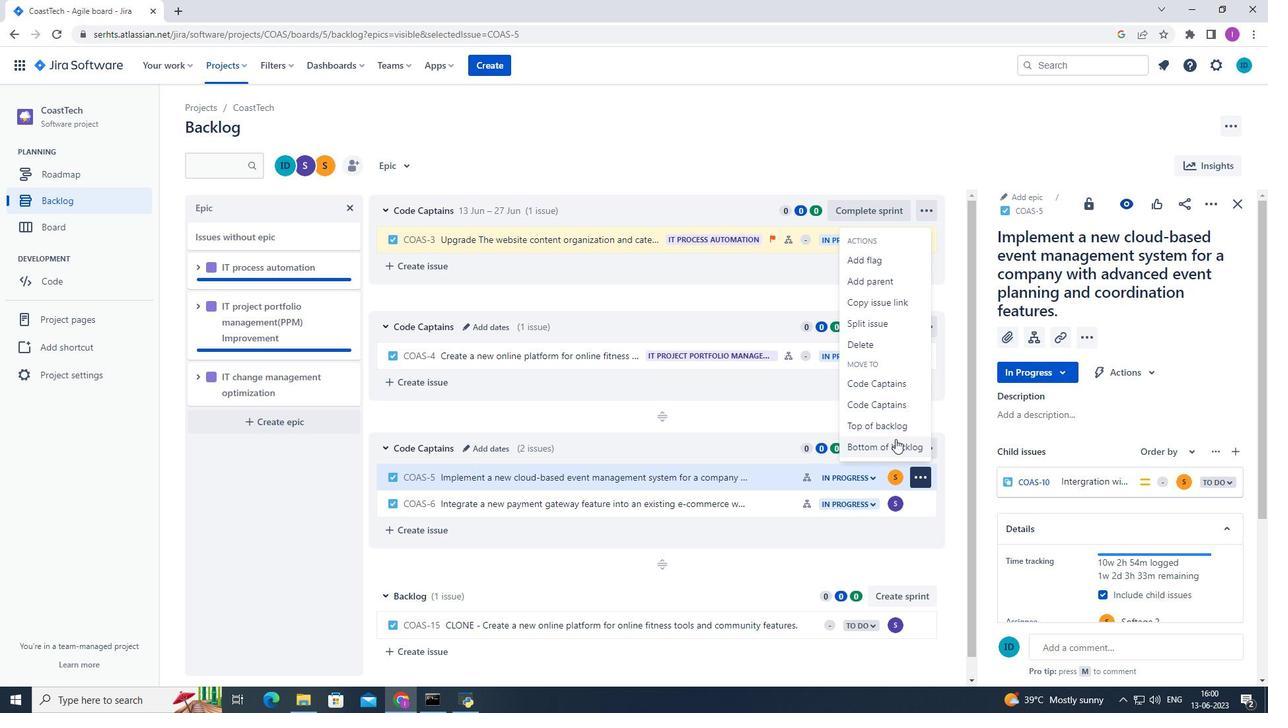 
Action: Mouse pressed left at (899, 429)
Screenshot: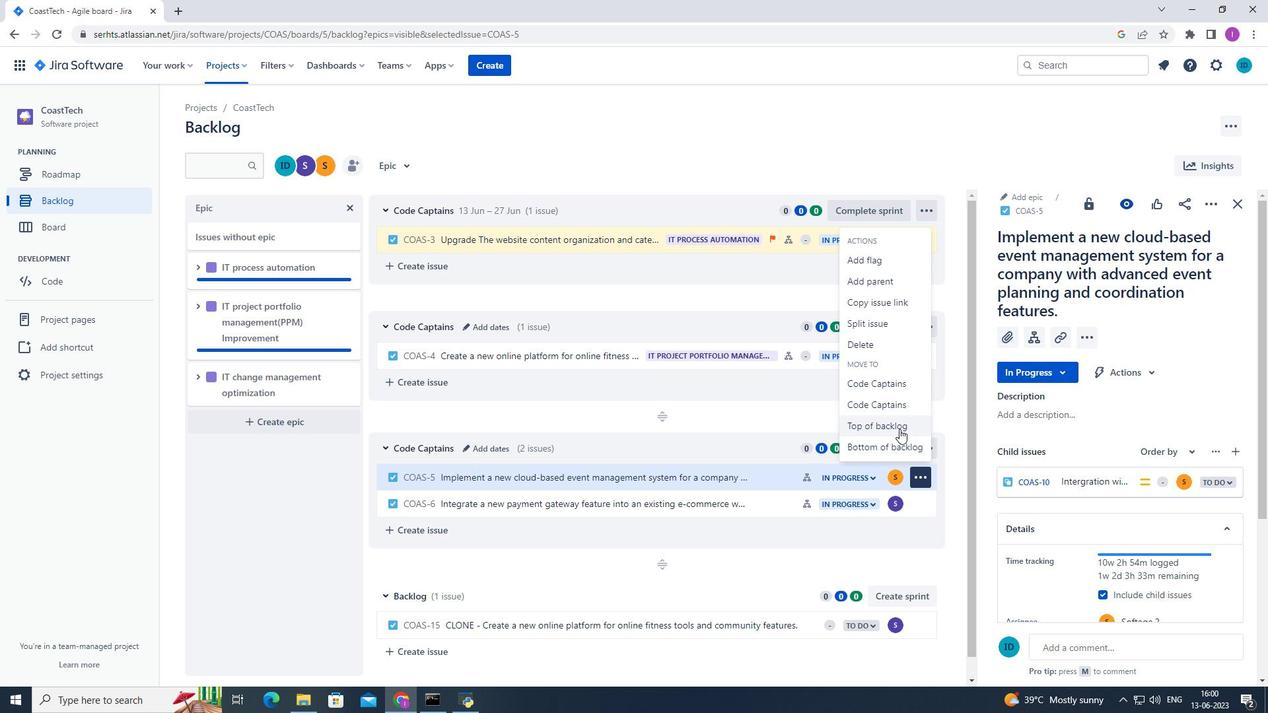 
Action: Mouse moved to (746, 602)
Screenshot: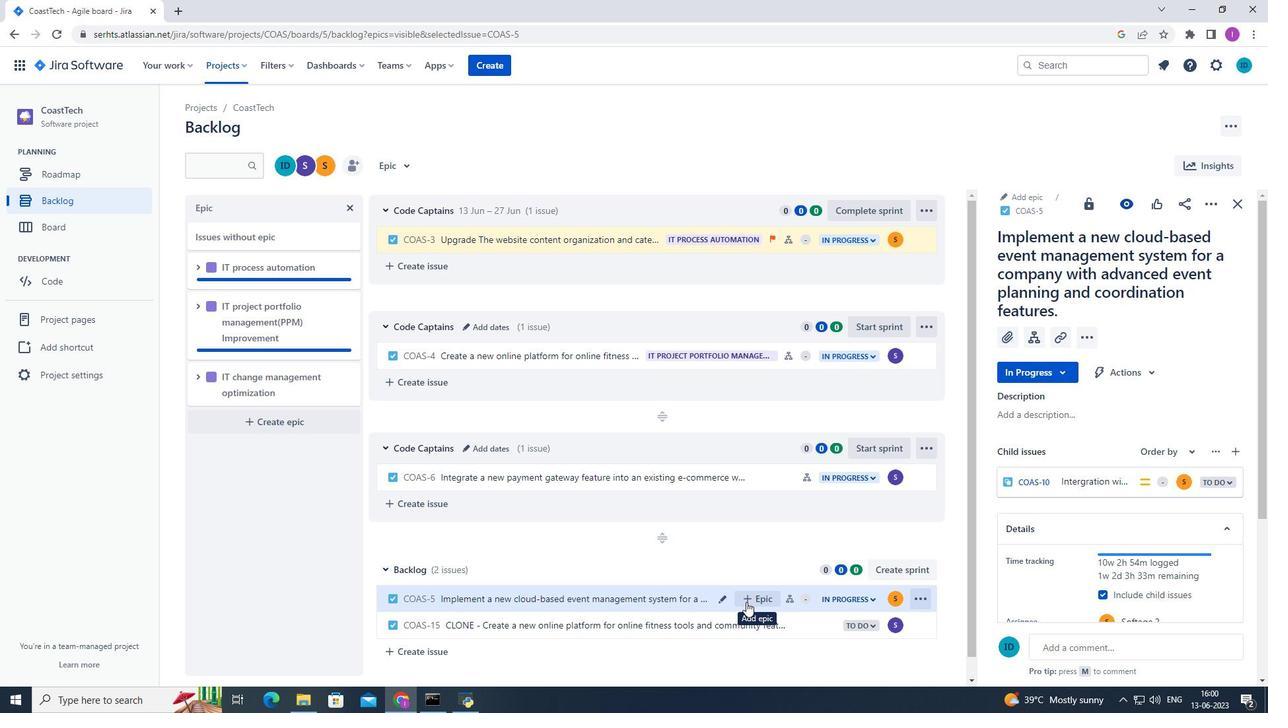 
Action: Mouse pressed left at (746, 602)
Screenshot: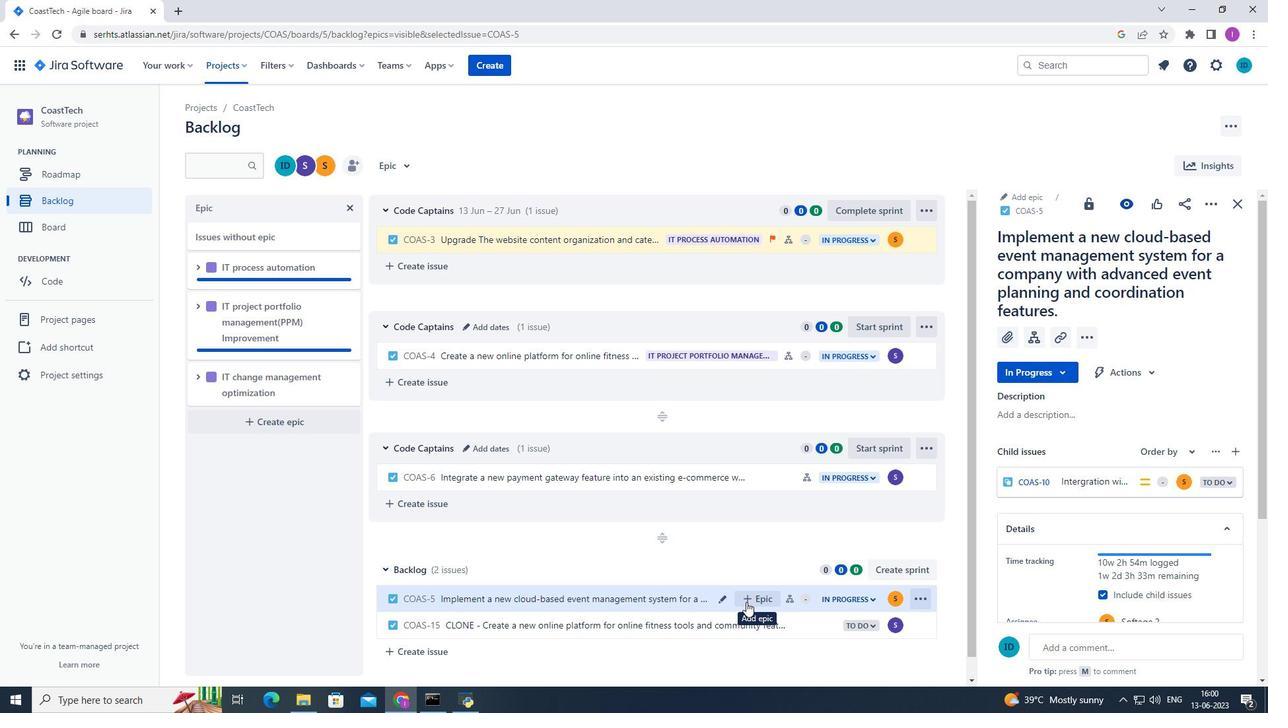
Action: Mouse moved to (793, 584)
Screenshot: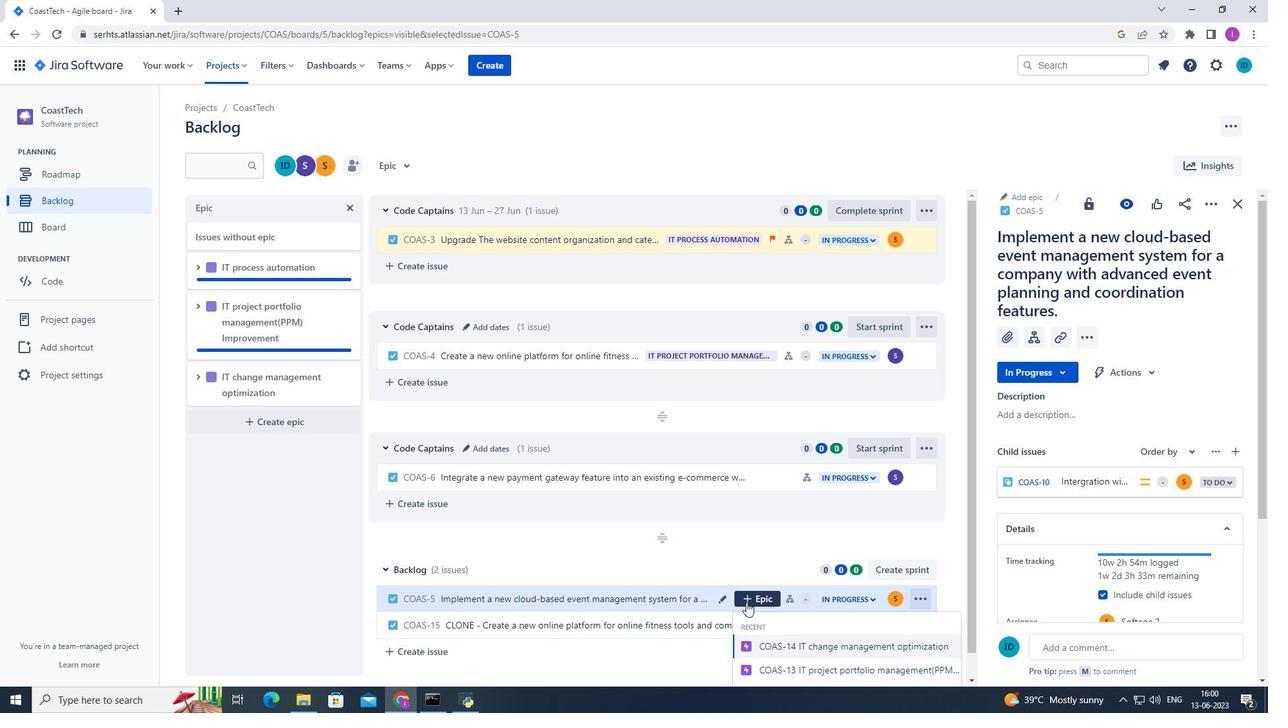 
Action: Mouse scrolled (793, 584) with delta (0, 0)
Screenshot: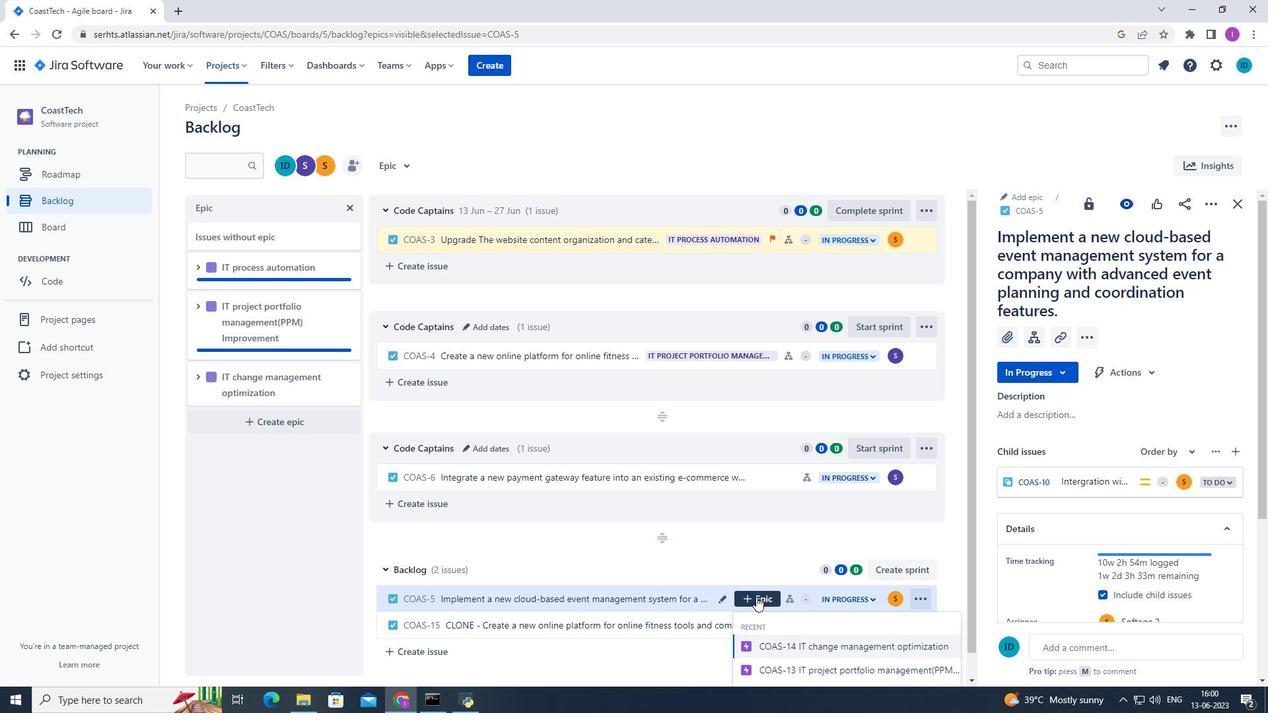 
Action: Mouse scrolled (793, 584) with delta (0, 0)
Screenshot: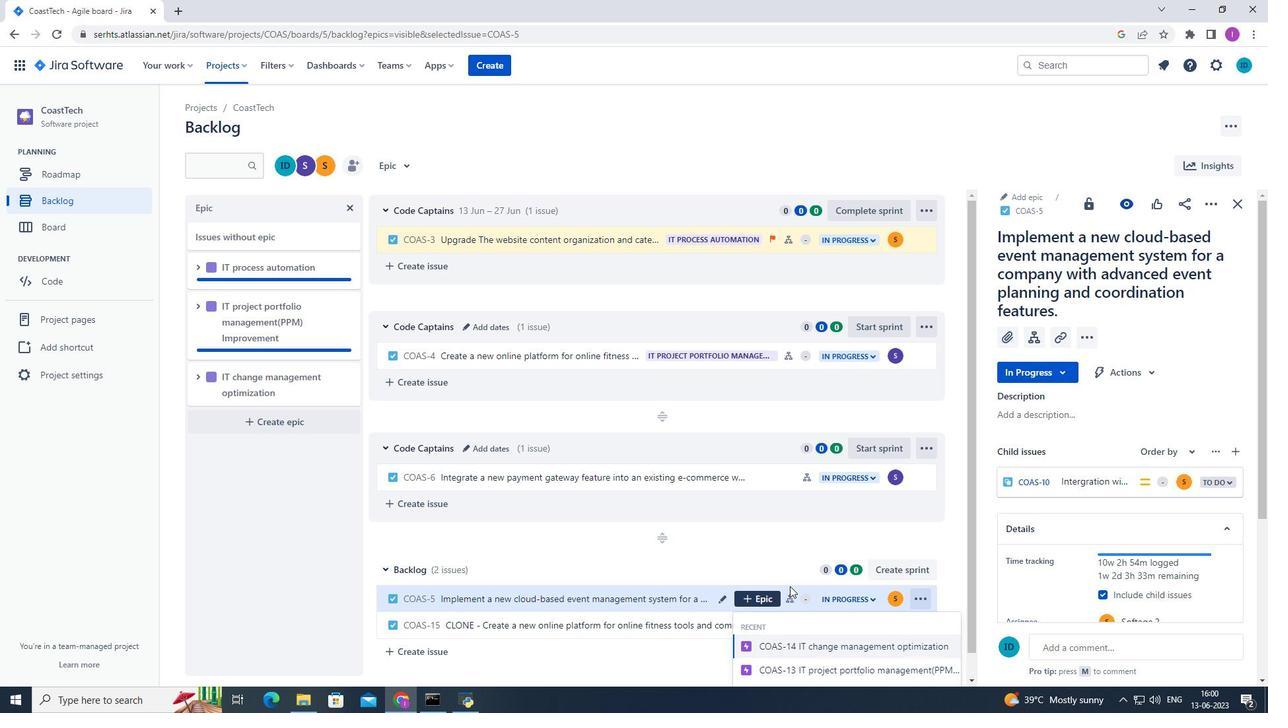 
Action: Mouse scrolled (793, 584) with delta (0, 0)
Screenshot: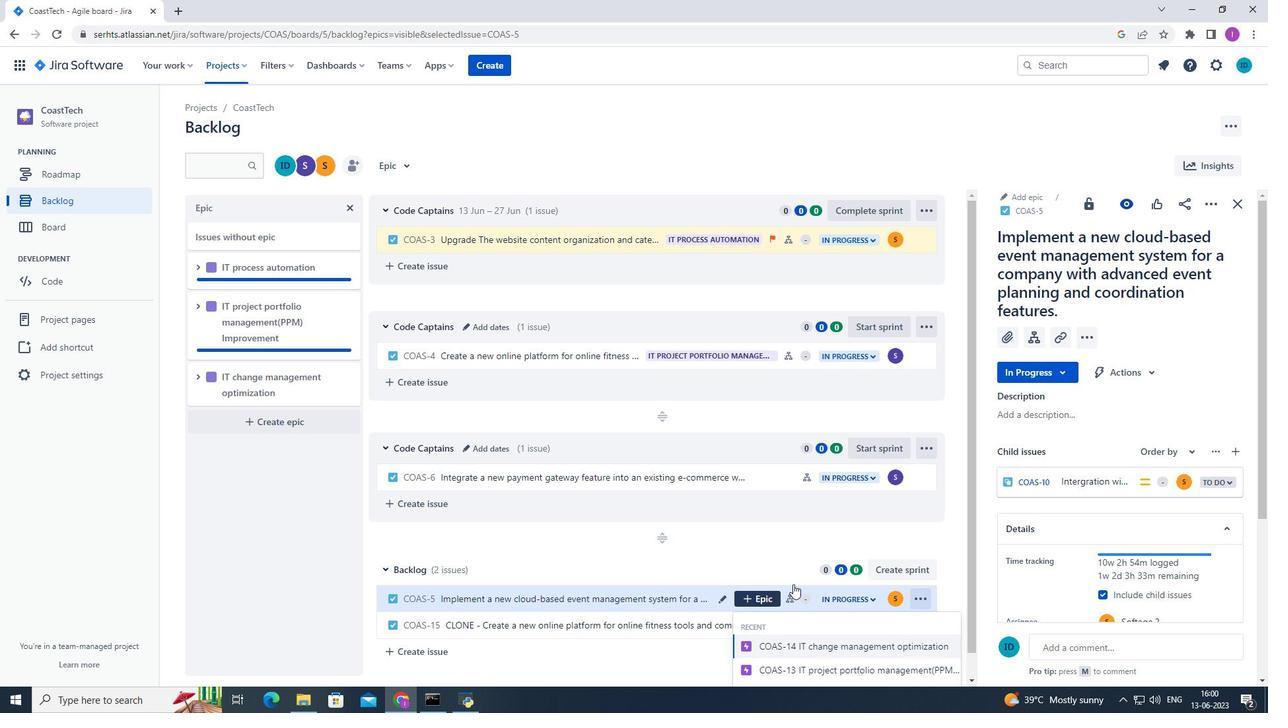 
Action: Mouse scrolled (793, 584) with delta (0, 0)
Screenshot: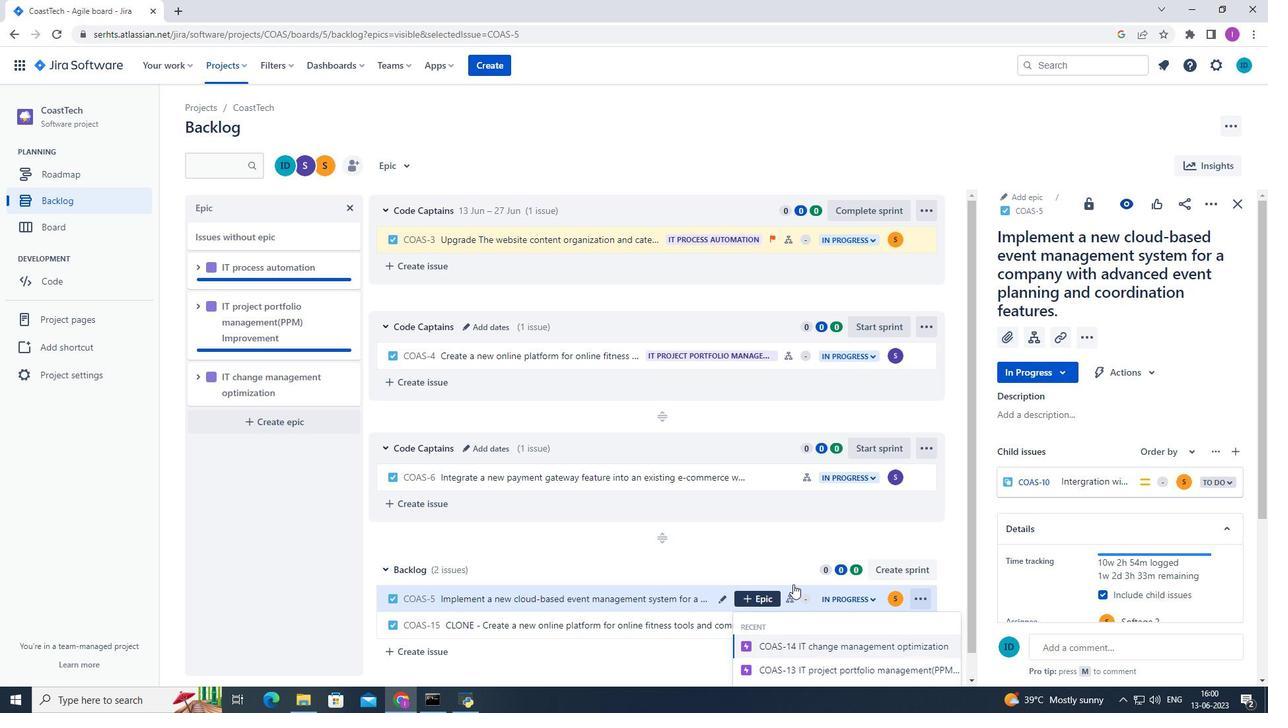 
Action: Mouse moved to (853, 620)
Screenshot: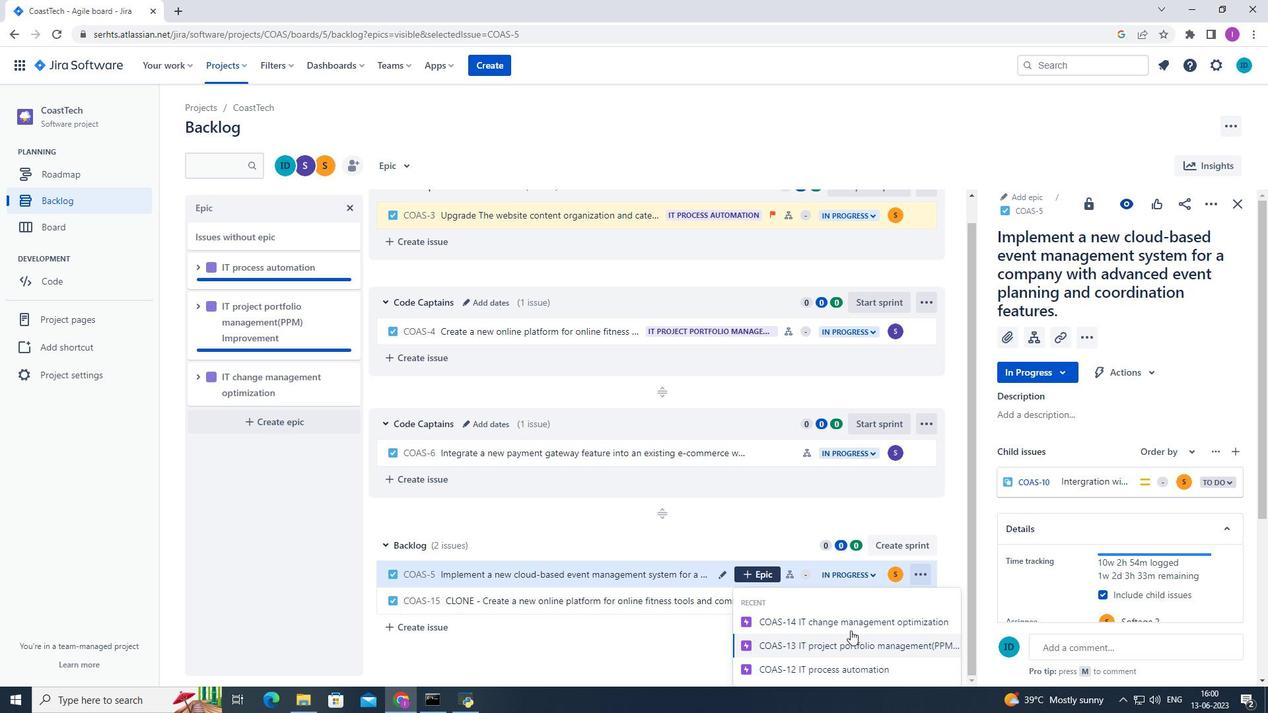 
Action: Mouse pressed left at (853, 620)
Screenshot: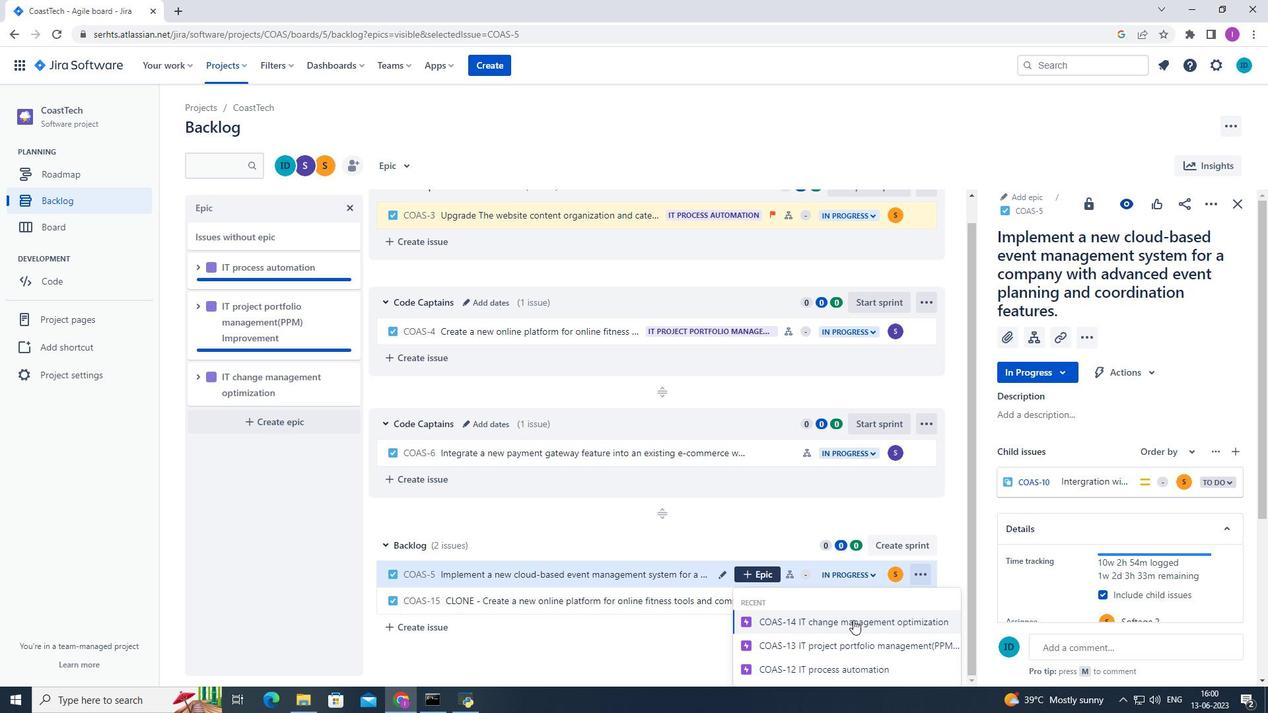 
Action: Mouse moved to (792, 464)
Screenshot: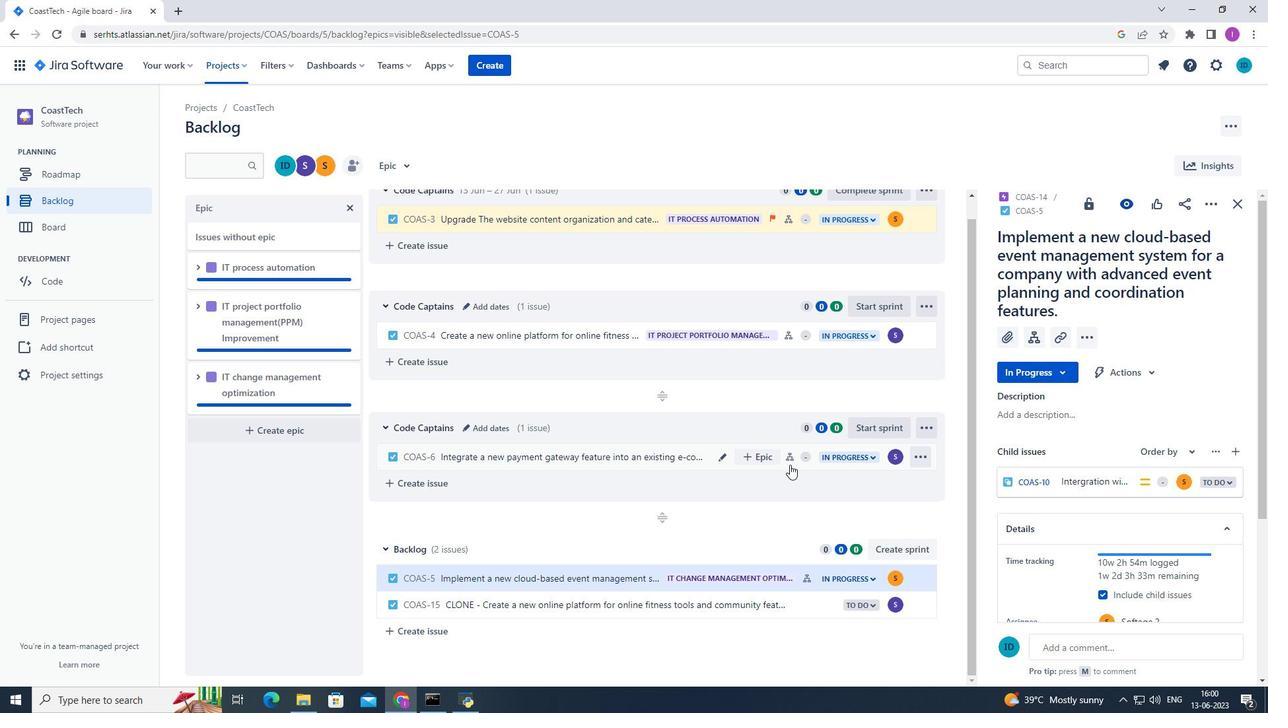 
Action: Mouse pressed left at (792, 464)
Screenshot: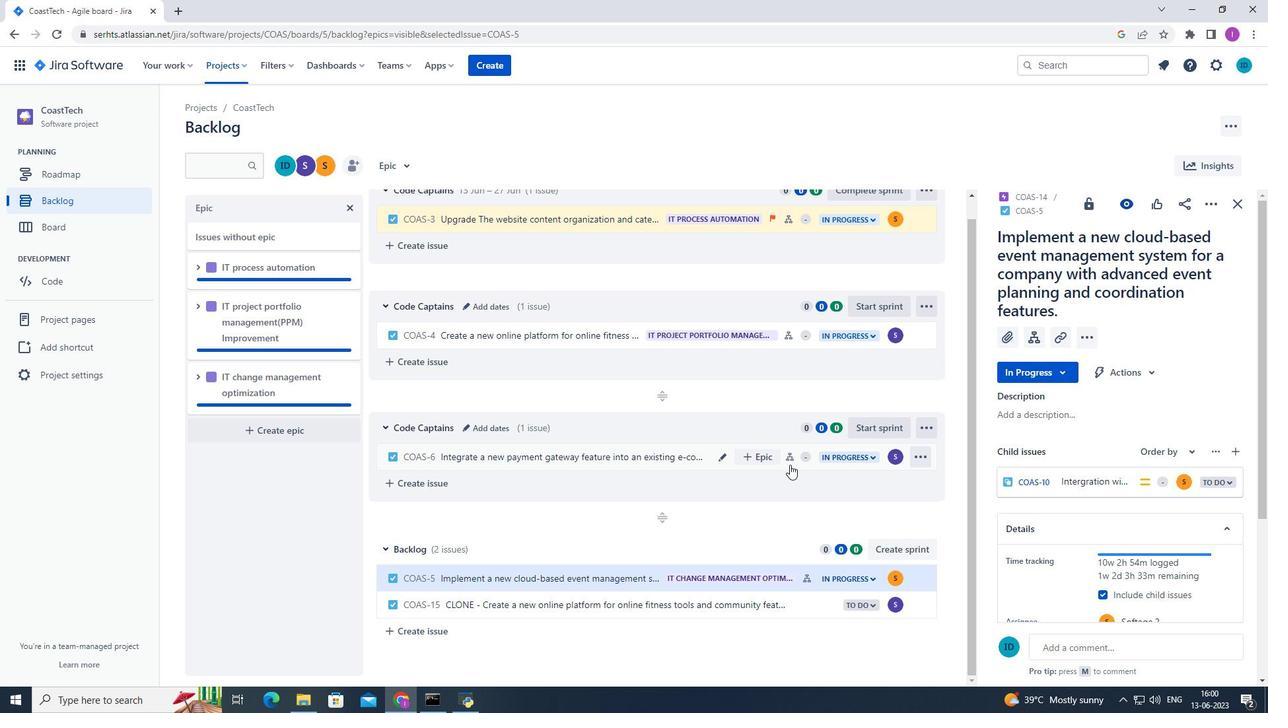 
Action: Mouse moved to (1214, 200)
Screenshot: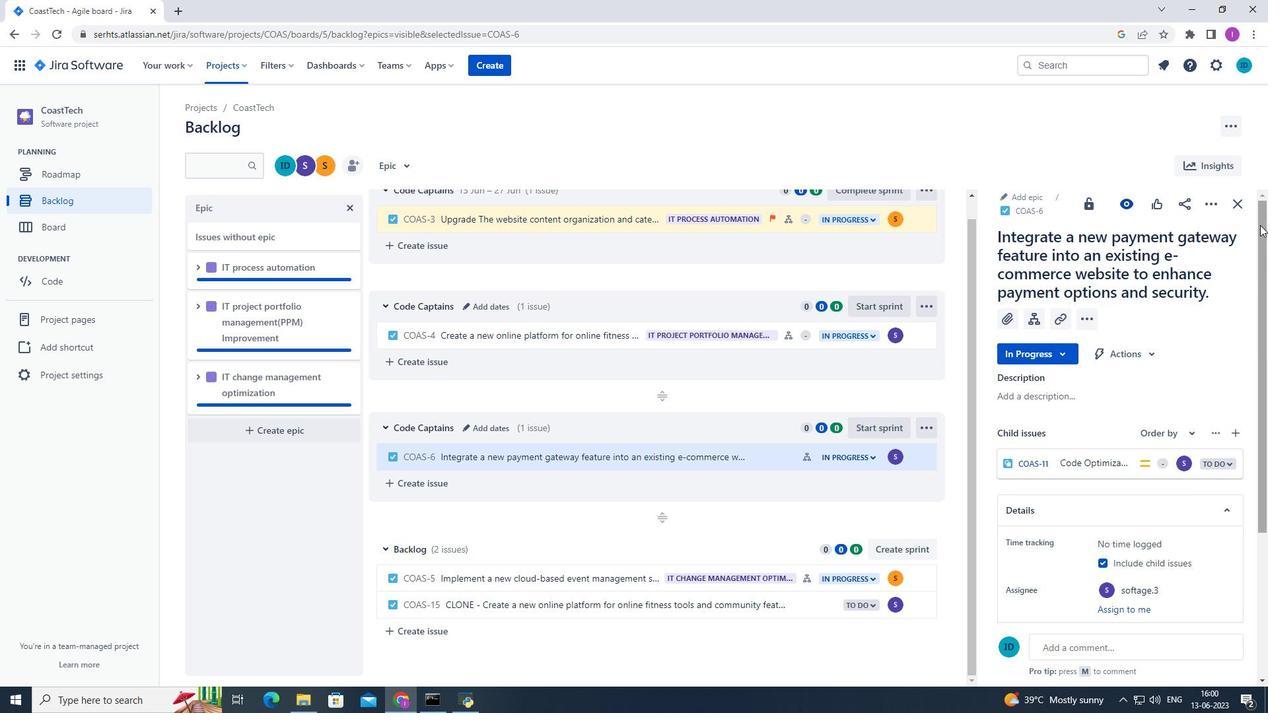 
Action: Mouse pressed left at (1214, 200)
Screenshot: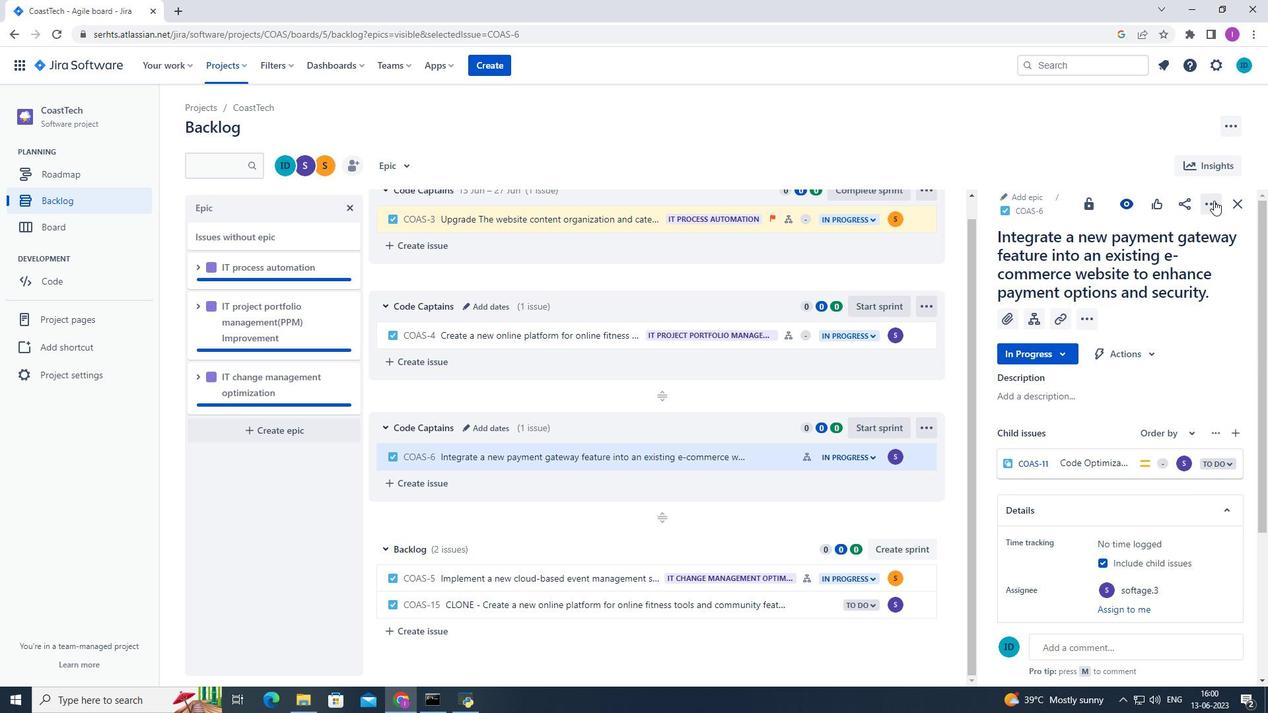 
Action: Mouse moved to (1150, 243)
Screenshot: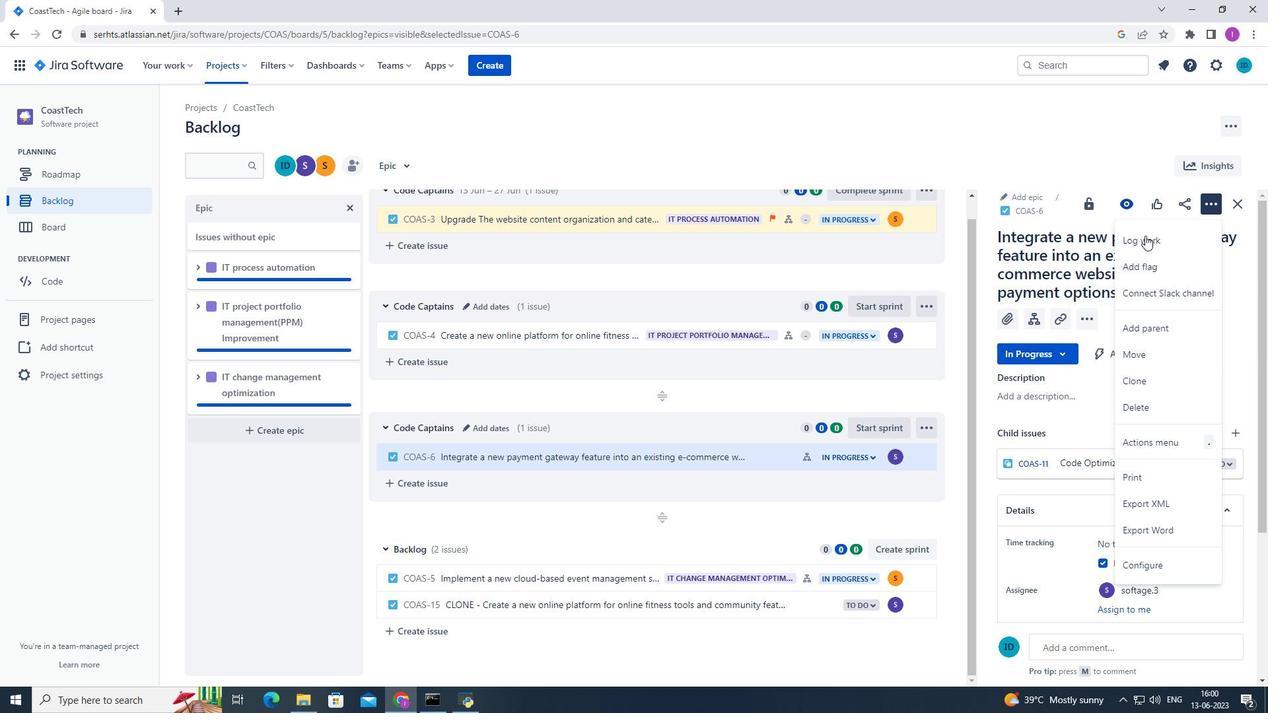 
Action: Mouse pressed left at (1150, 243)
Screenshot: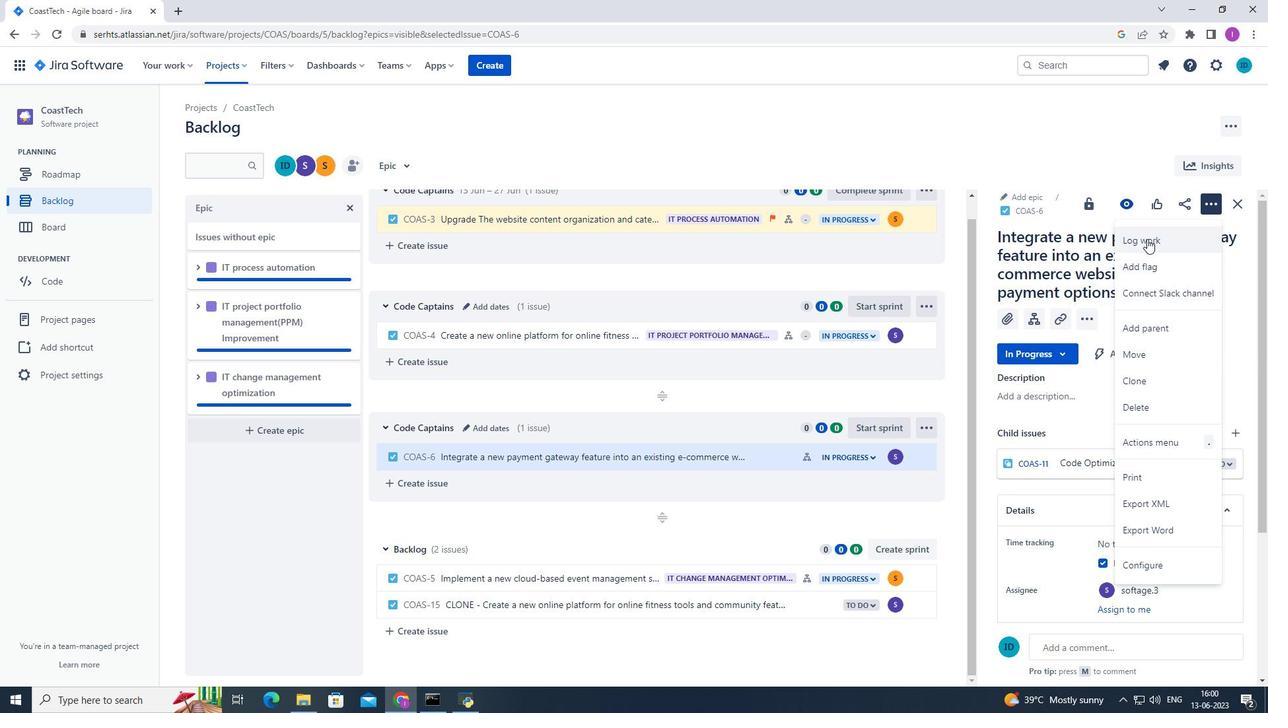 
Action: Mouse moved to (700, 244)
Screenshot: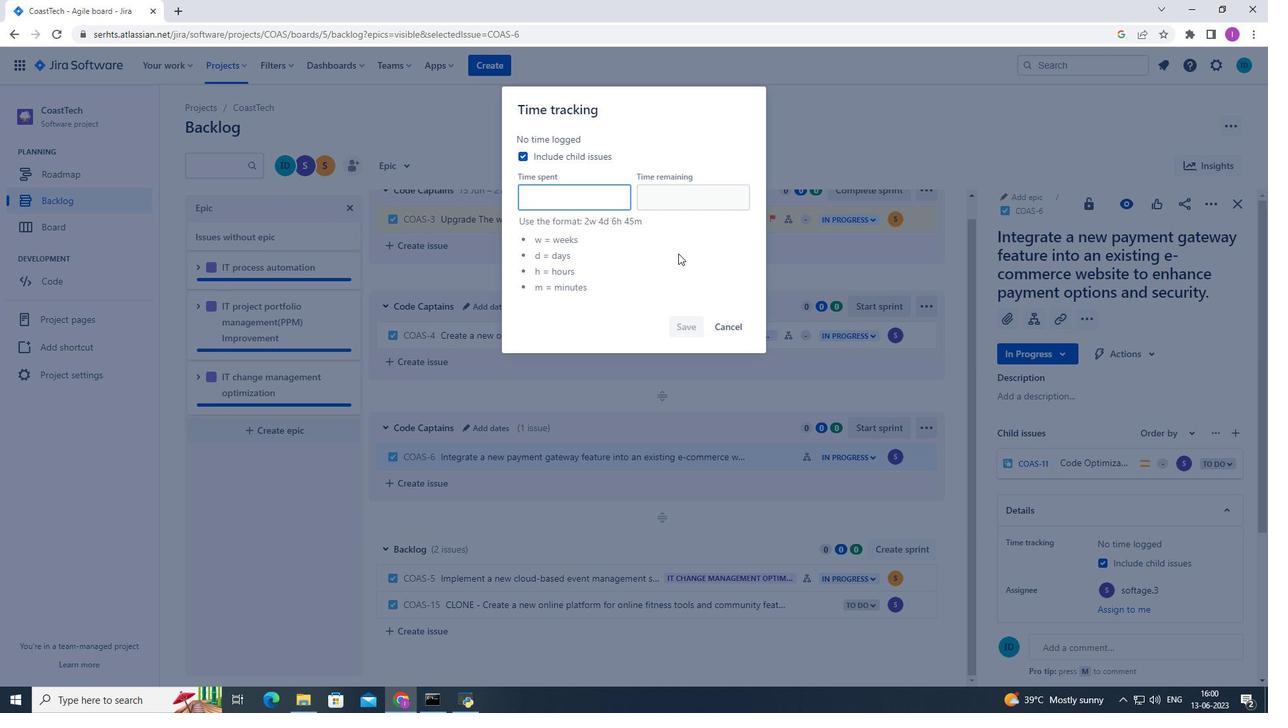 
Action: Key pressed 1w<Key.space>6d<Key.space>18h<Key.space>53m
Screenshot: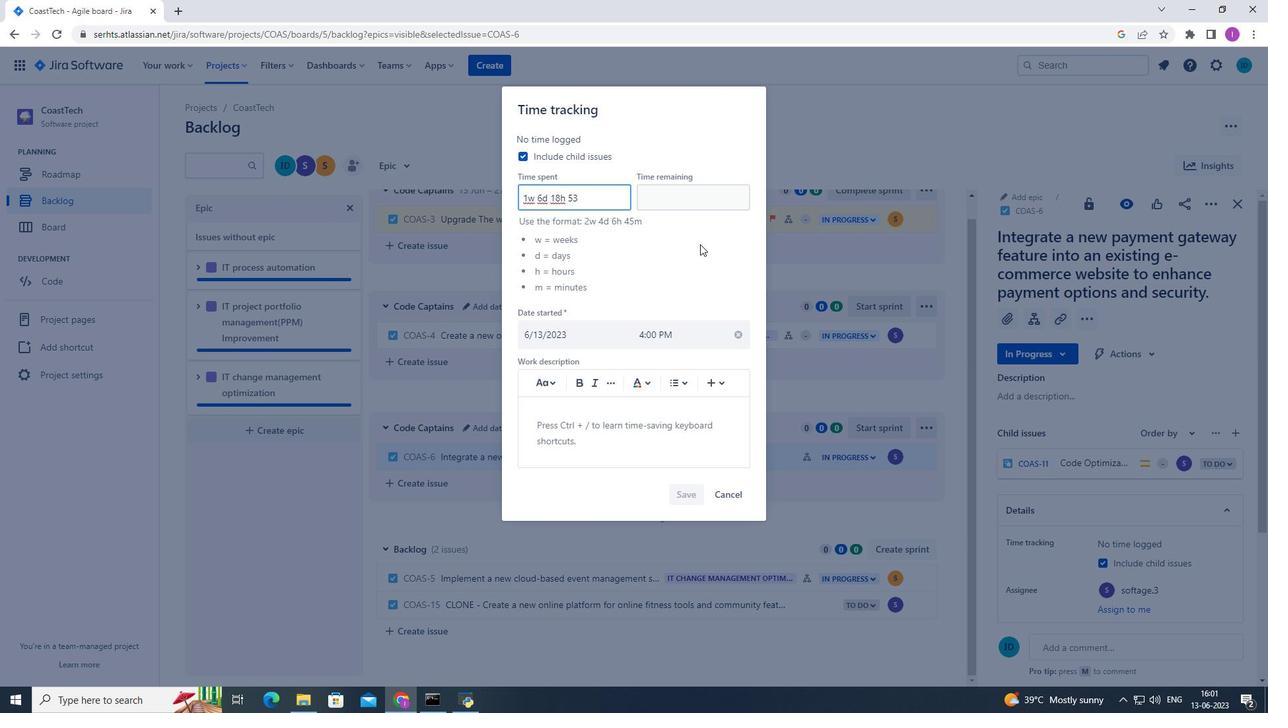 
Action: Mouse moved to (698, 201)
Screenshot: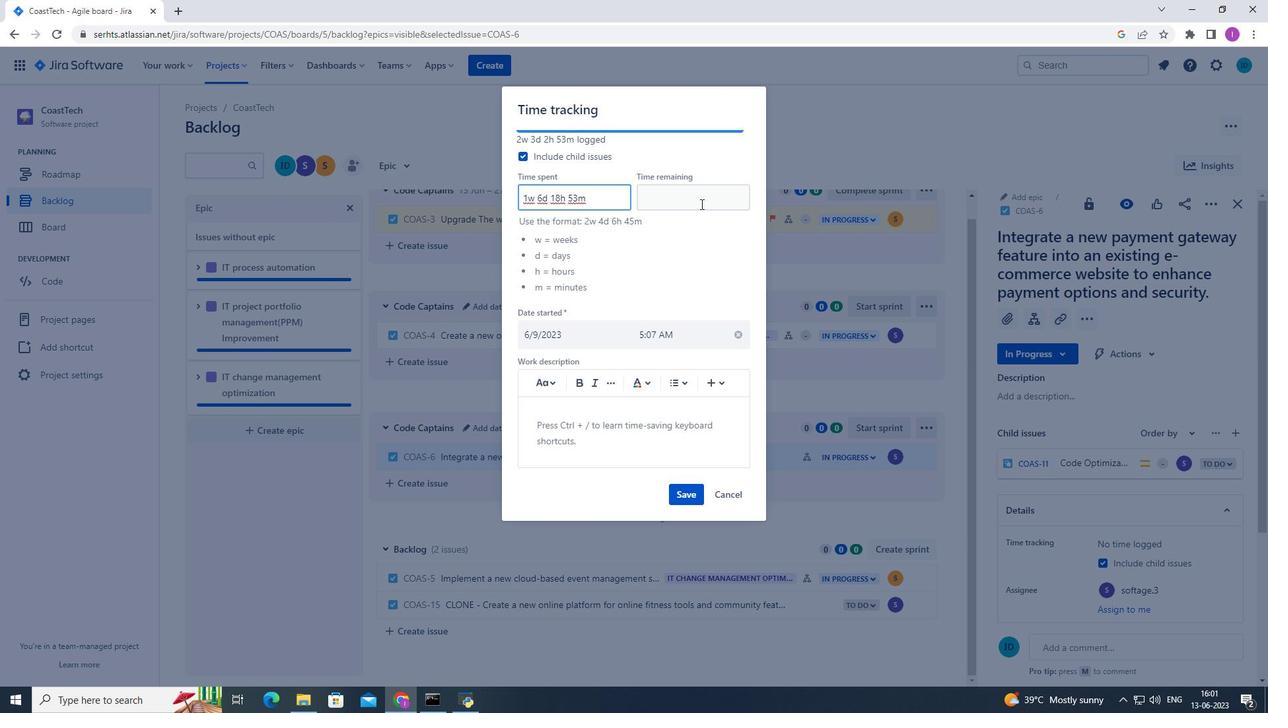
Action: Mouse pressed left at (698, 201)
Screenshot: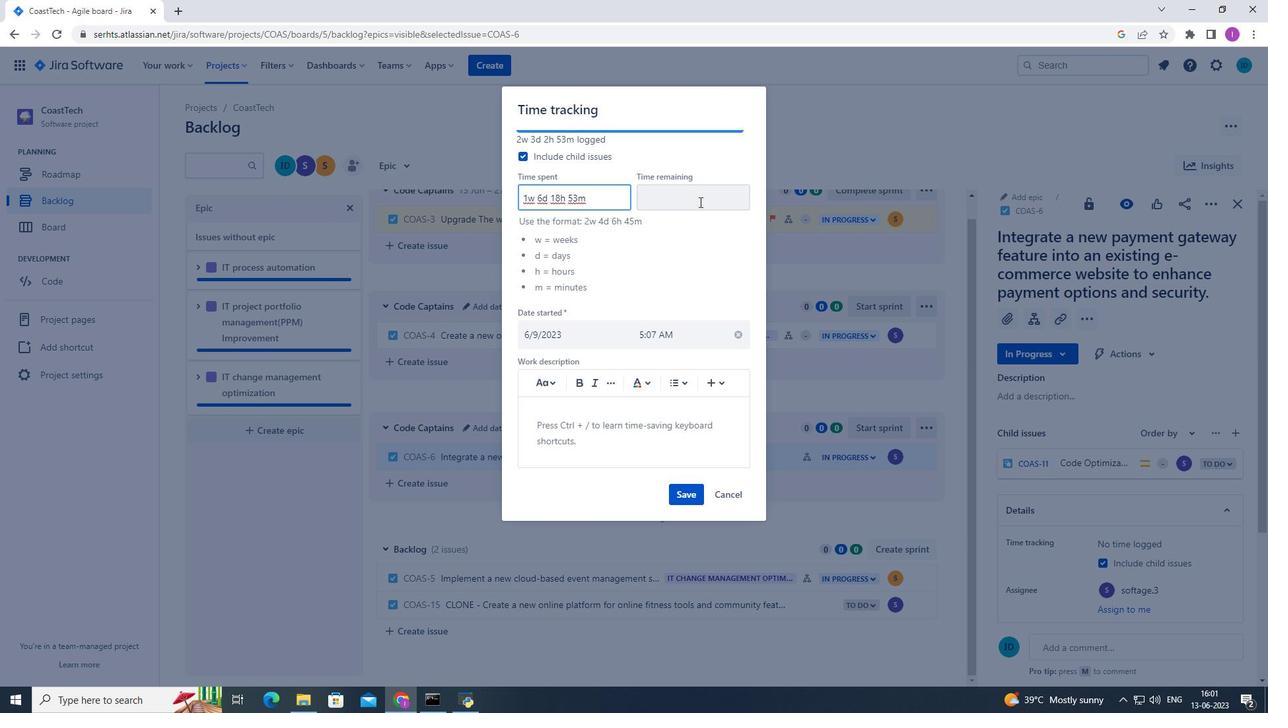 
Action: Mouse moved to (607, 200)
Screenshot: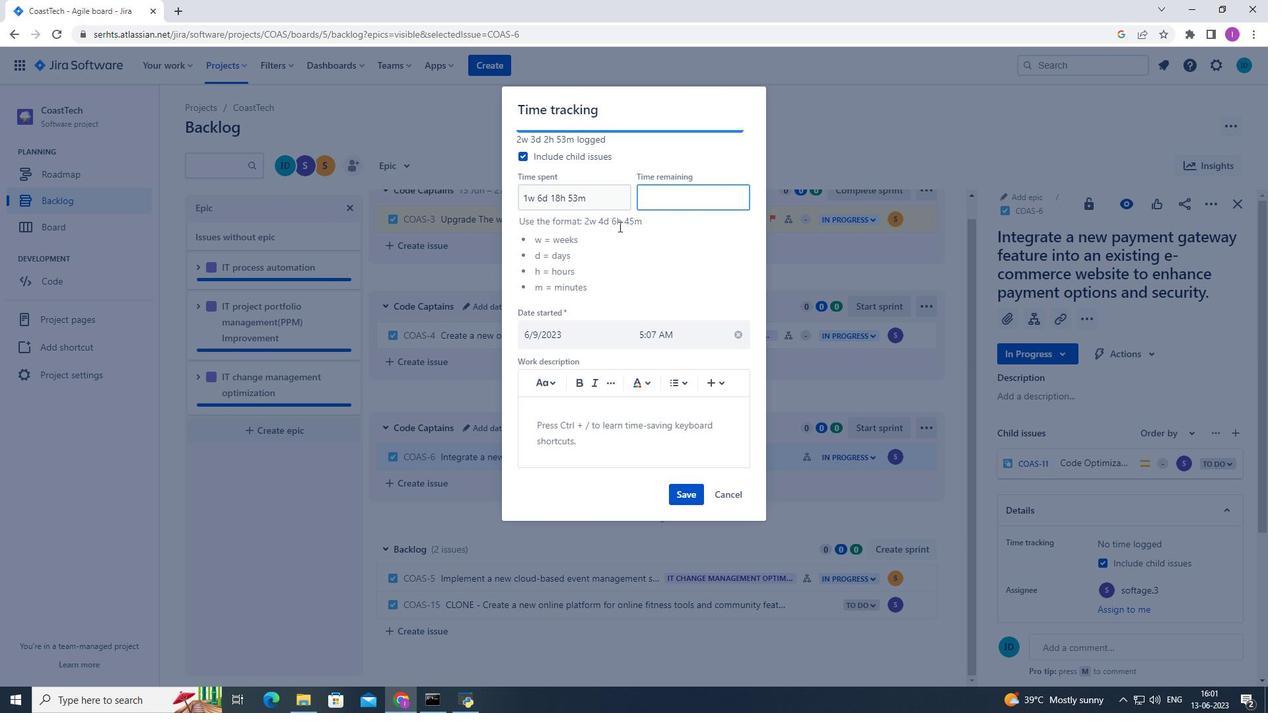 
Action: Mouse pressed left at (607, 200)
Screenshot: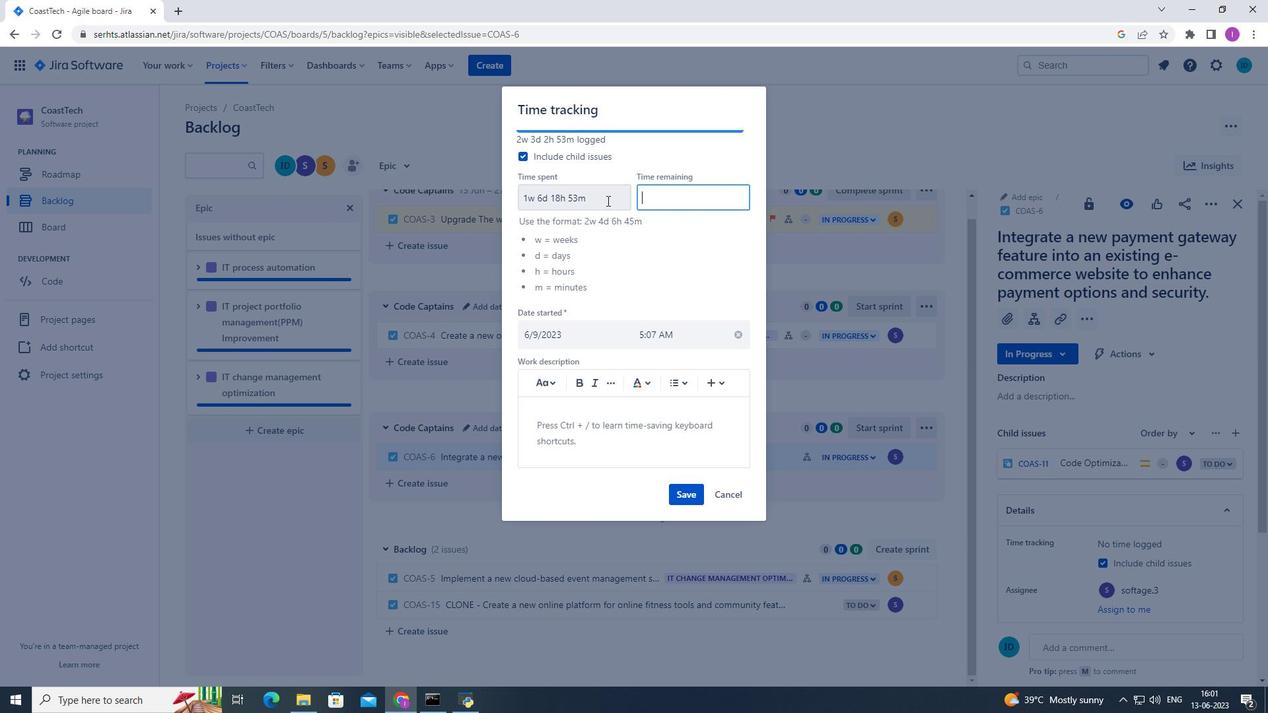 
Action: Mouse moved to (521, 194)
Screenshot: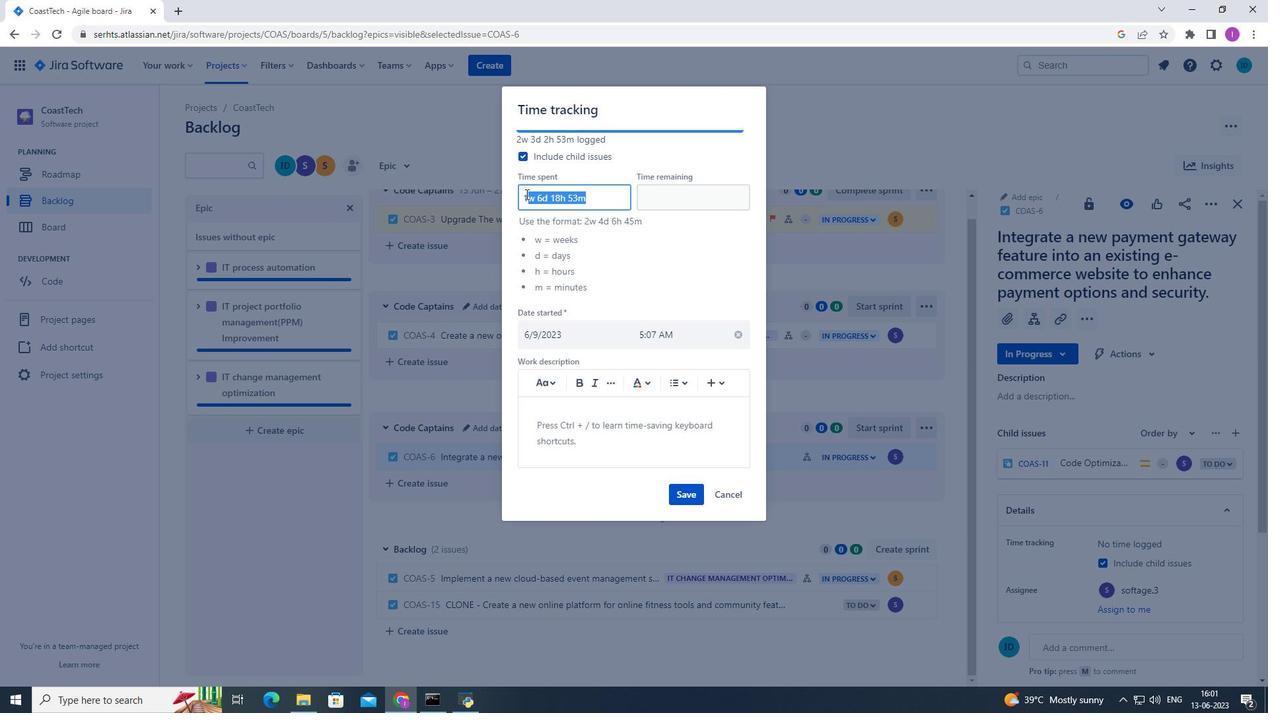 
Action: Key pressed <Key.backspace>6w<Key.space>6d<Key.space>3h<Key.space>43m
Screenshot: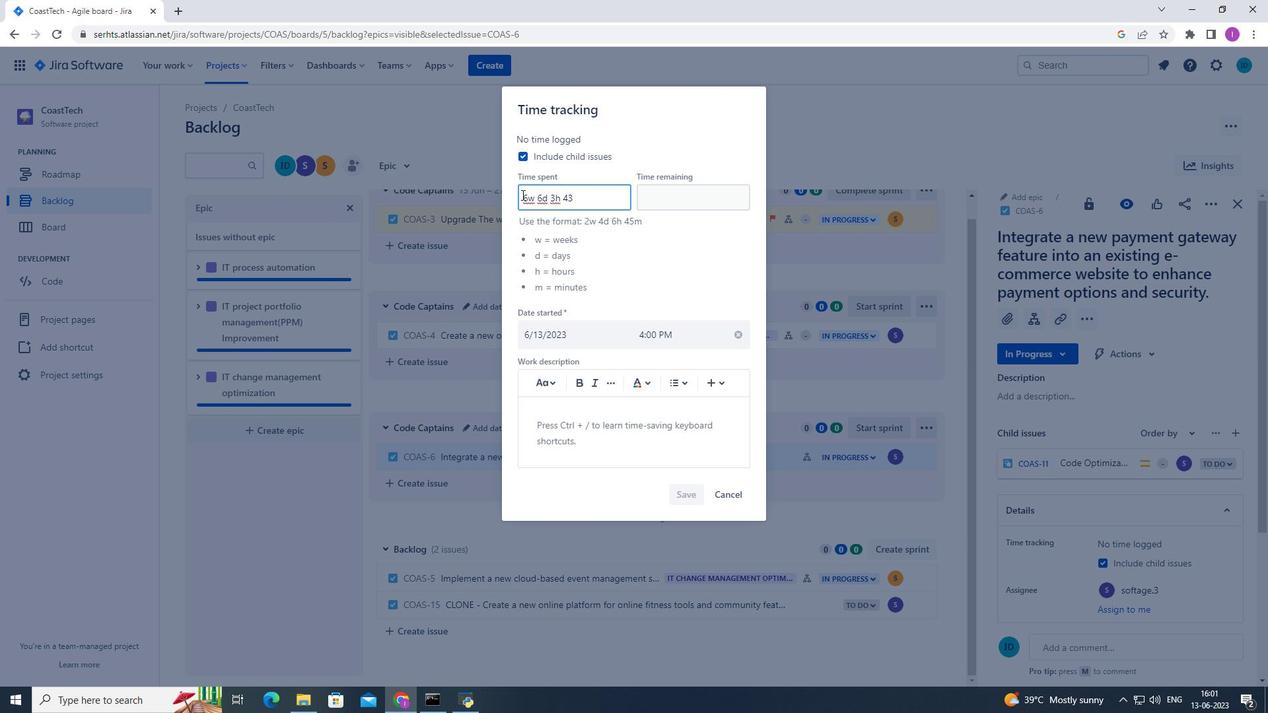 
Action: Mouse moved to (680, 194)
Screenshot: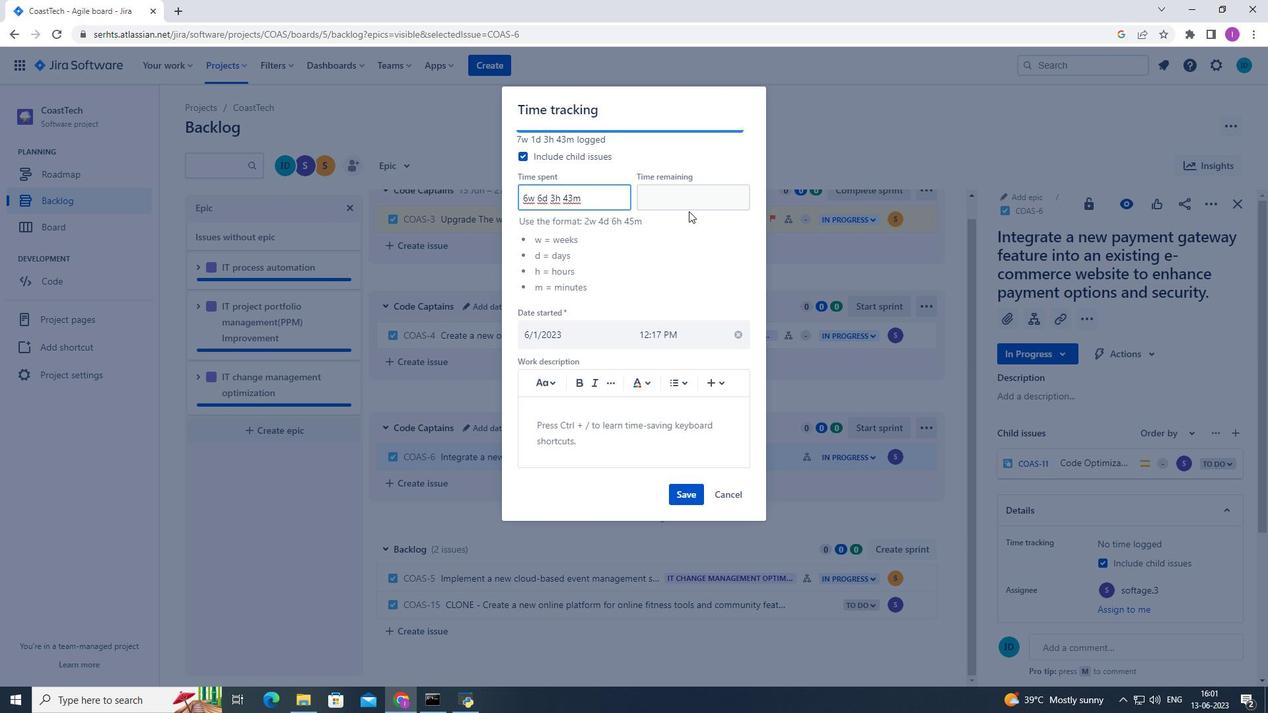 
Action: Mouse pressed left at (680, 194)
Screenshot: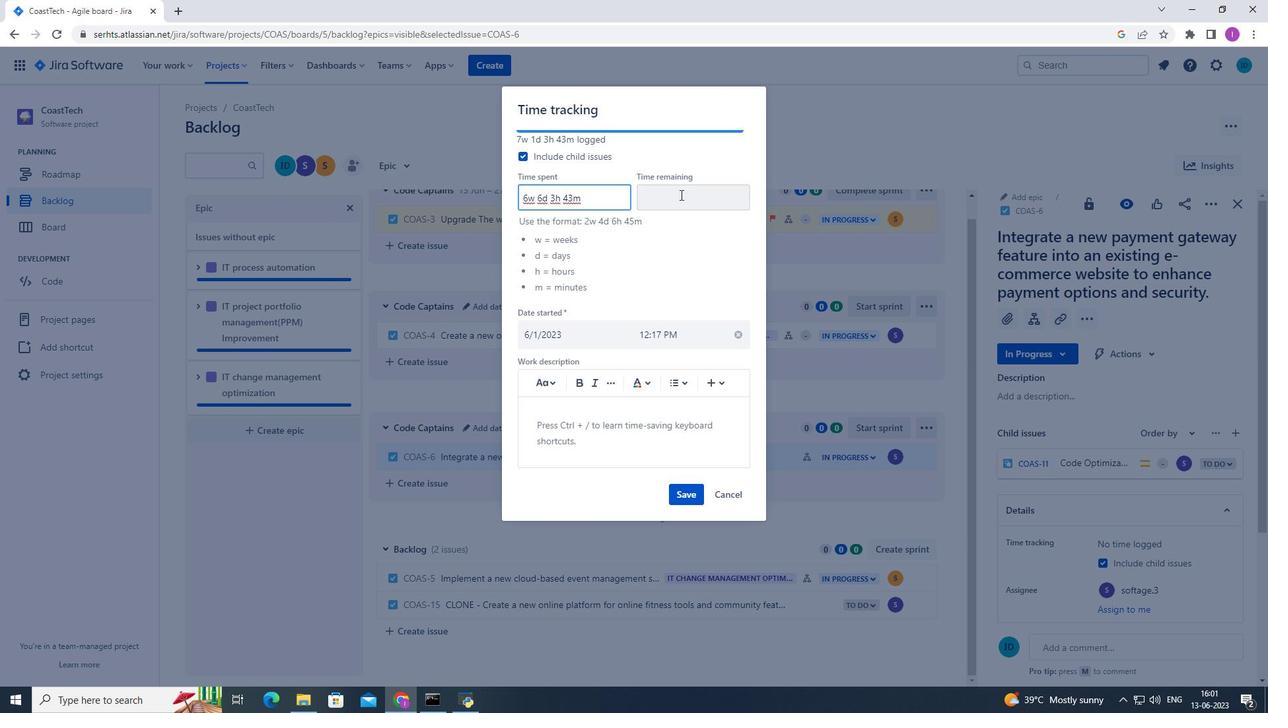 
Action: Key pressed 1w<Key.space>6d<Key.space>18h<Key.space>53m
Screenshot: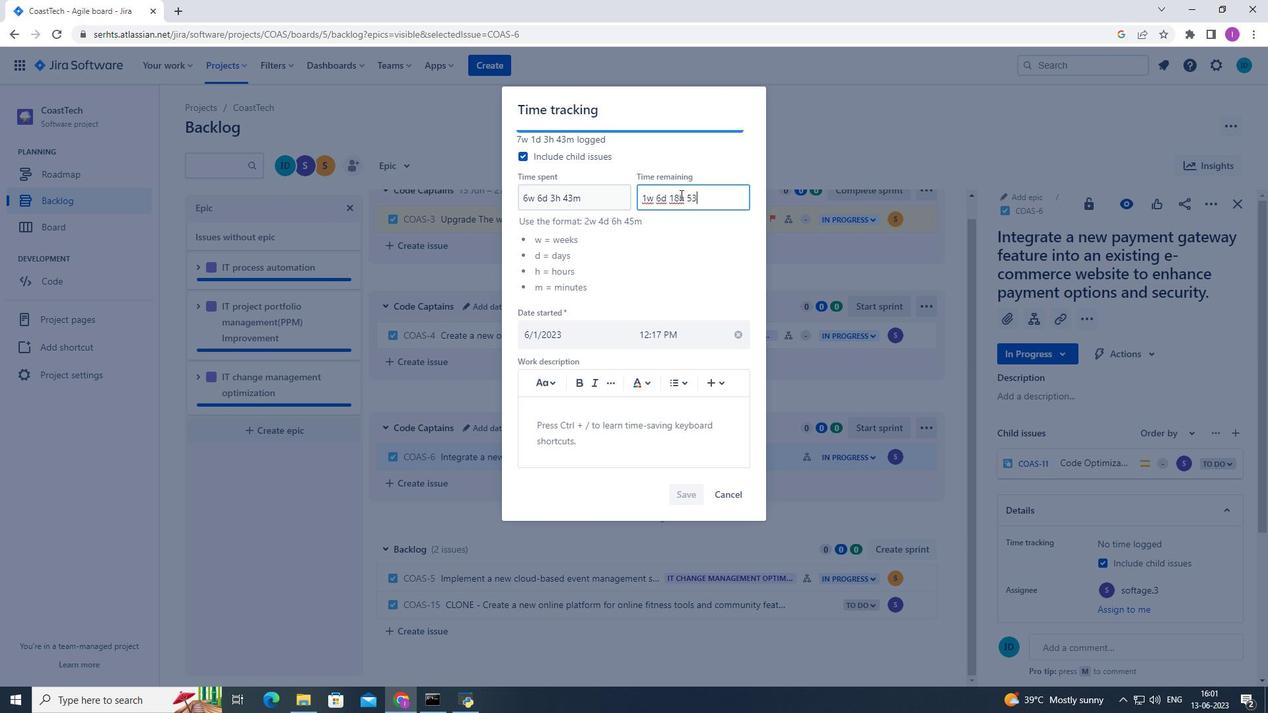 
Action: Mouse moved to (690, 496)
Screenshot: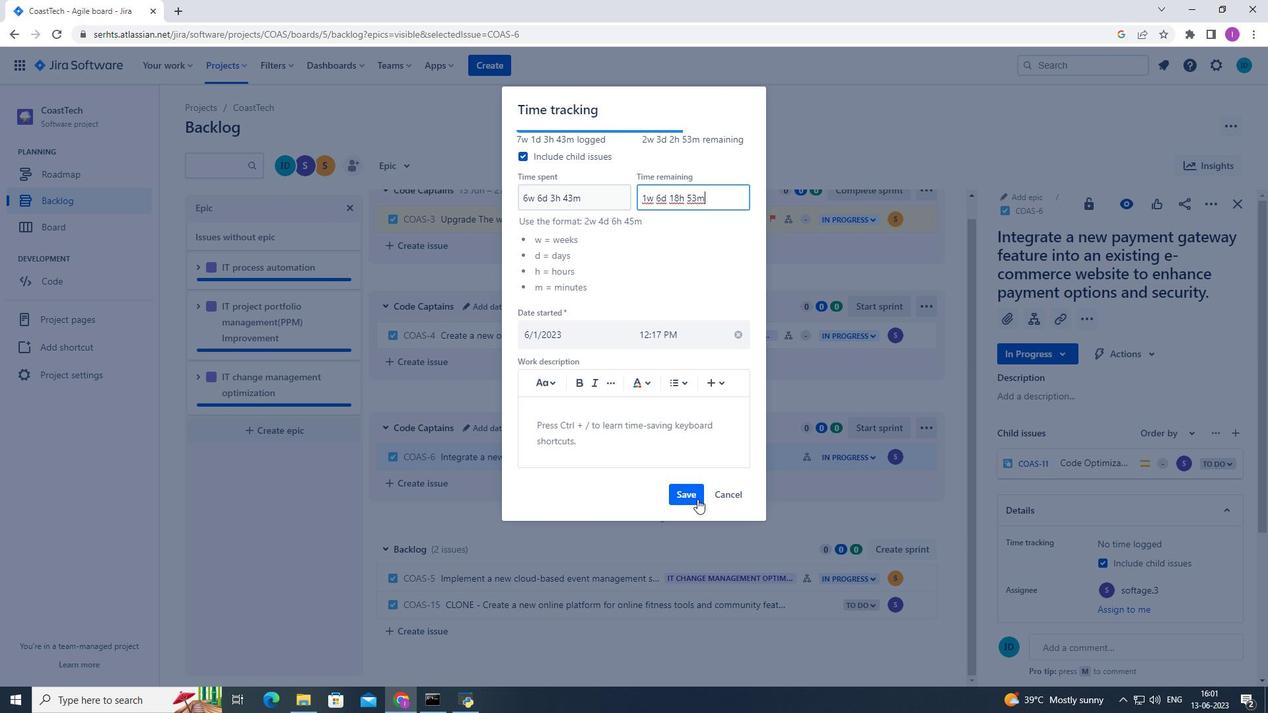 
Action: Mouse pressed left at (690, 496)
Screenshot: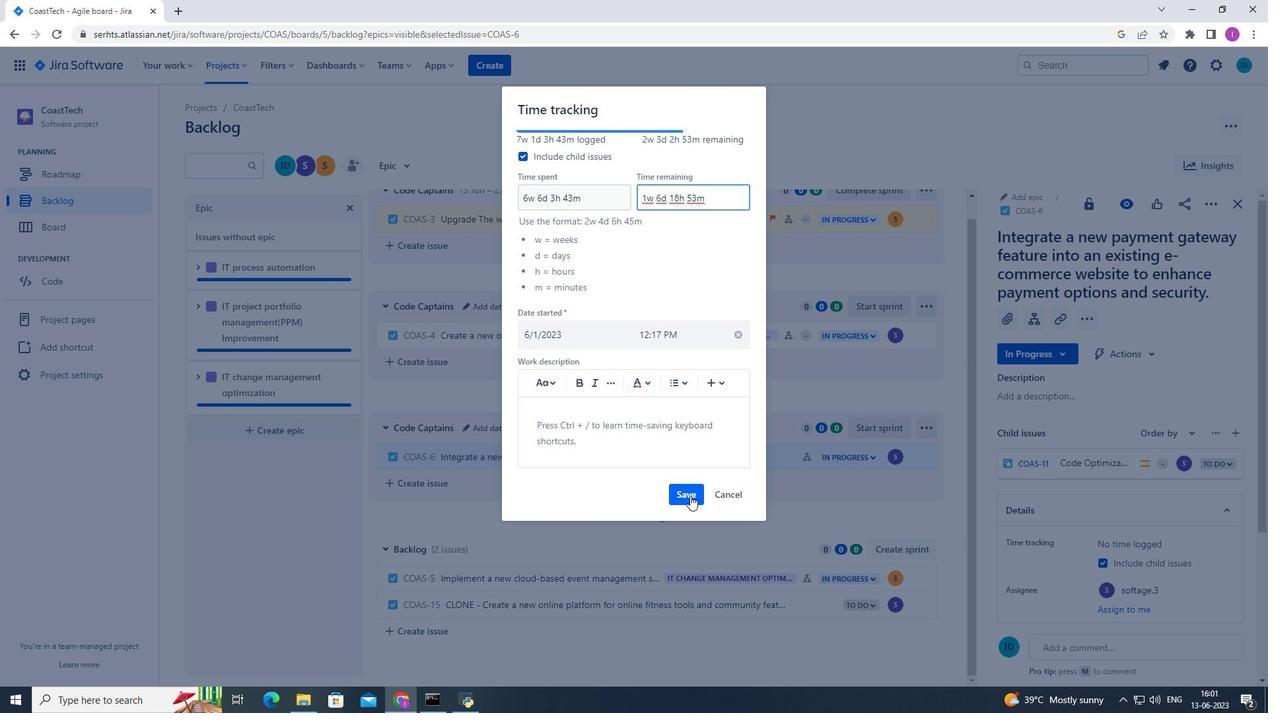 
Action: Mouse moved to (926, 457)
Screenshot: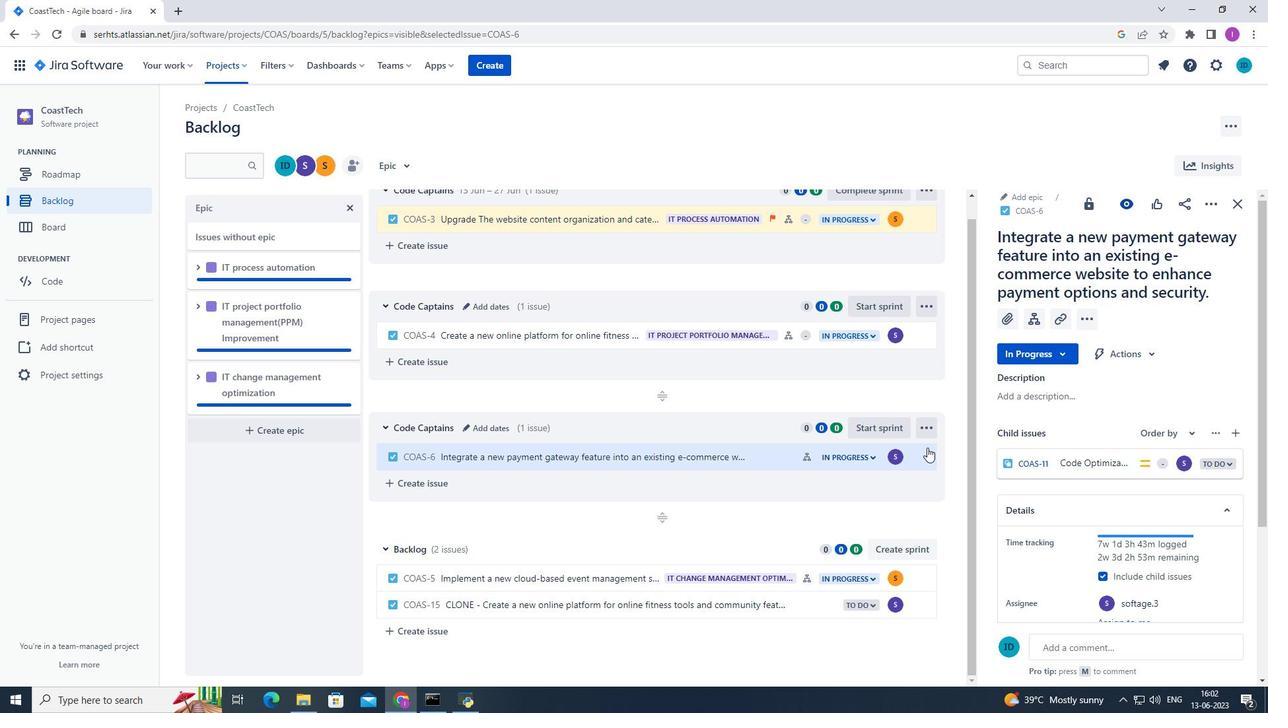 
Action: Mouse pressed right at (926, 457)
Screenshot: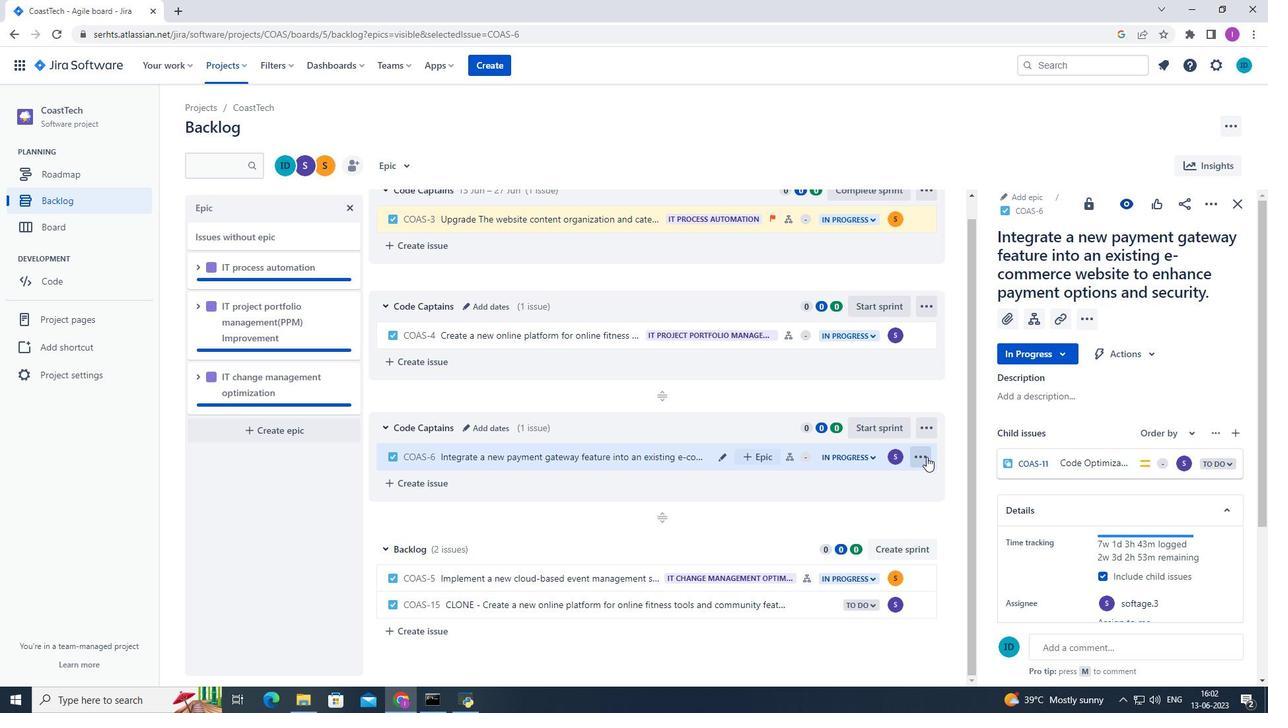 
Action: Mouse moved to (871, 498)
Screenshot: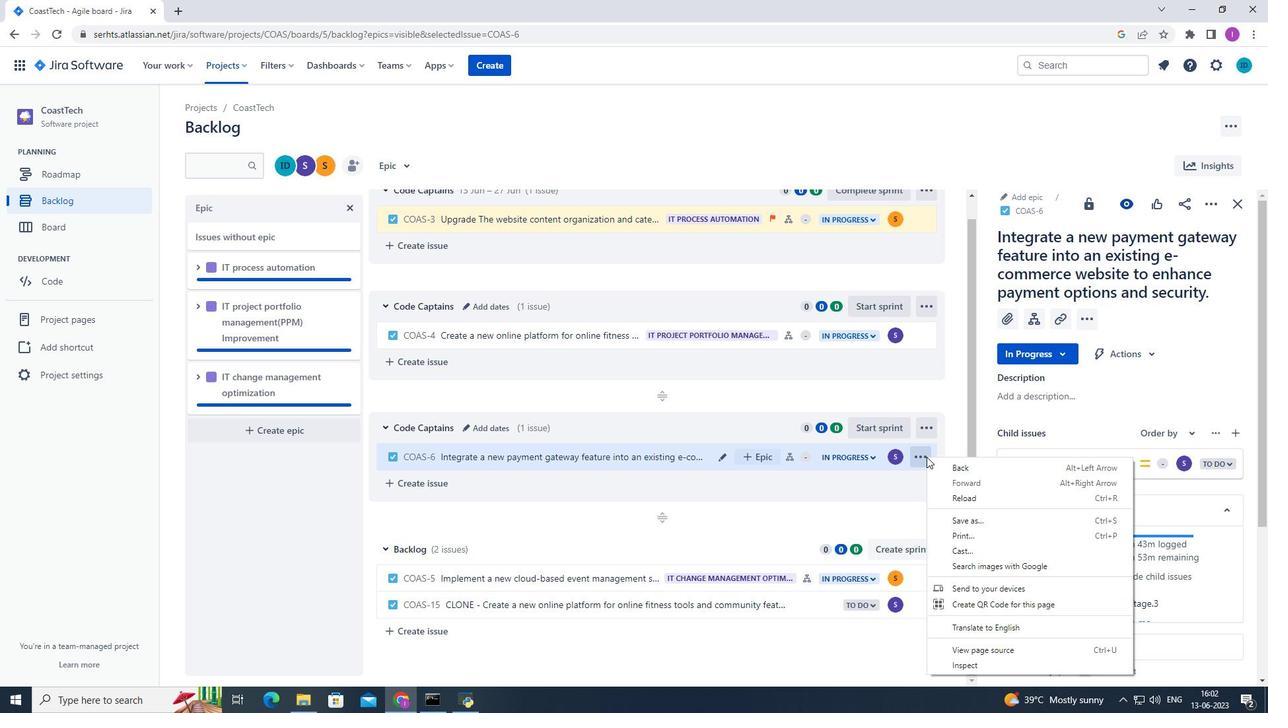 
Action: Mouse pressed left at (871, 498)
Screenshot: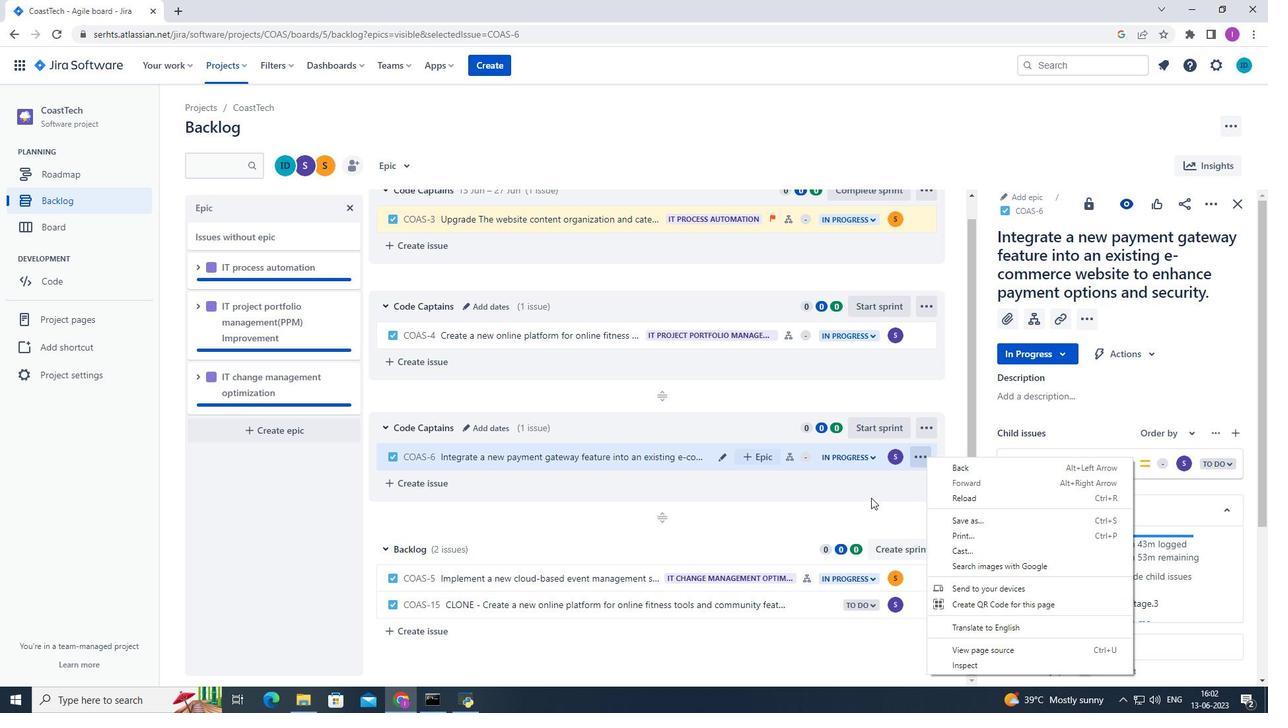 
Action: Mouse moved to (920, 455)
Screenshot: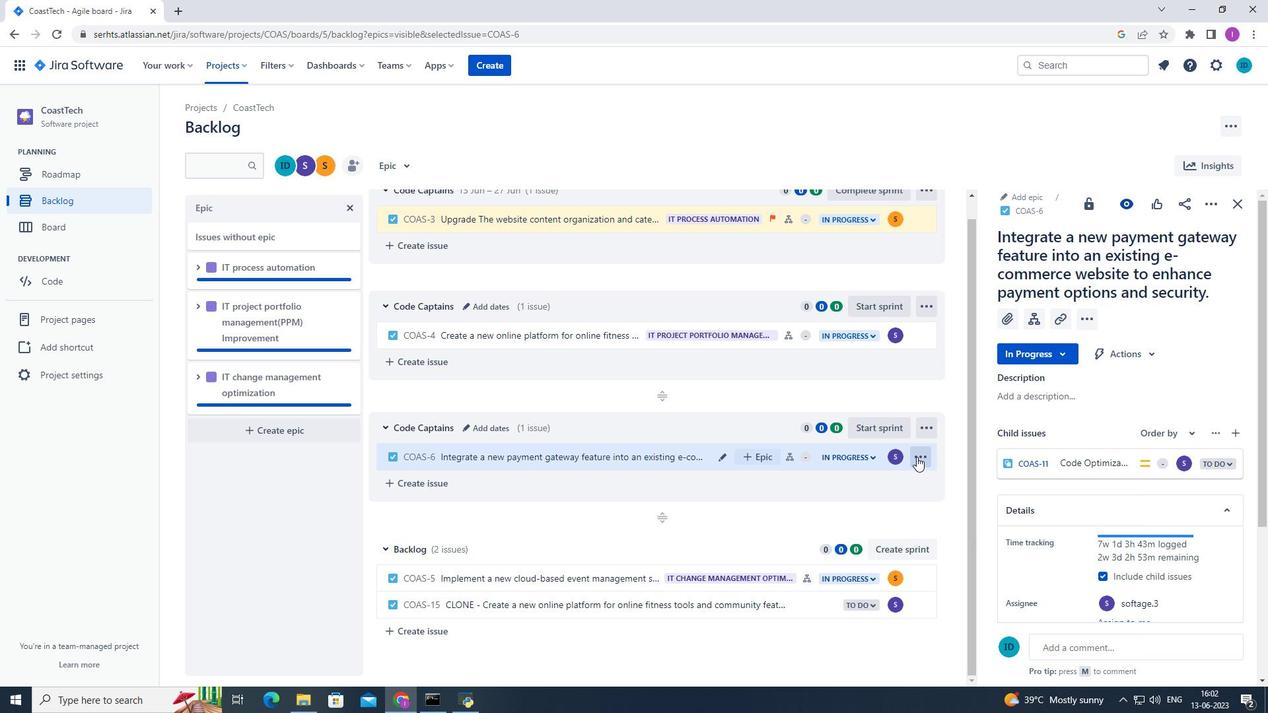 
Action: Mouse pressed left at (920, 455)
Screenshot: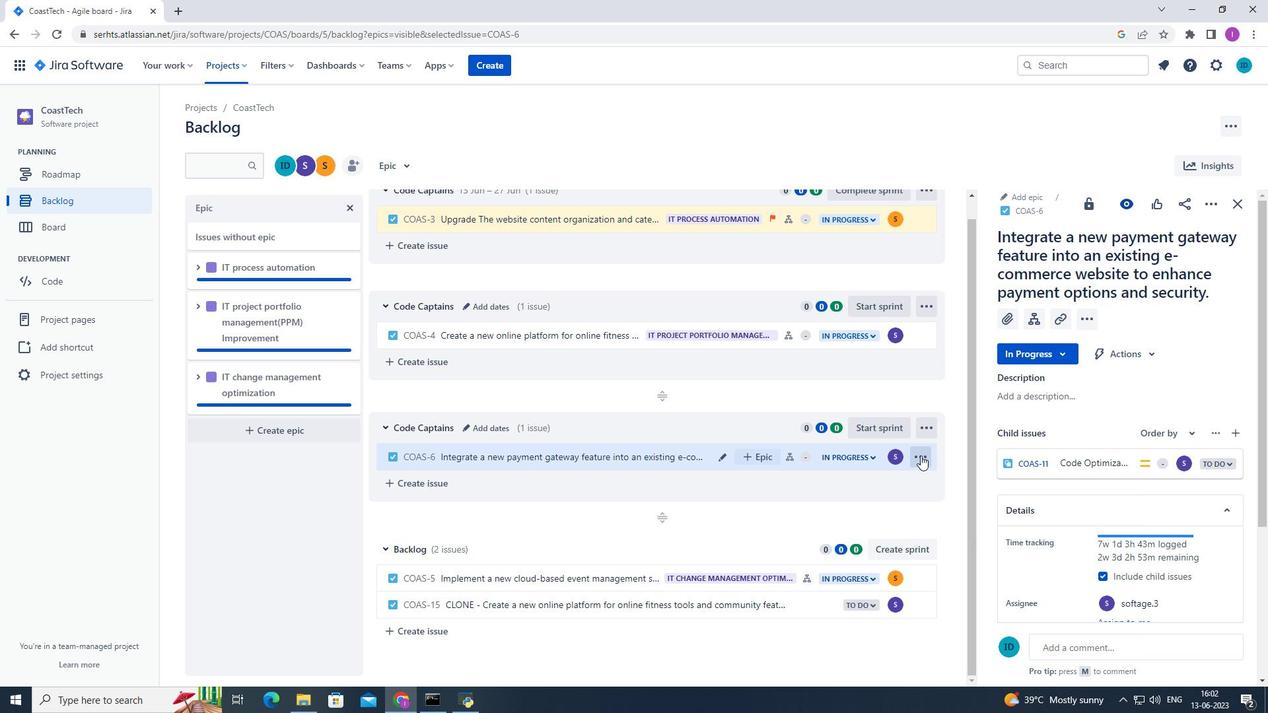 
Action: Mouse moved to (893, 425)
Screenshot: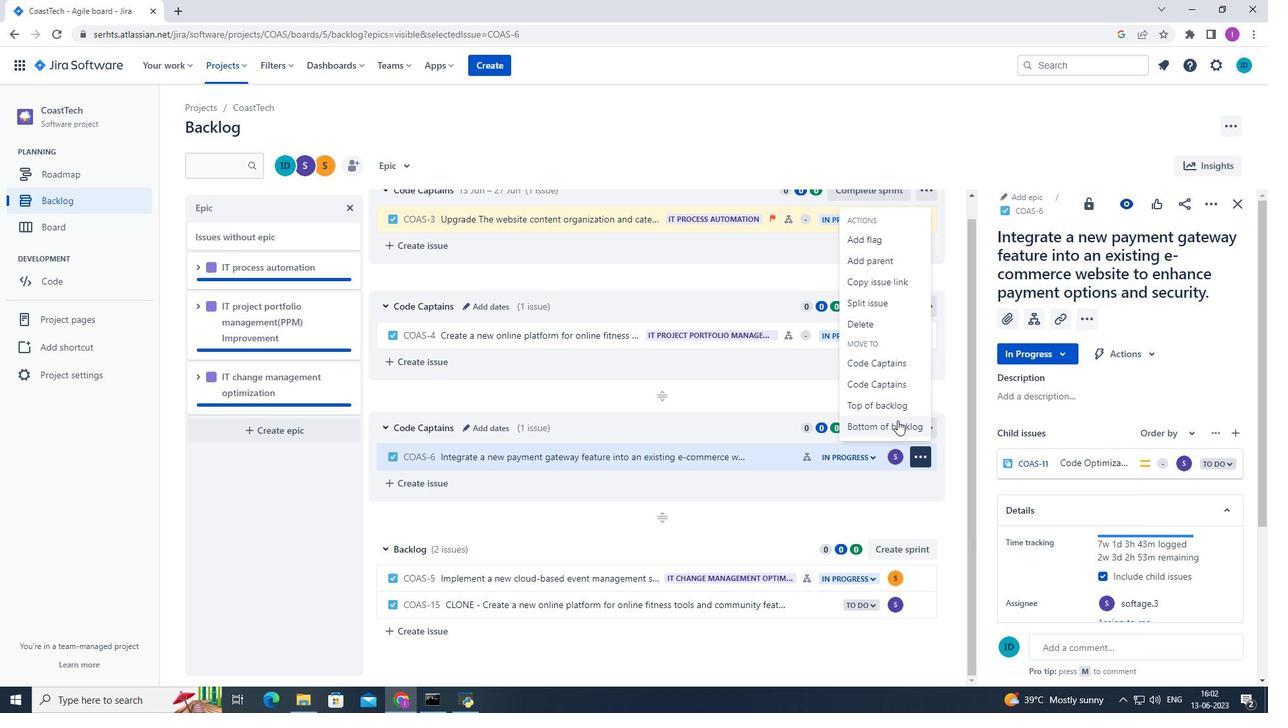 
Action: Mouse pressed left at (893, 425)
Screenshot: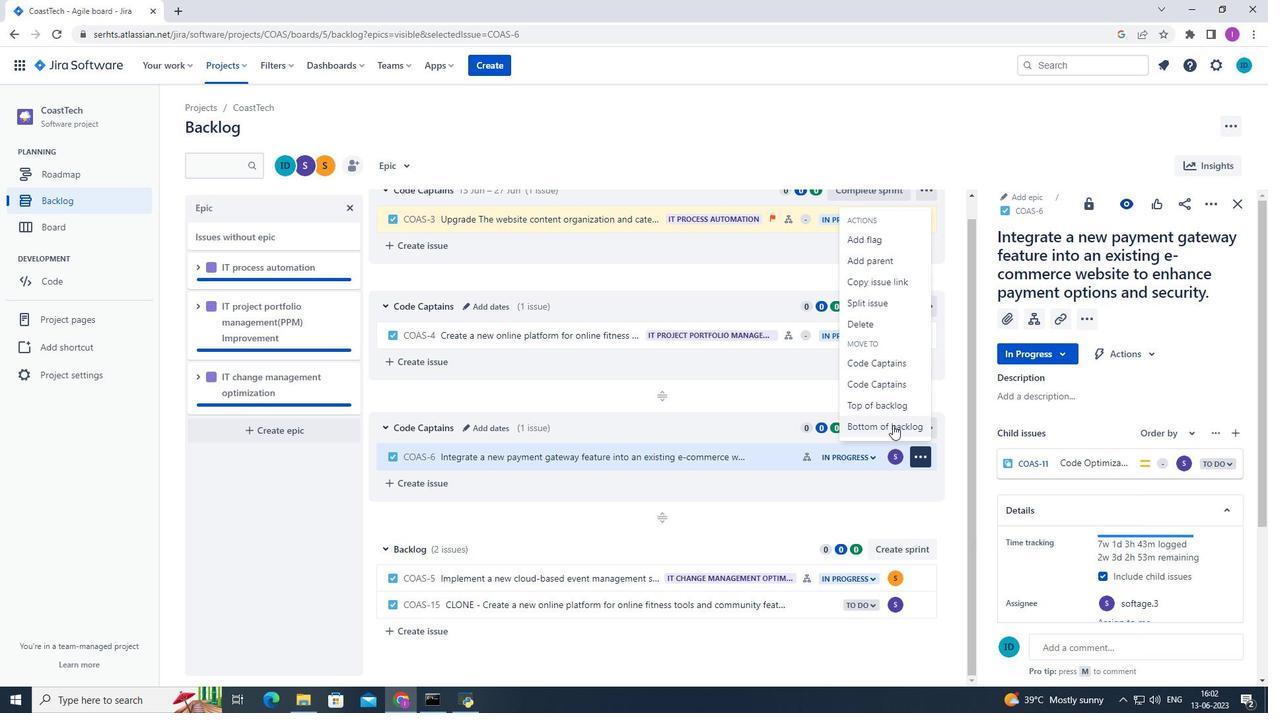 
Action: Mouse moved to (768, 633)
Screenshot: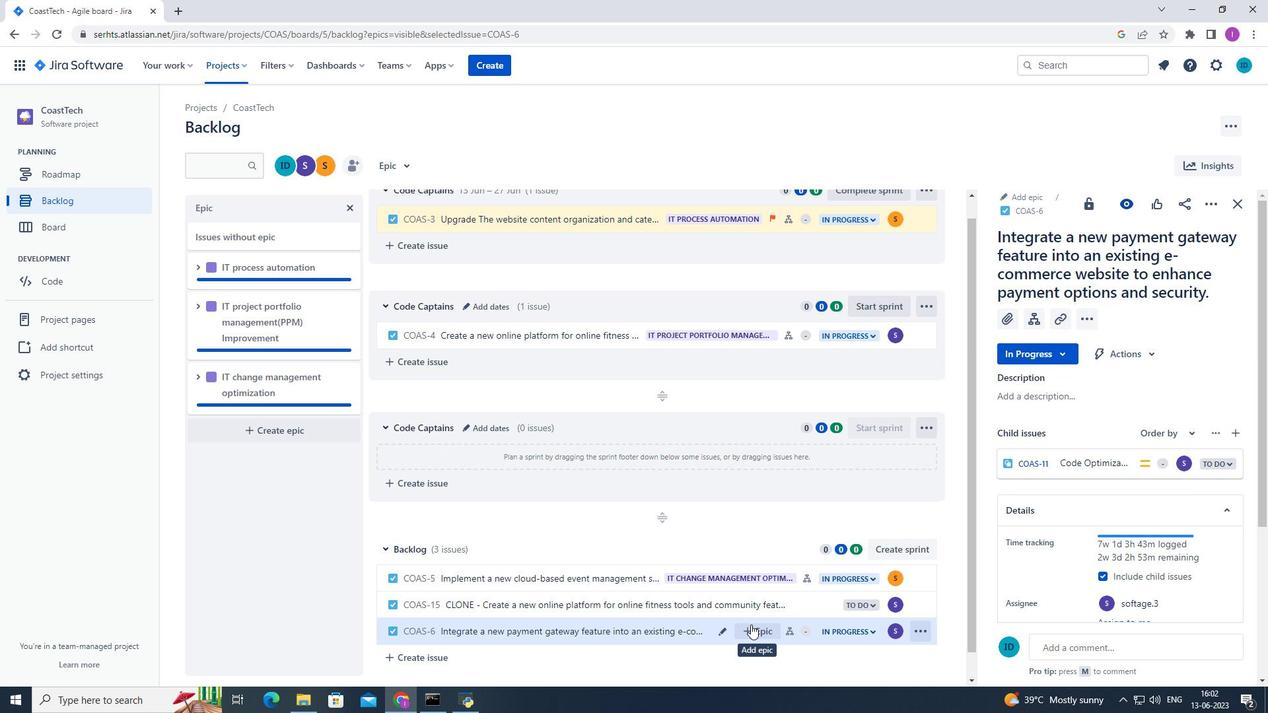 
Action: Mouse pressed left at (768, 633)
Screenshot: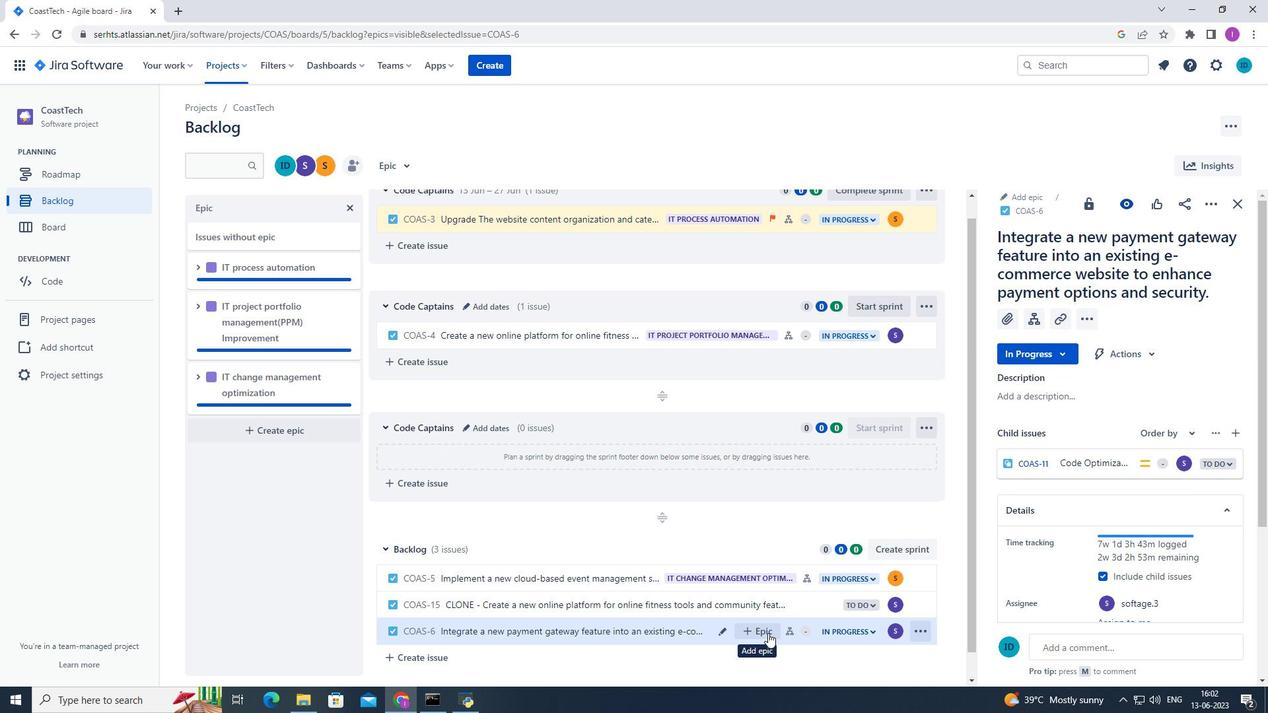 
Action: Mouse moved to (772, 583)
Screenshot: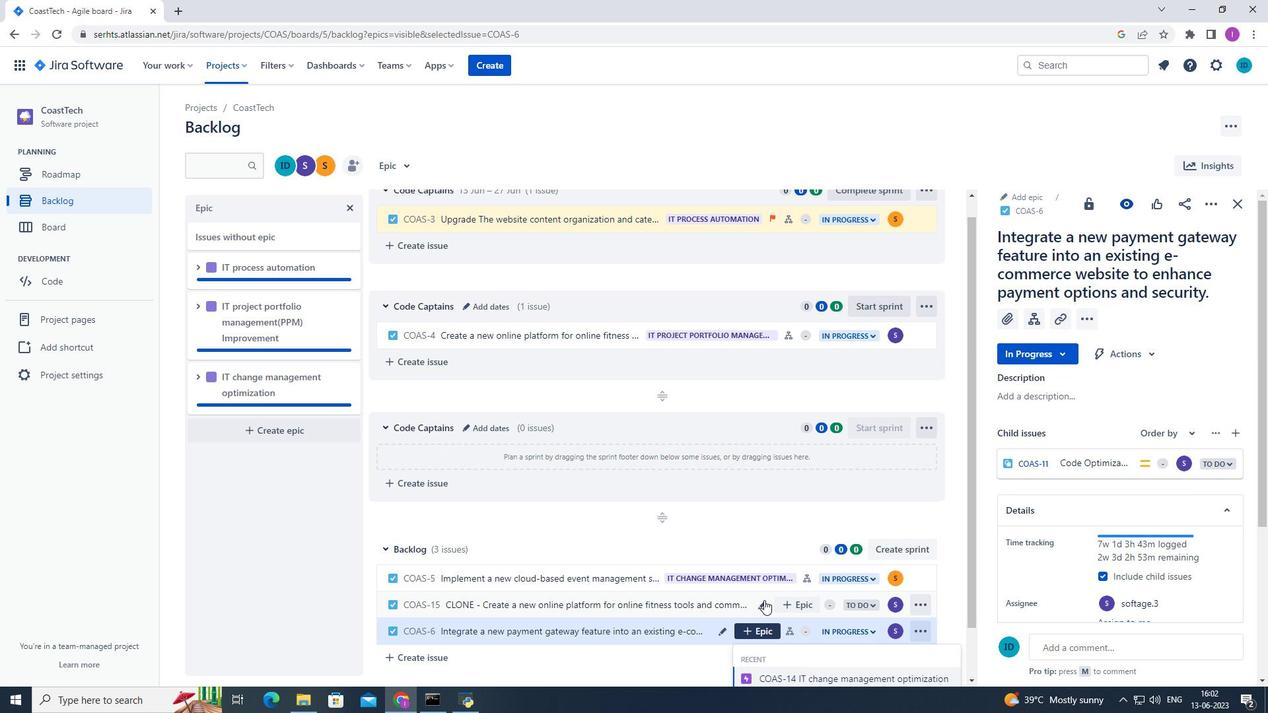 
Action: Mouse scrolled (772, 582) with delta (0, 0)
Screenshot: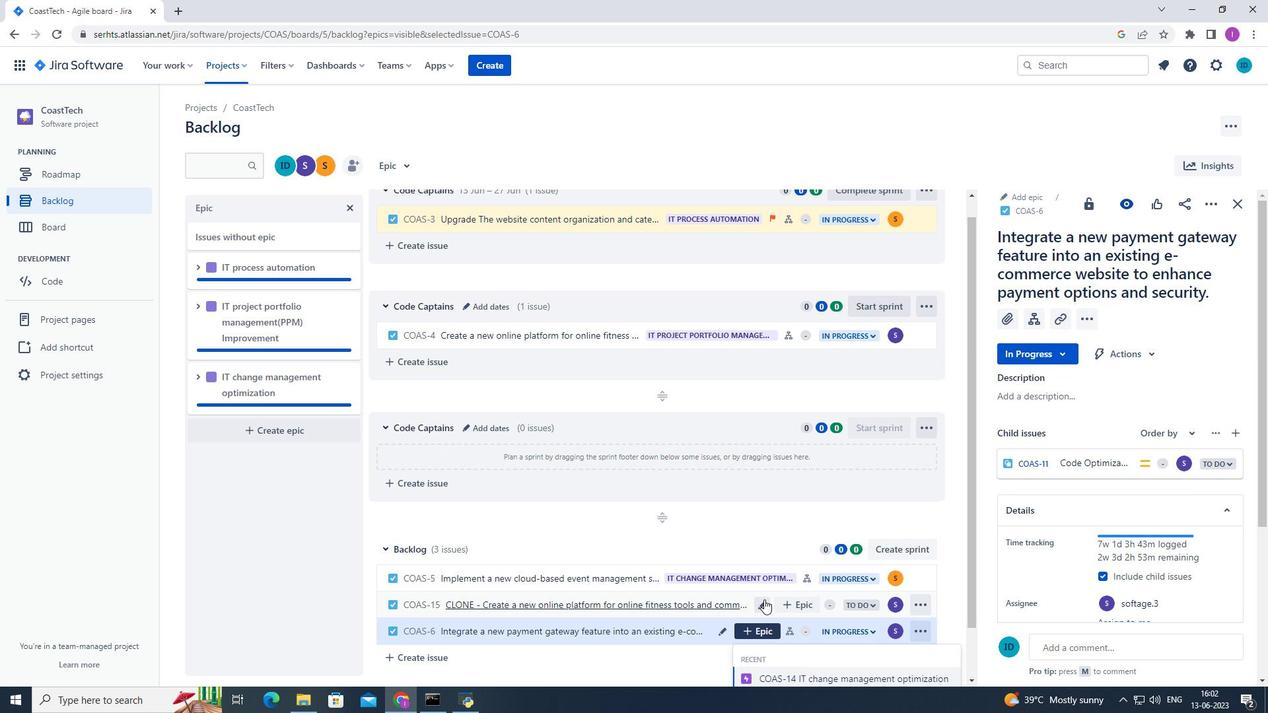 
Action: Mouse scrolled (772, 582) with delta (0, 0)
Screenshot: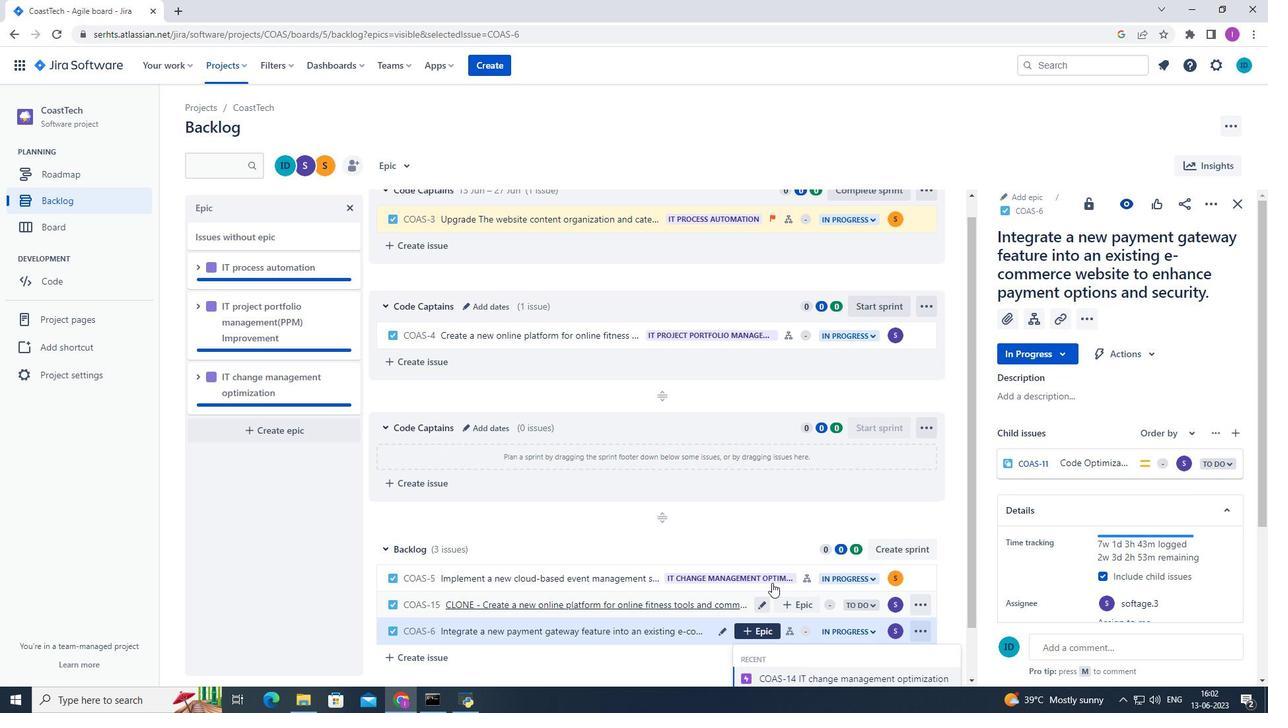 
Action: Mouse scrolled (772, 582) with delta (0, 0)
Screenshot: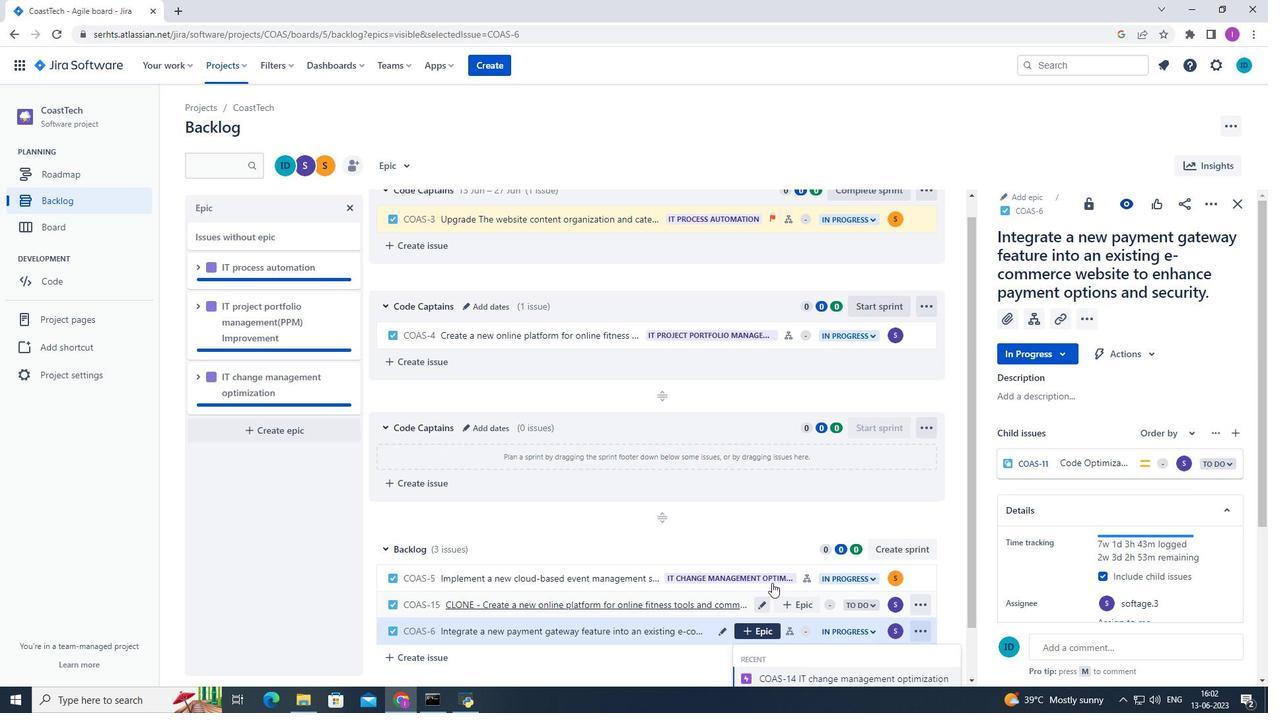 
Action: Mouse moved to (772, 582)
Screenshot: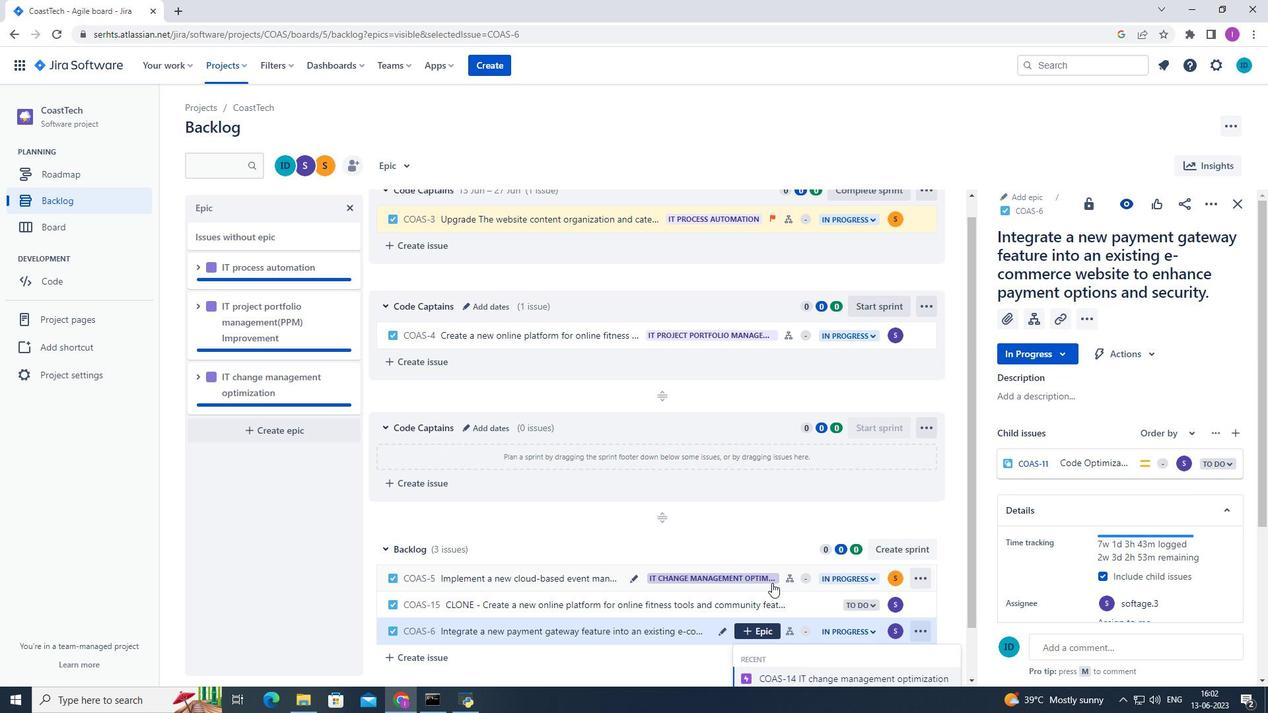 
Action: Mouse scrolled (772, 582) with delta (0, 0)
Screenshot: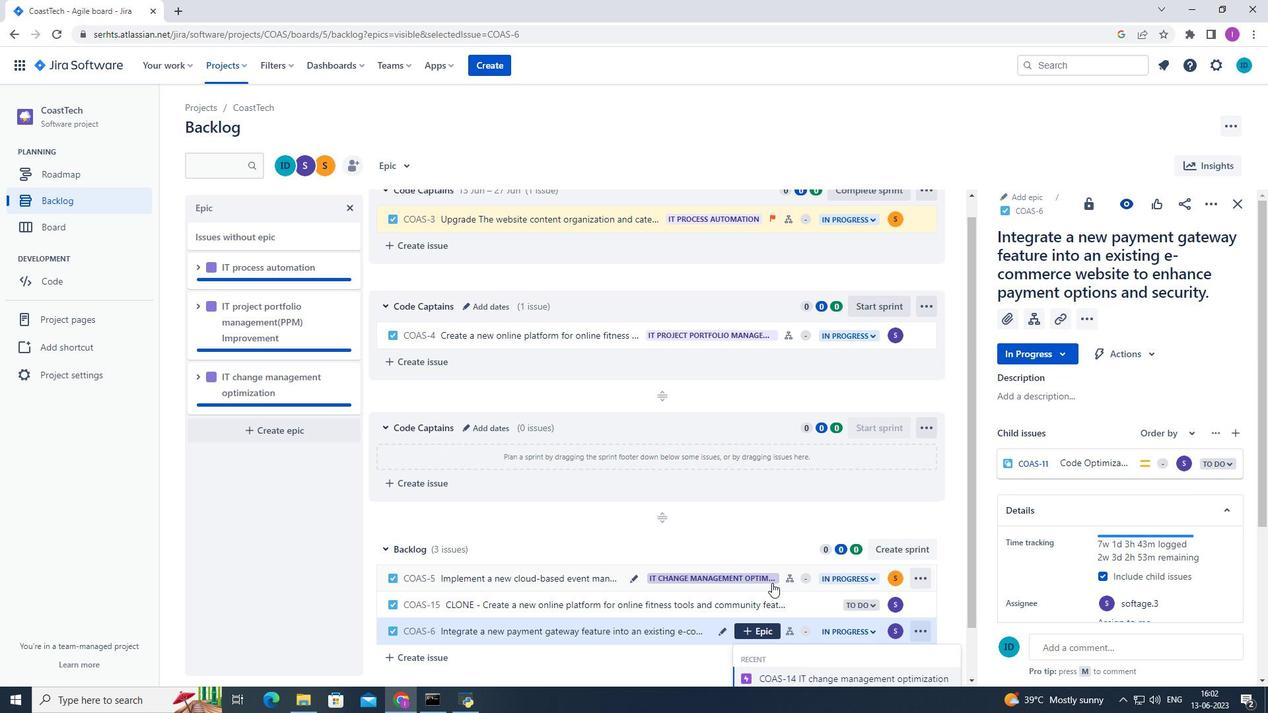 
Action: Mouse scrolled (772, 582) with delta (0, 0)
Screenshot: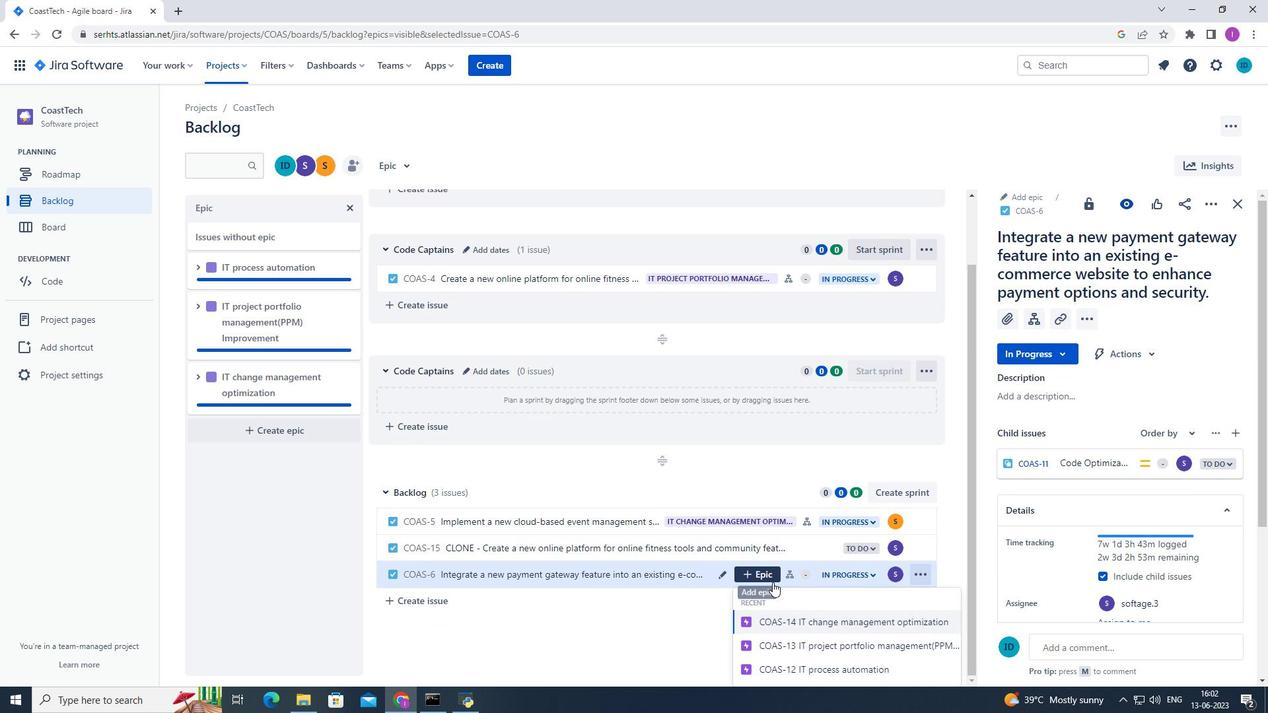 
Action: Mouse scrolled (772, 582) with delta (0, 0)
Screenshot: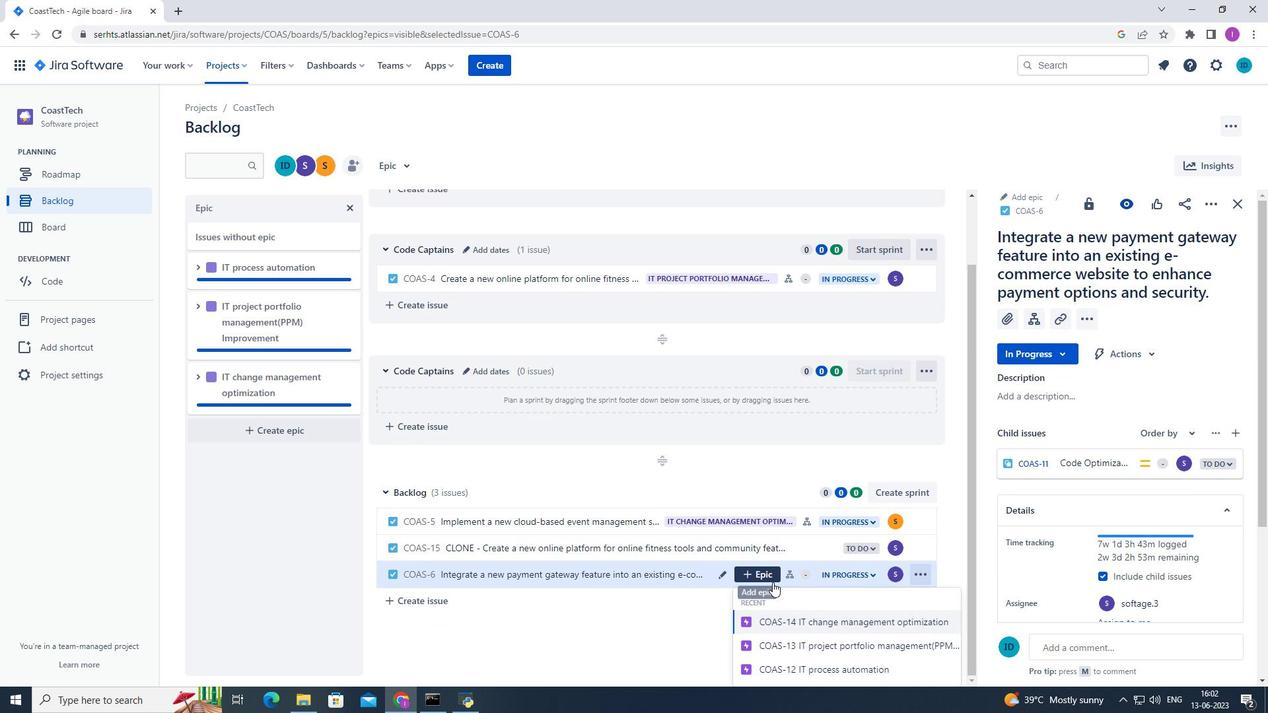 
Action: Mouse scrolled (772, 582) with delta (0, 0)
Screenshot: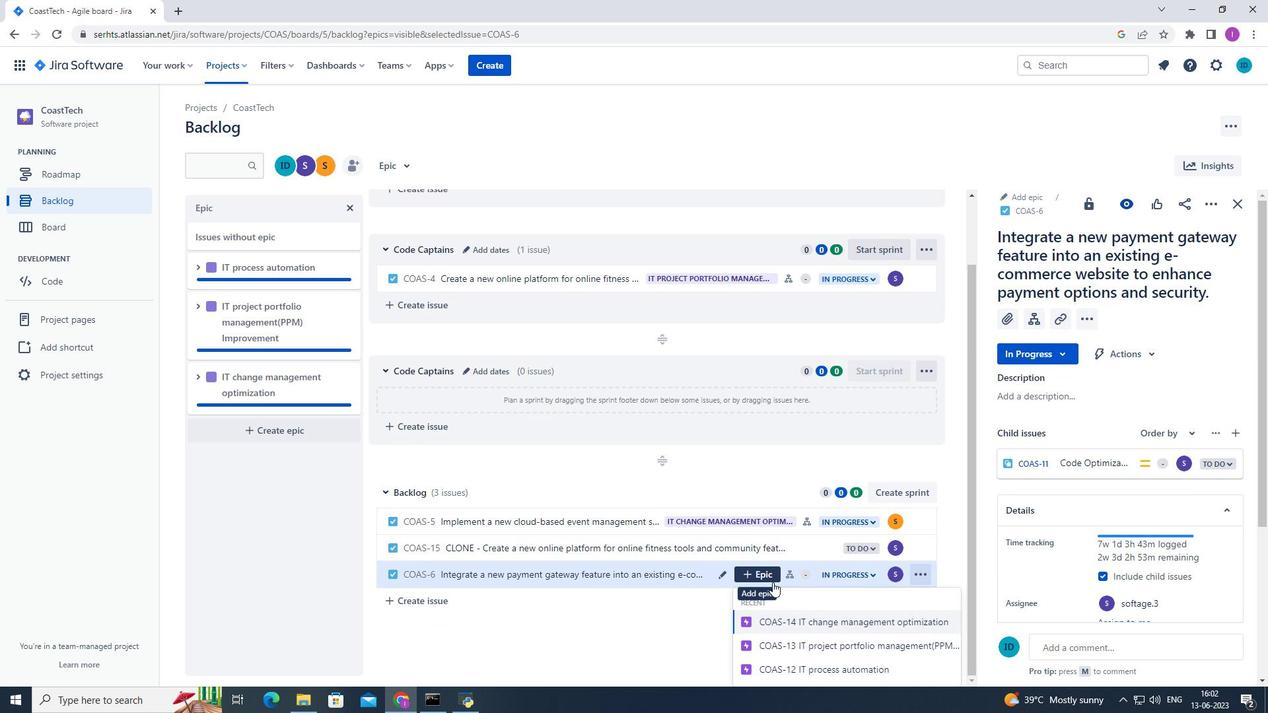 
Action: Mouse moved to (866, 674)
Screenshot: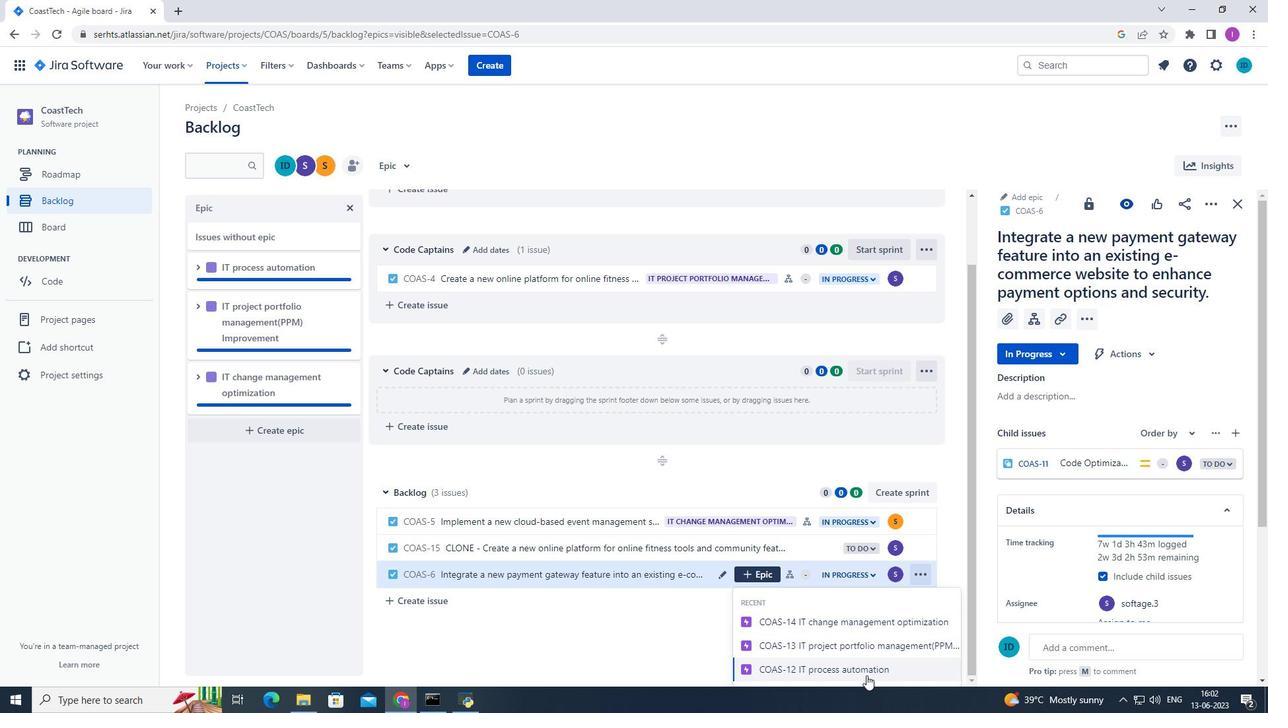 
Action: Mouse pressed left at (866, 674)
Screenshot: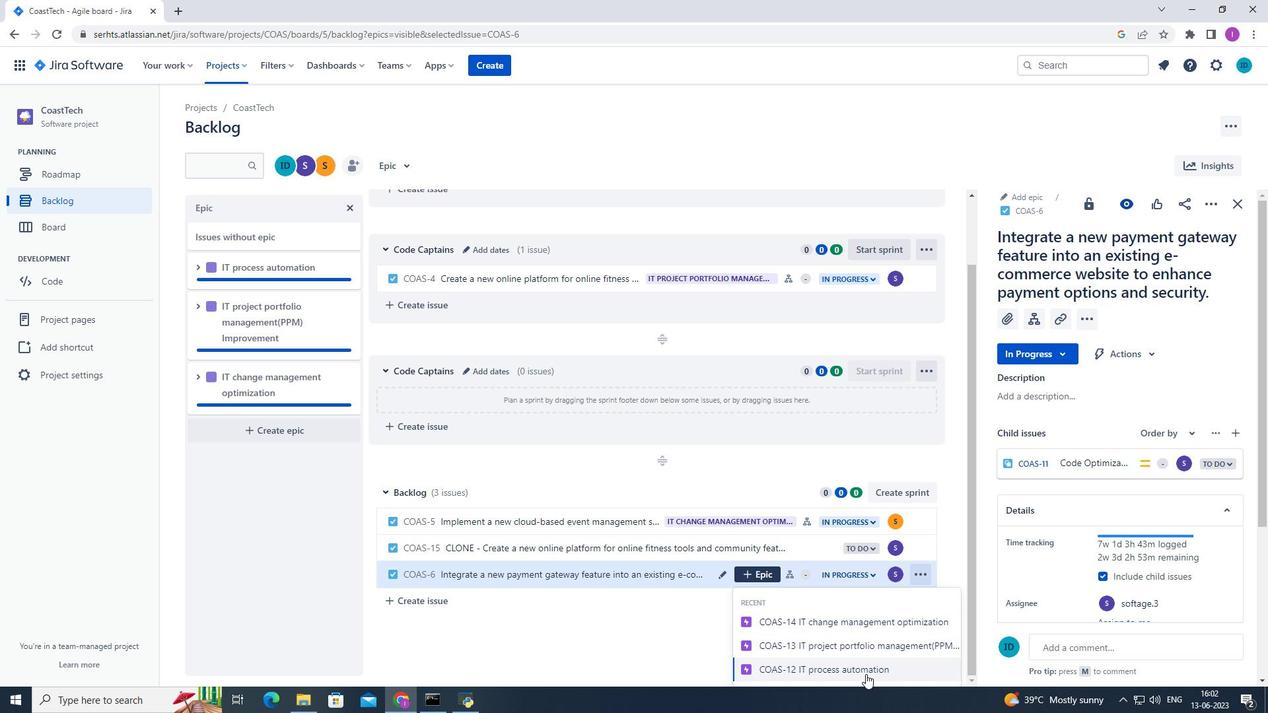 
Action: Mouse moved to (661, 647)
Screenshot: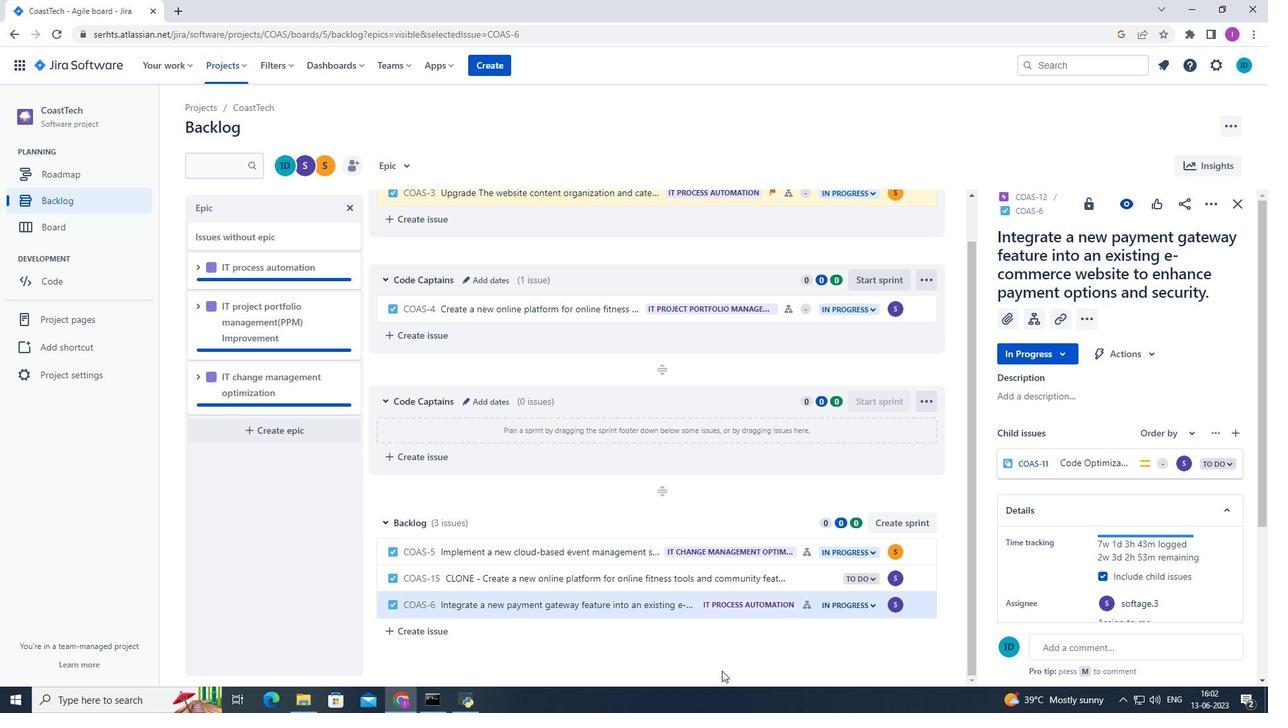 
